 Task: Look for space in Iguatu, Brazil from 1st July, 2023 to 3rd July, 2023 for 1 adult in price range Rs.5000 to Rs.15000. Place can be private room with 1  bedroom having 1 bed and 1 bathroom. Property type can be house, flat, guest house, hotel. Amenities needed are: wifi. Booking option can be shelf check-in. Required host language is Spanish.
Action: Mouse moved to (321, 183)
Screenshot: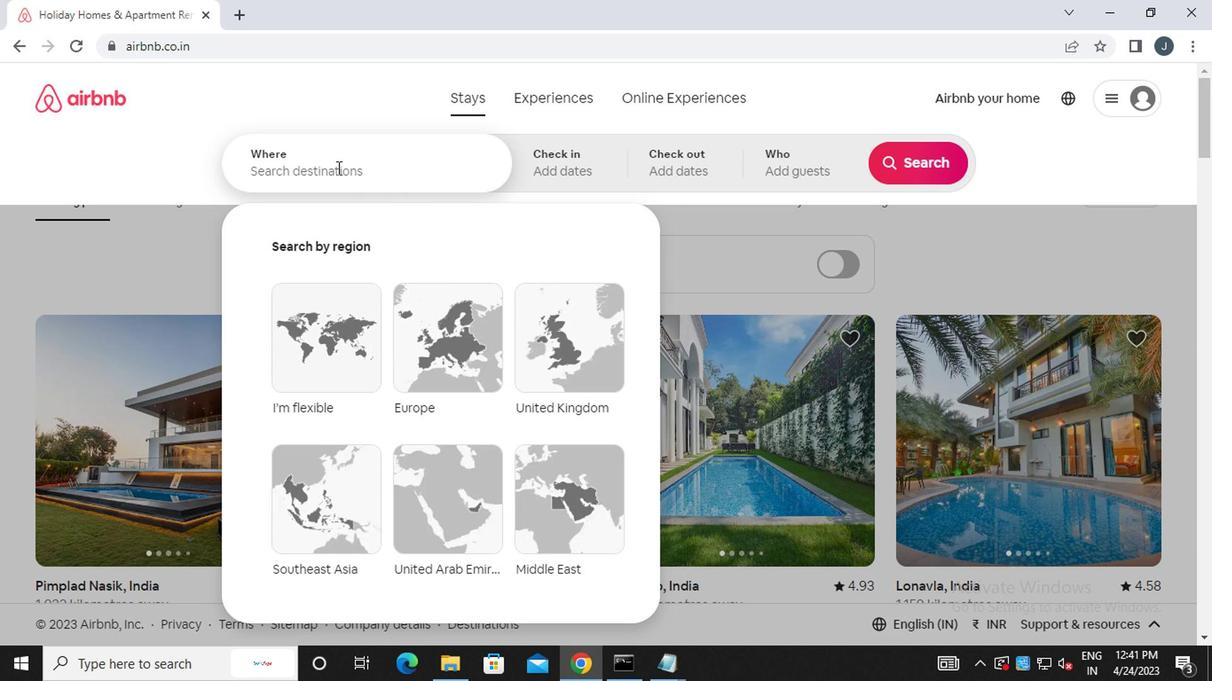 
Action: Mouse pressed left at (321, 183)
Screenshot: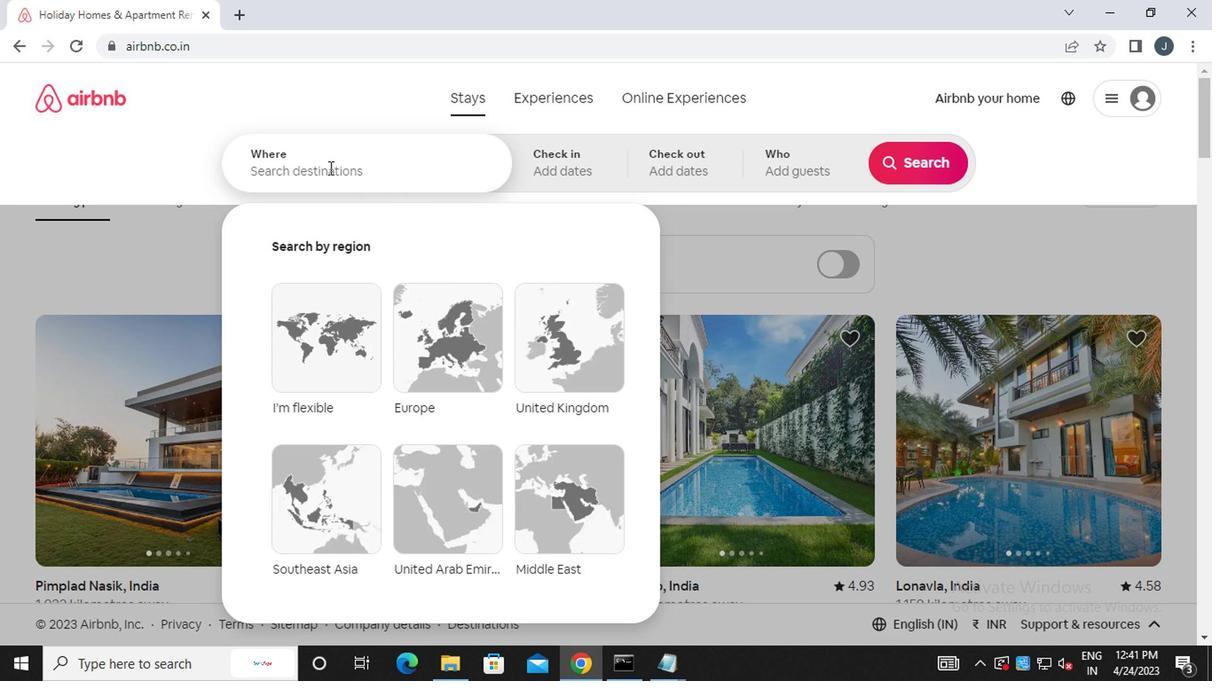 
Action: Key pressed i<Key.caps_lock>guatu,<Key.space><Key.caps_lock>b<Key.caps_lock>razil
Screenshot: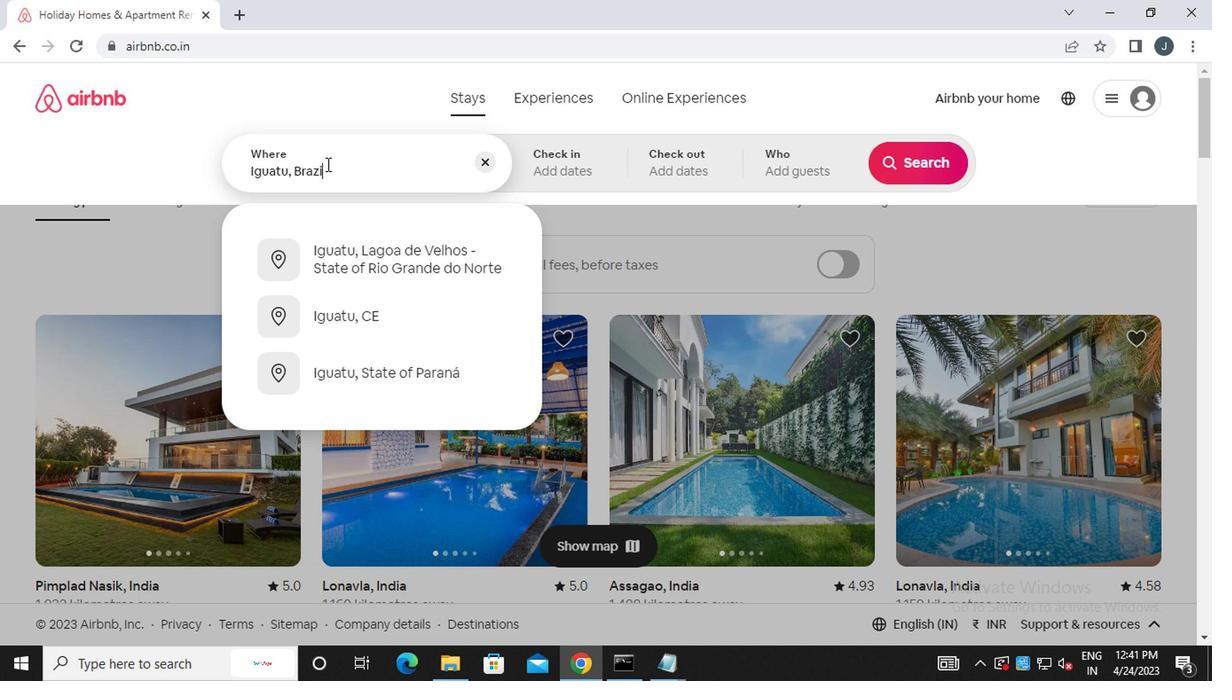 
Action: Mouse moved to (551, 184)
Screenshot: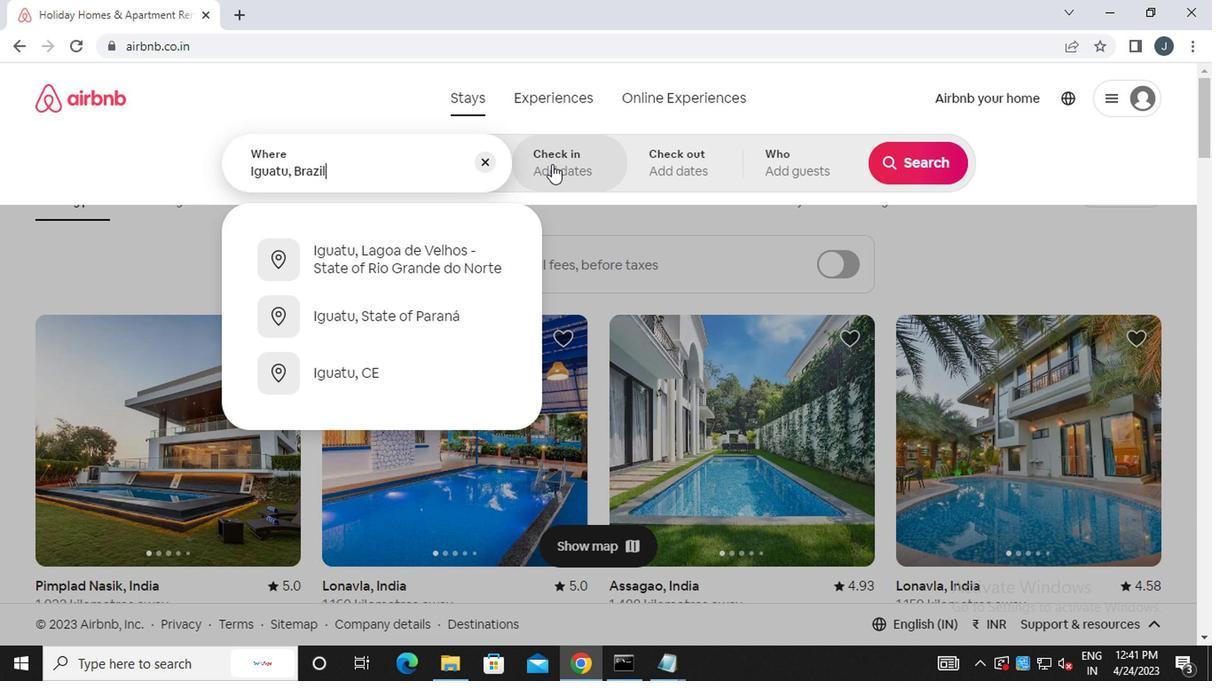 
Action: Mouse pressed left at (551, 184)
Screenshot: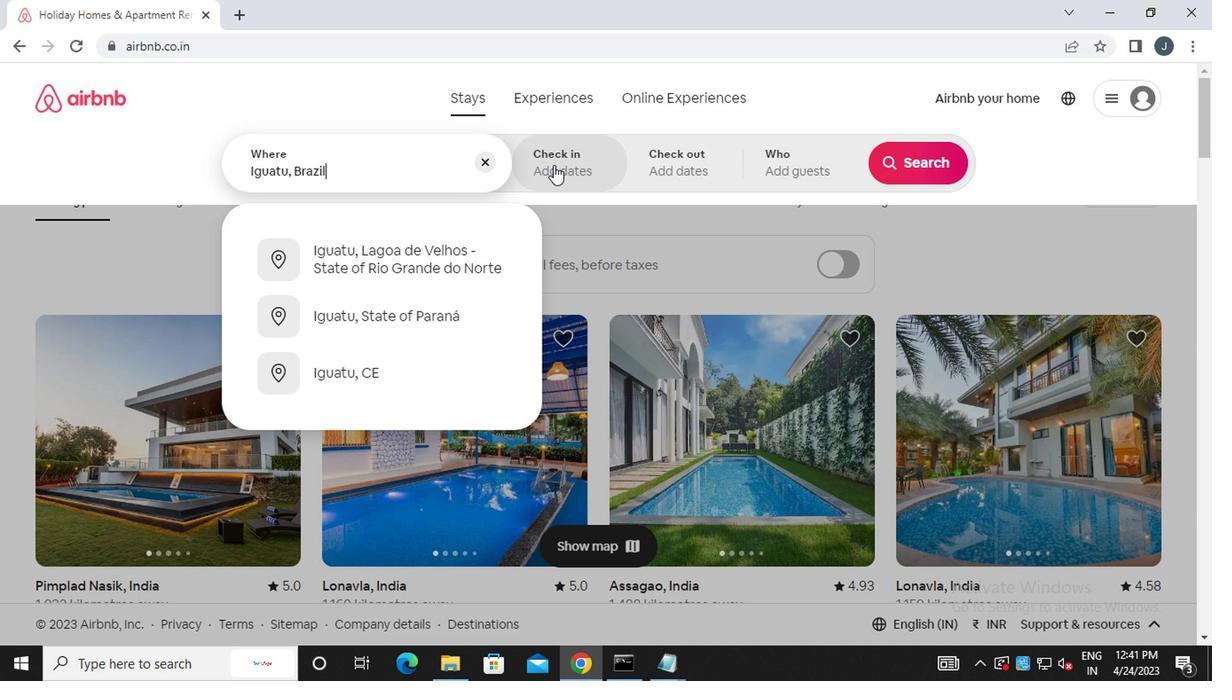 
Action: Mouse moved to (912, 307)
Screenshot: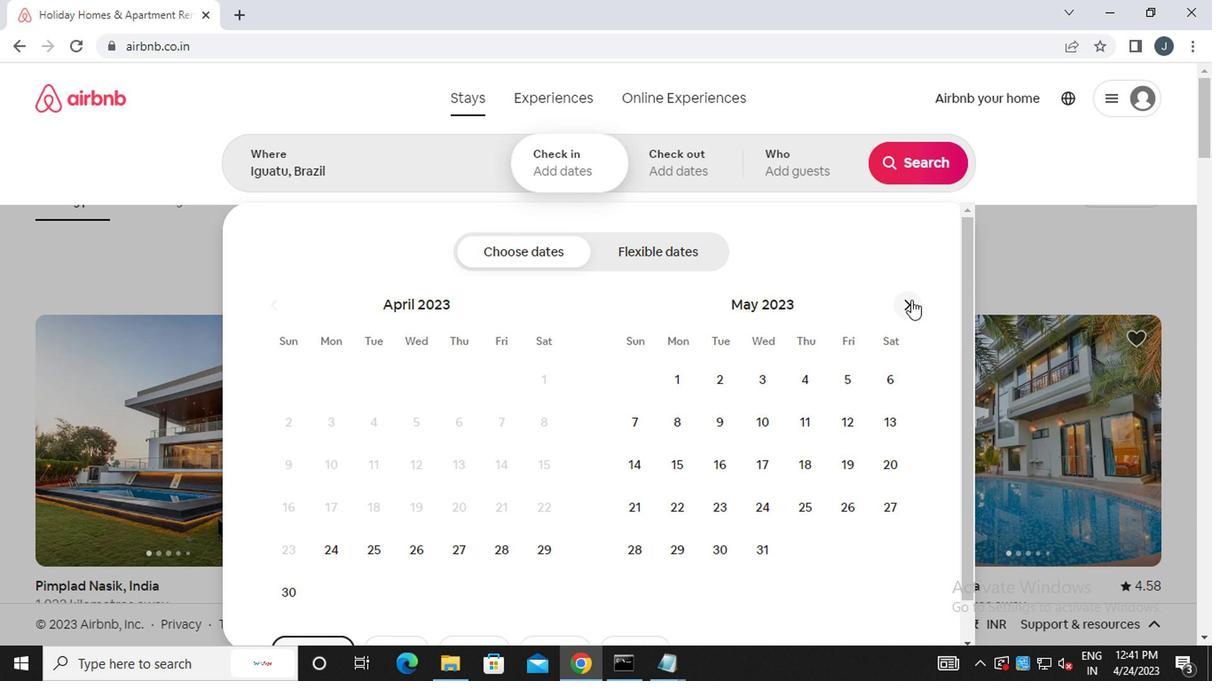 
Action: Mouse pressed left at (912, 307)
Screenshot: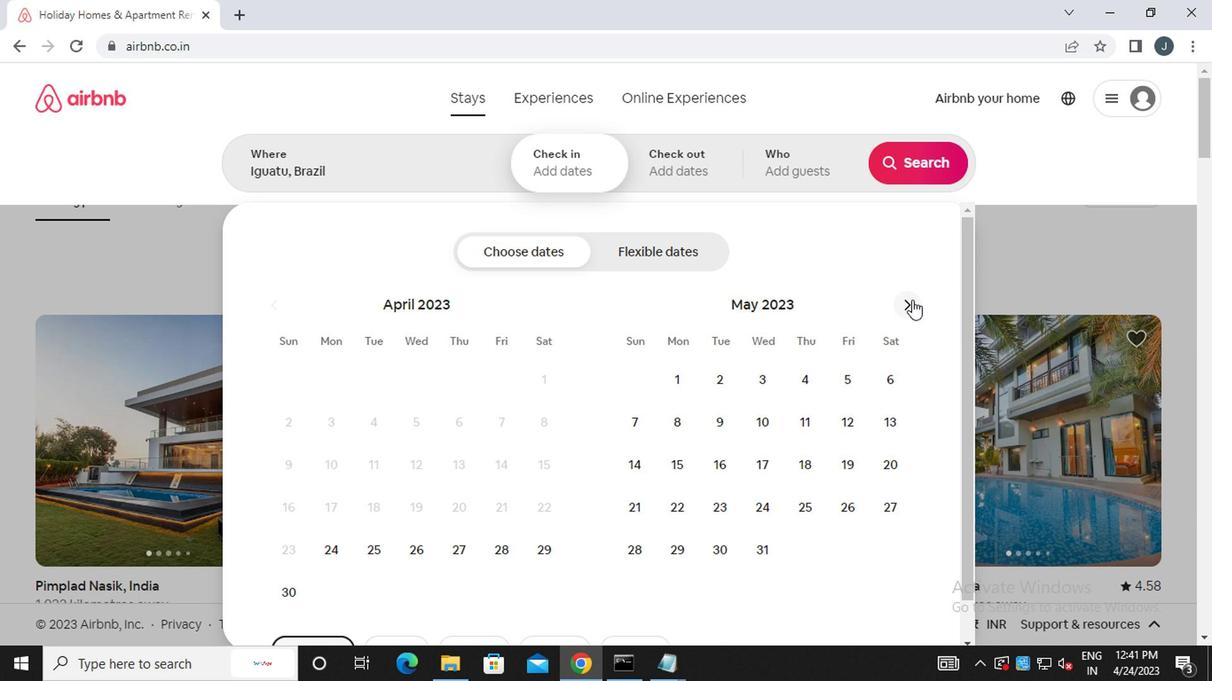 
Action: Mouse moved to (917, 311)
Screenshot: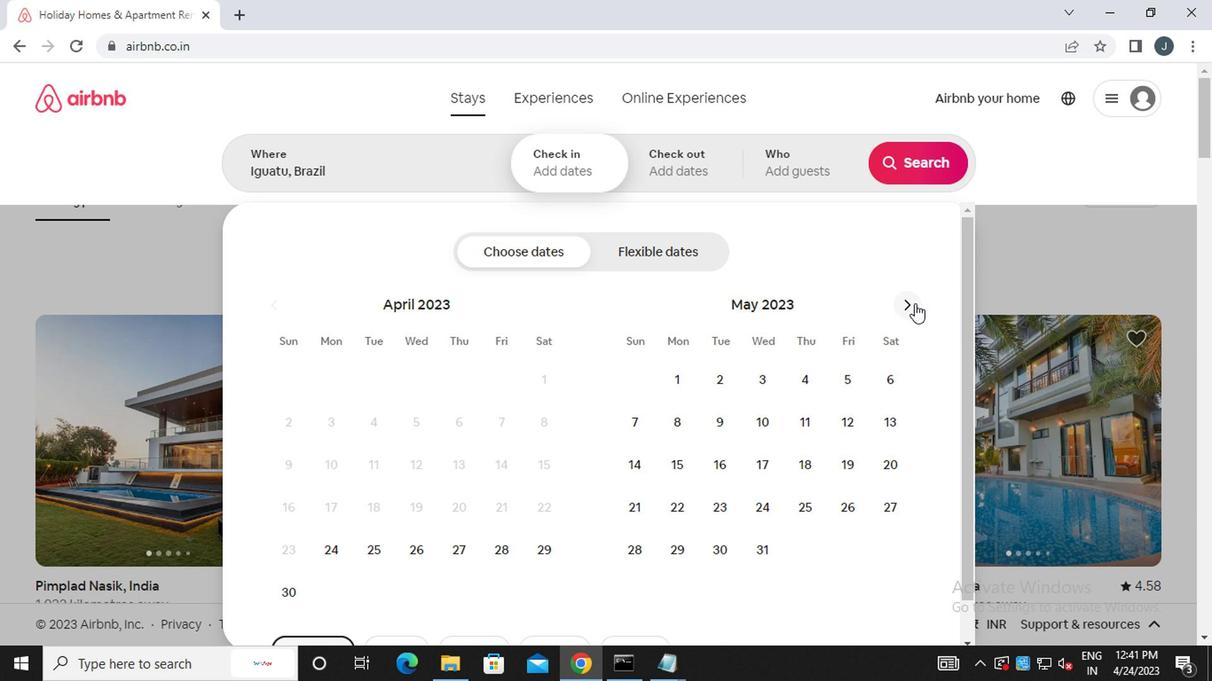 
Action: Mouse pressed left at (917, 311)
Screenshot: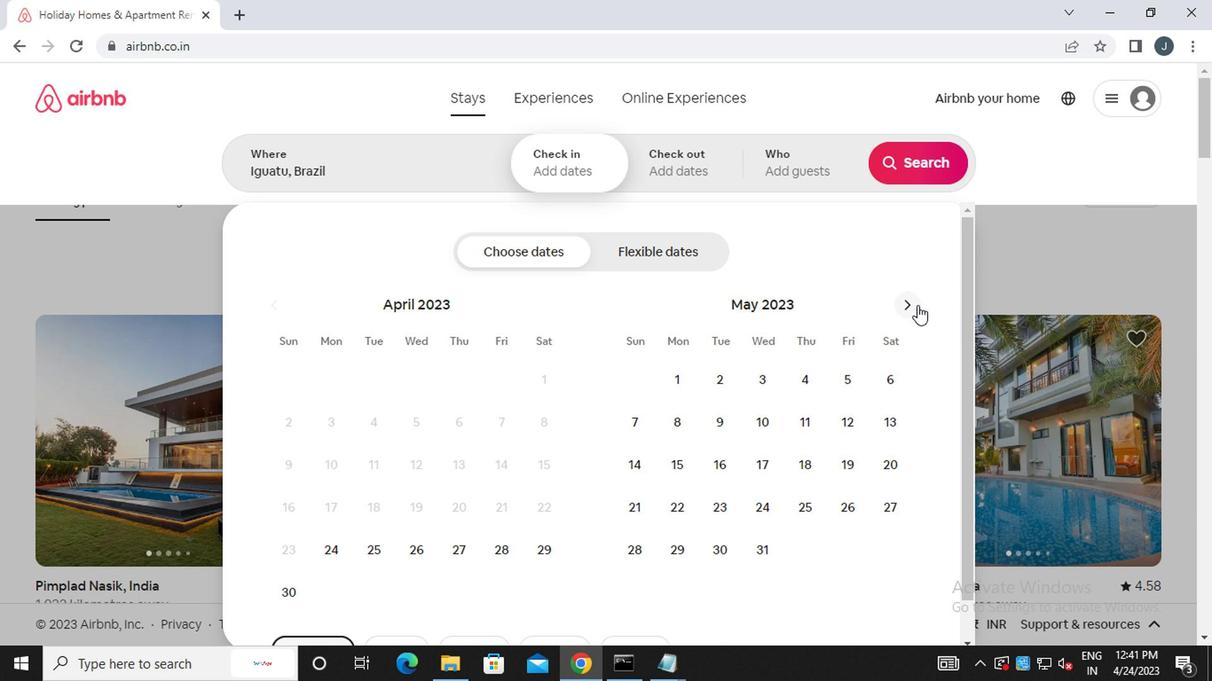 
Action: Mouse moved to (887, 377)
Screenshot: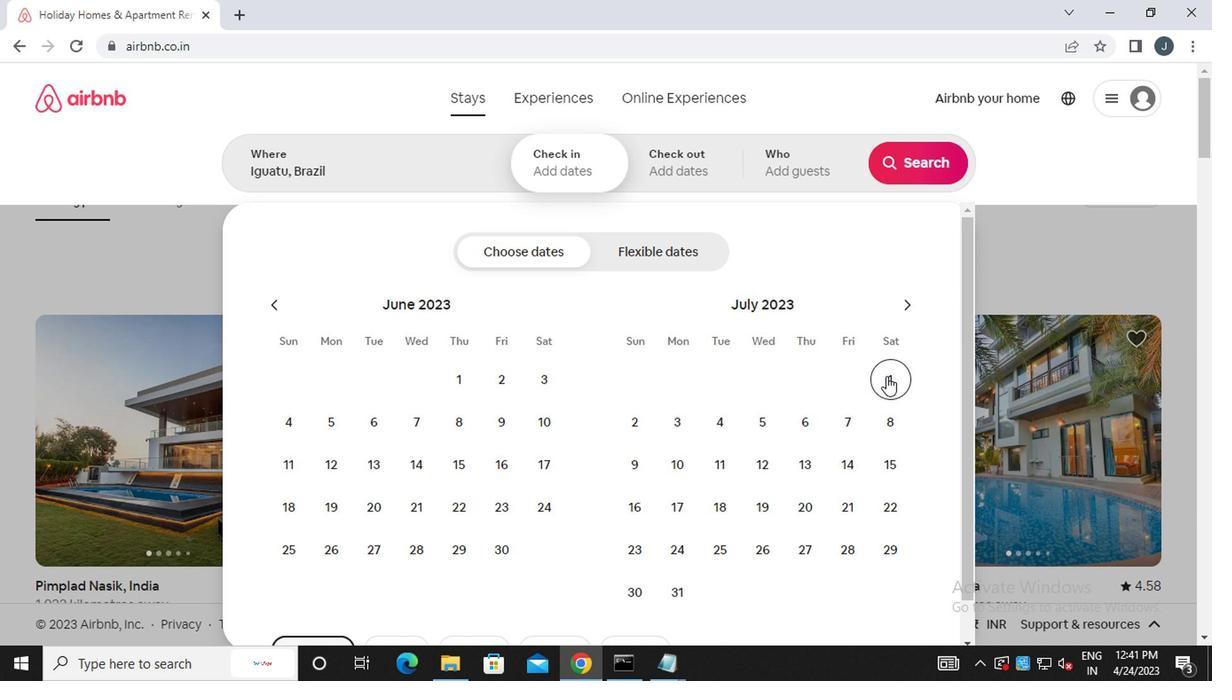 
Action: Mouse pressed left at (887, 377)
Screenshot: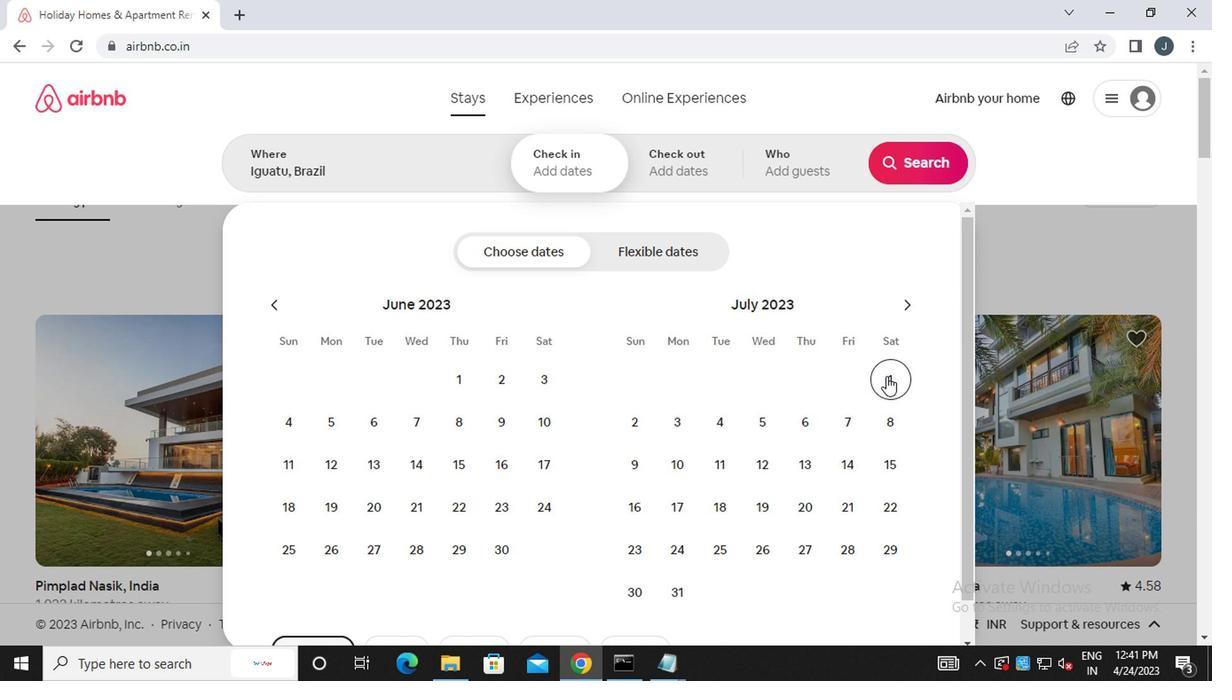 
Action: Mouse moved to (675, 422)
Screenshot: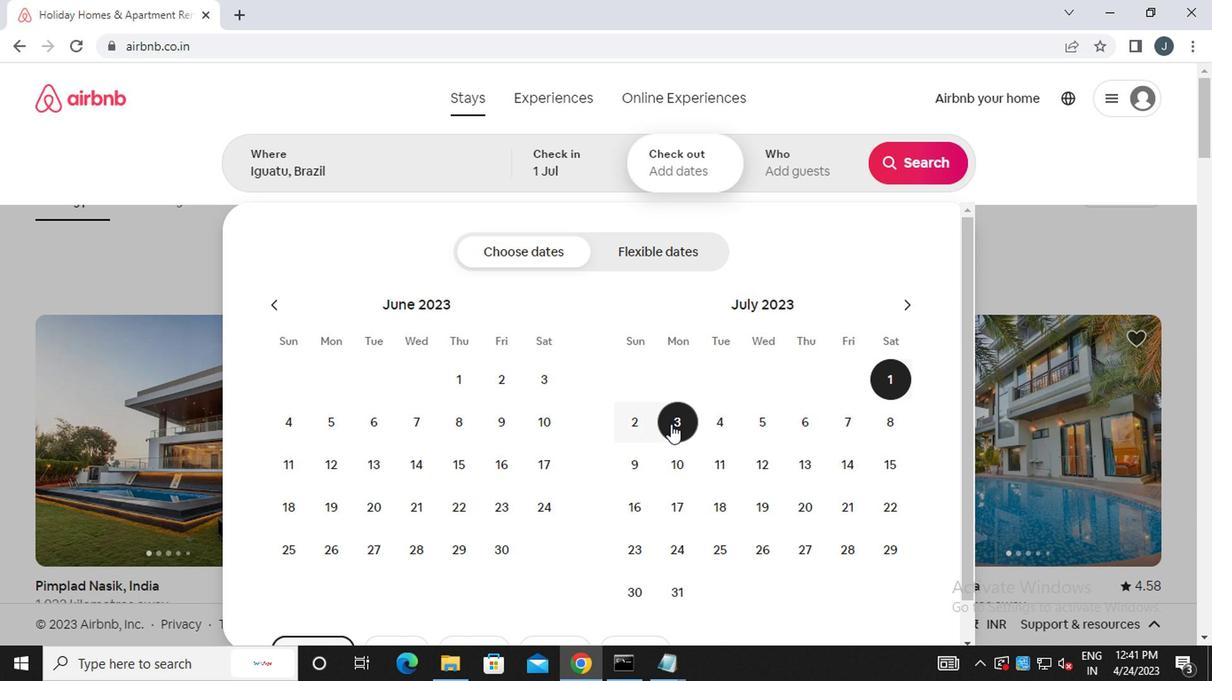 
Action: Mouse pressed left at (675, 422)
Screenshot: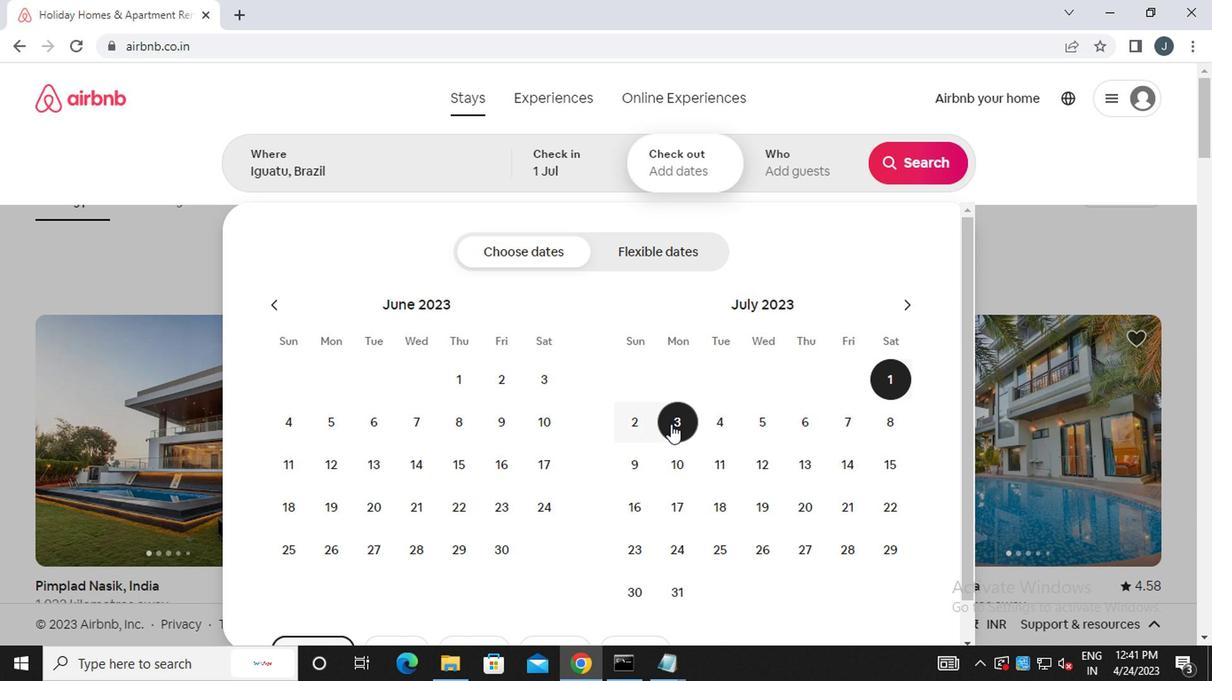 
Action: Mouse moved to (801, 183)
Screenshot: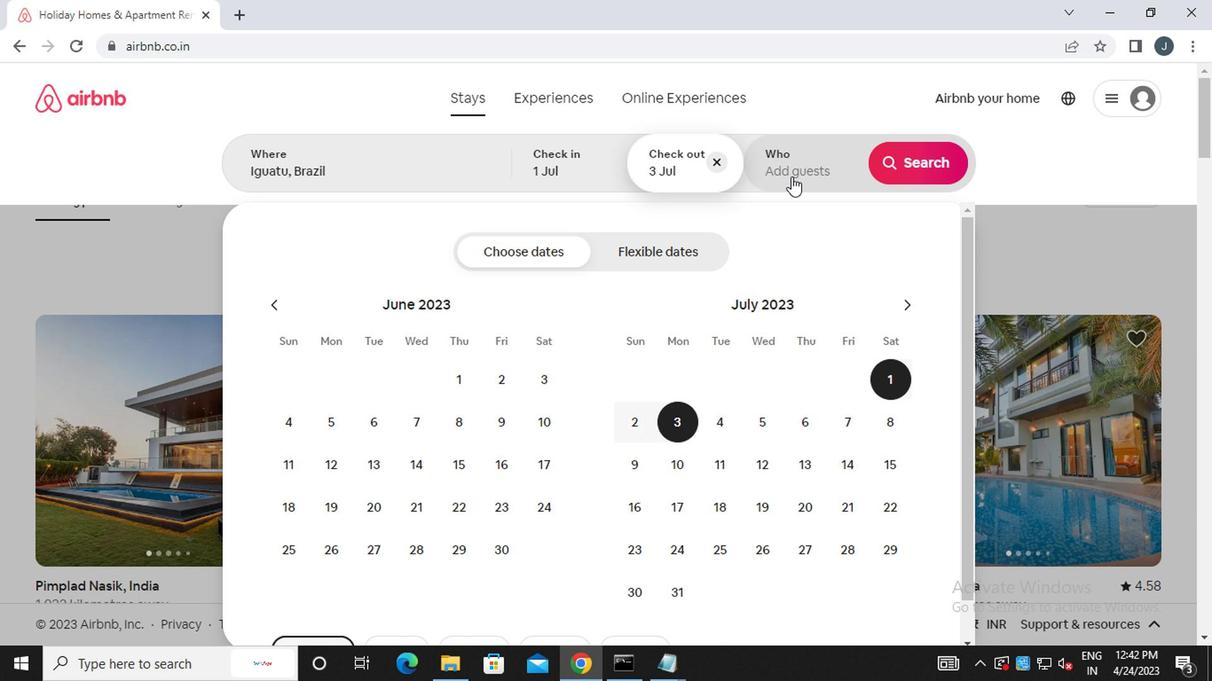 
Action: Mouse pressed left at (801, 183)
Screenshot: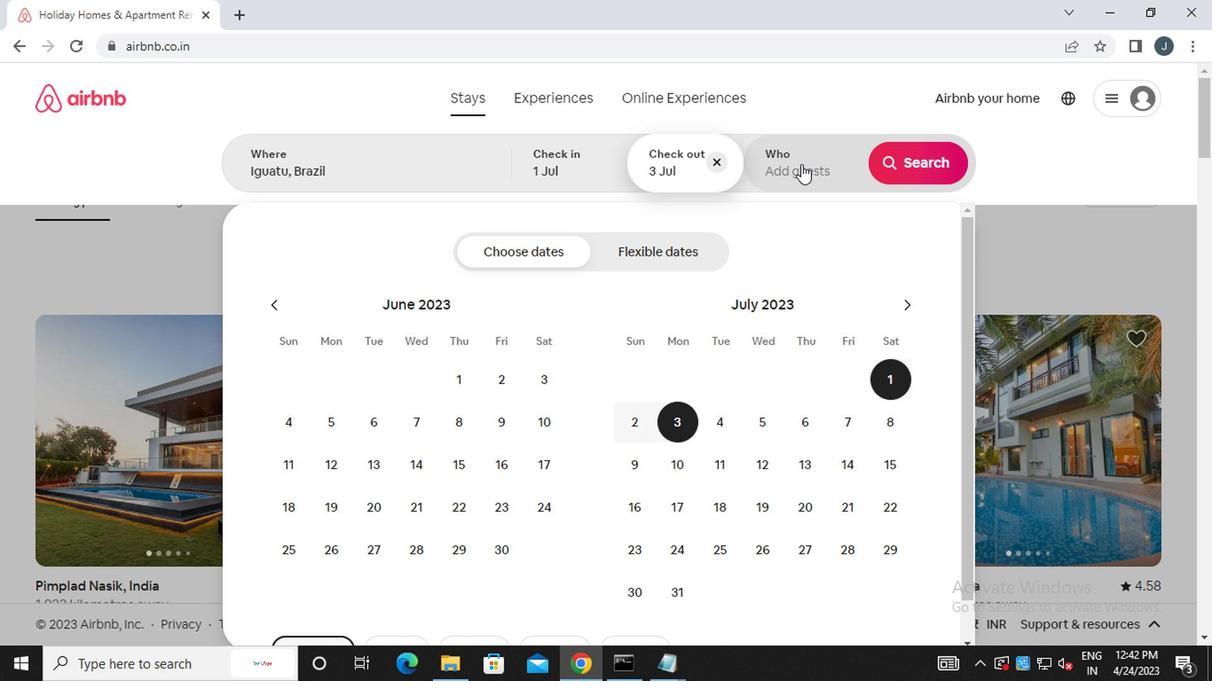 
Action: Mouse moved to (921, 266)
Screenshot: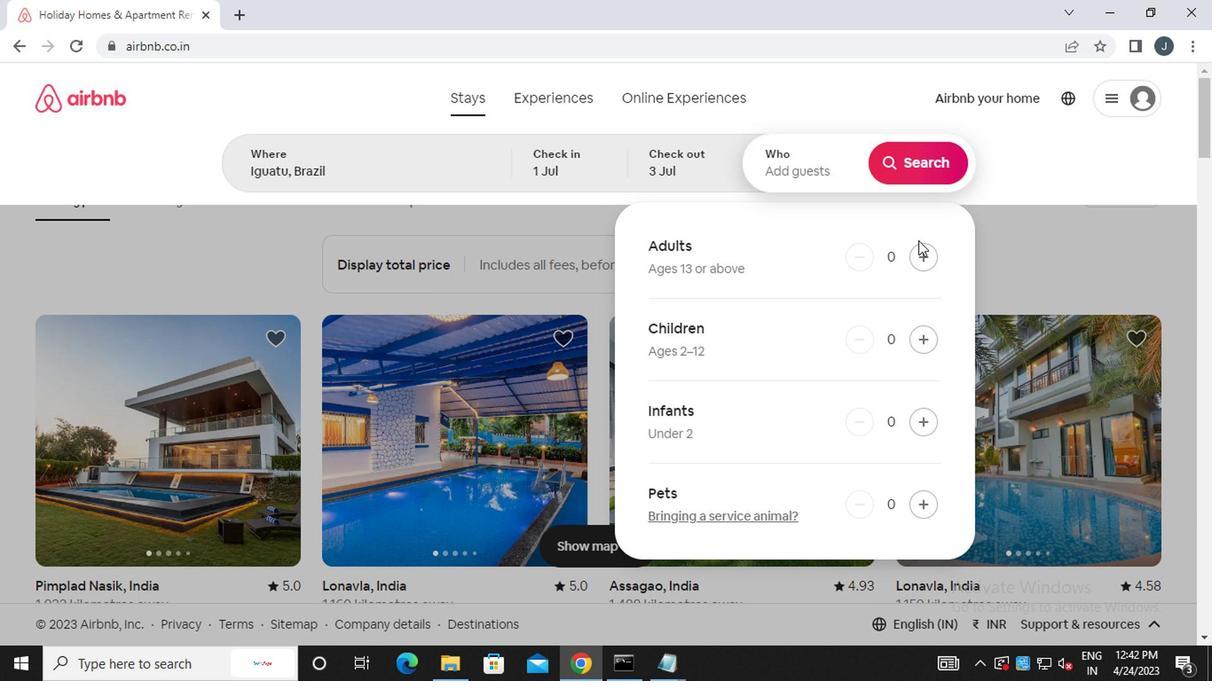 
Action: Mouse pressed left at (921, 266)
Screenshot: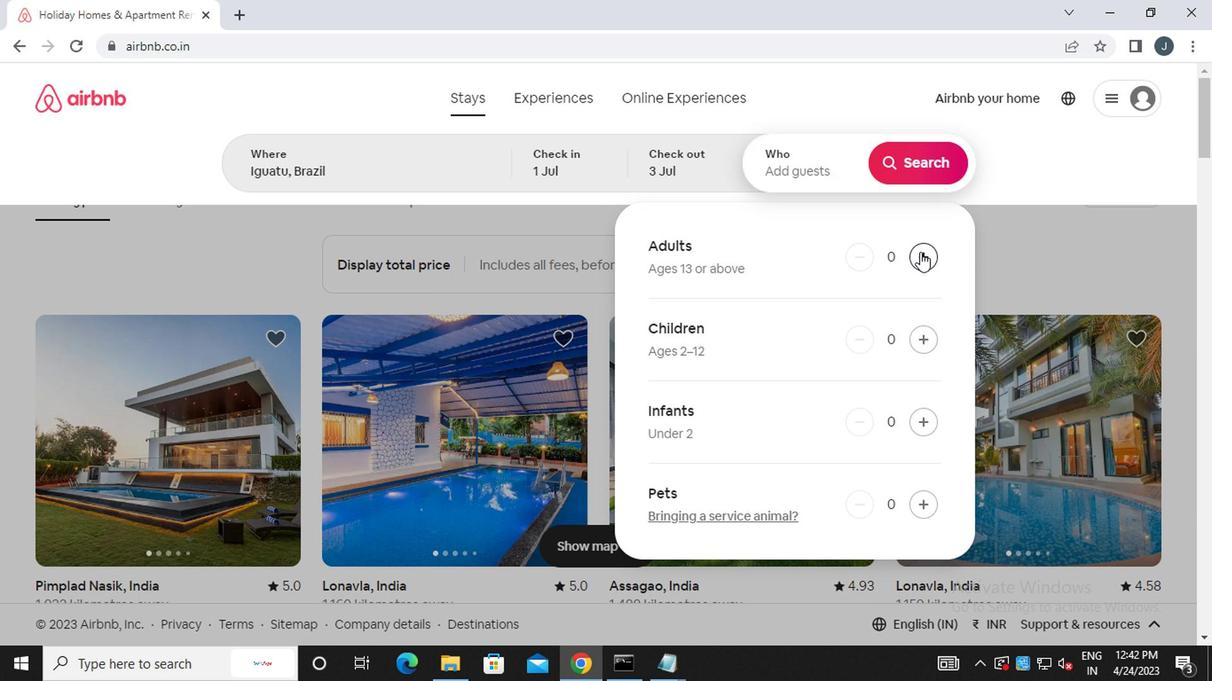 
Action: Mouse moved to (914, 183)
Screenshot: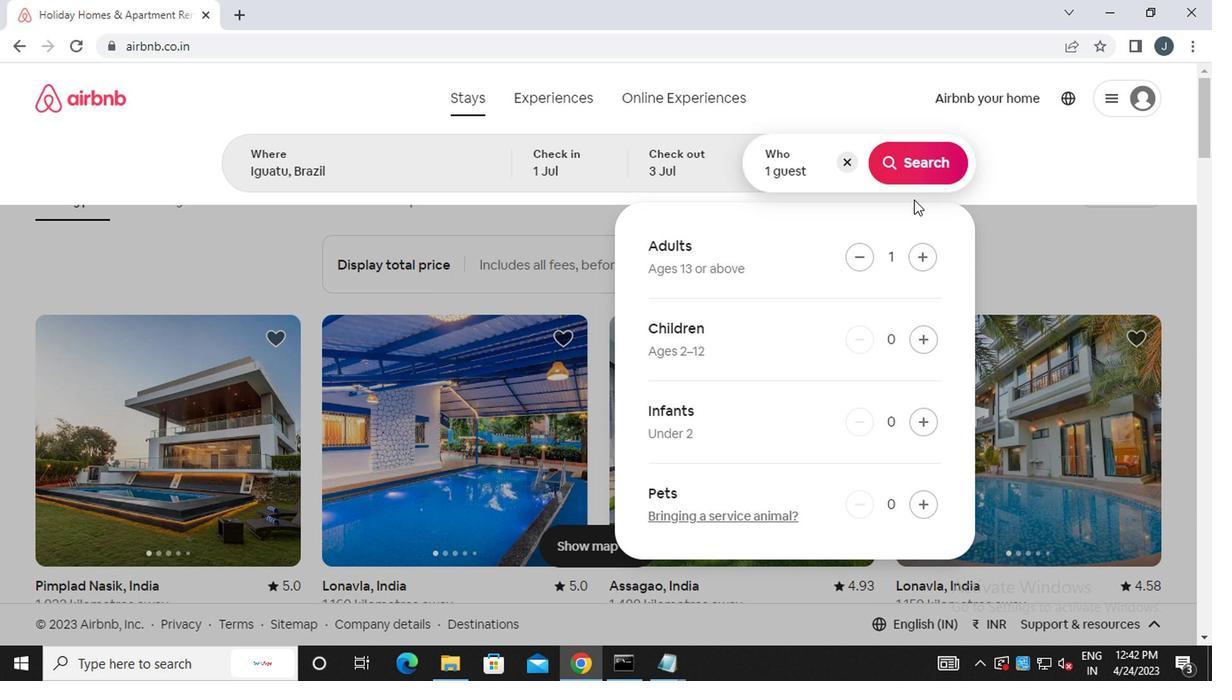
Action: Mouse pressed left at (914, 183)
Screenshot: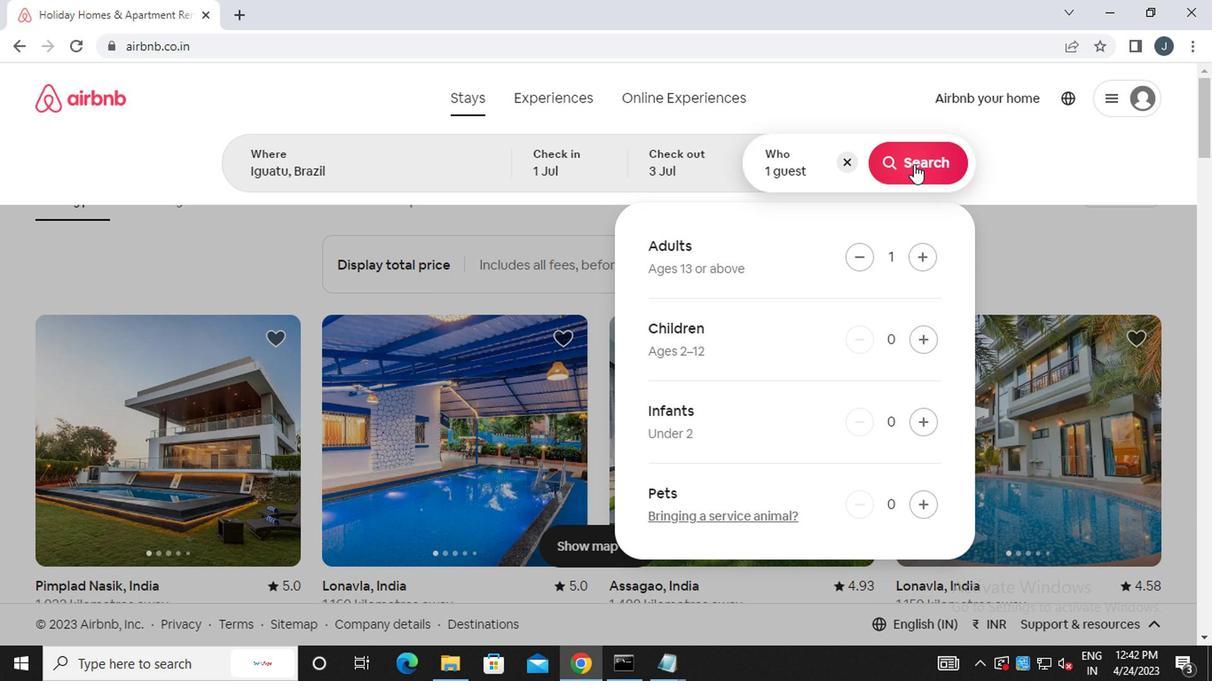 
Action: Mouse moved to (1131, 191)
Screenshot: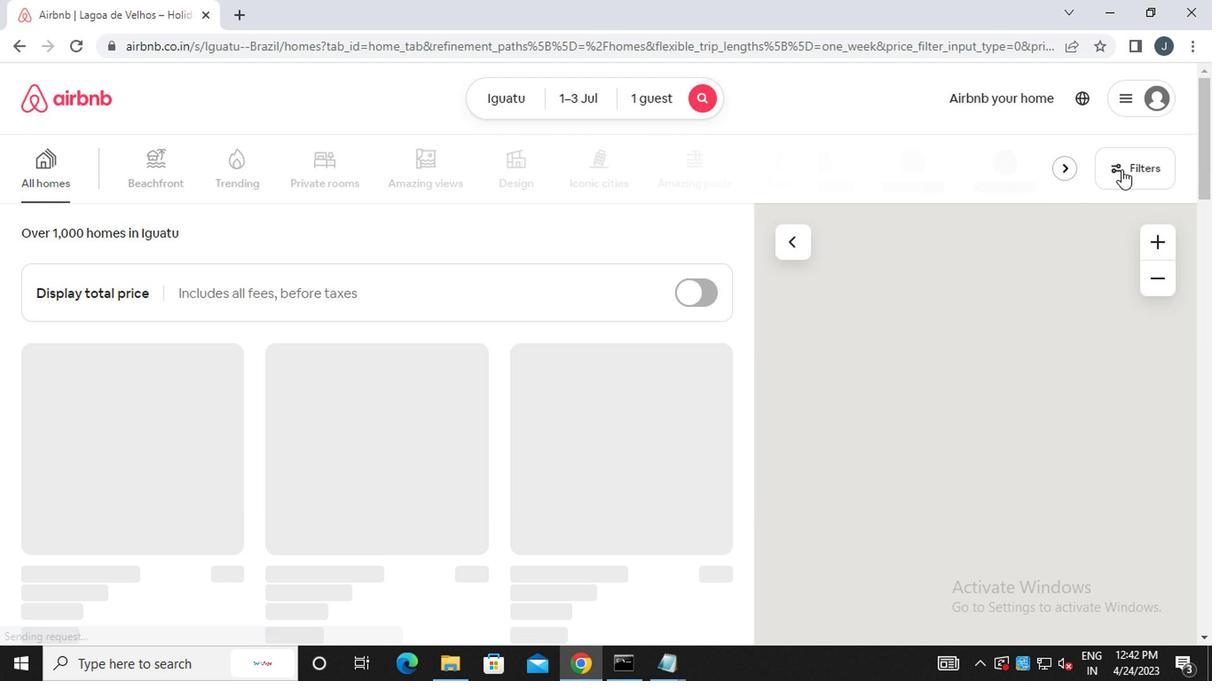 
Action: Mouse pressed left at (1131, 191)
Screenshot: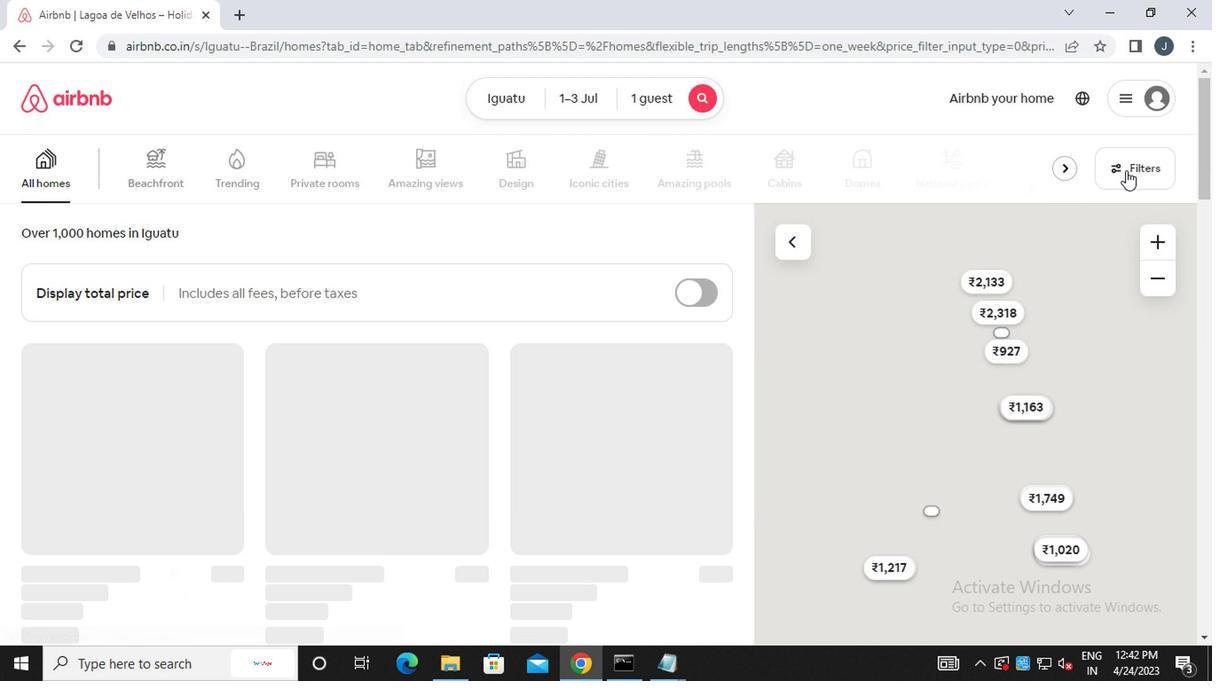 
Action: Mouse moved to (395, 393)
Screenshot: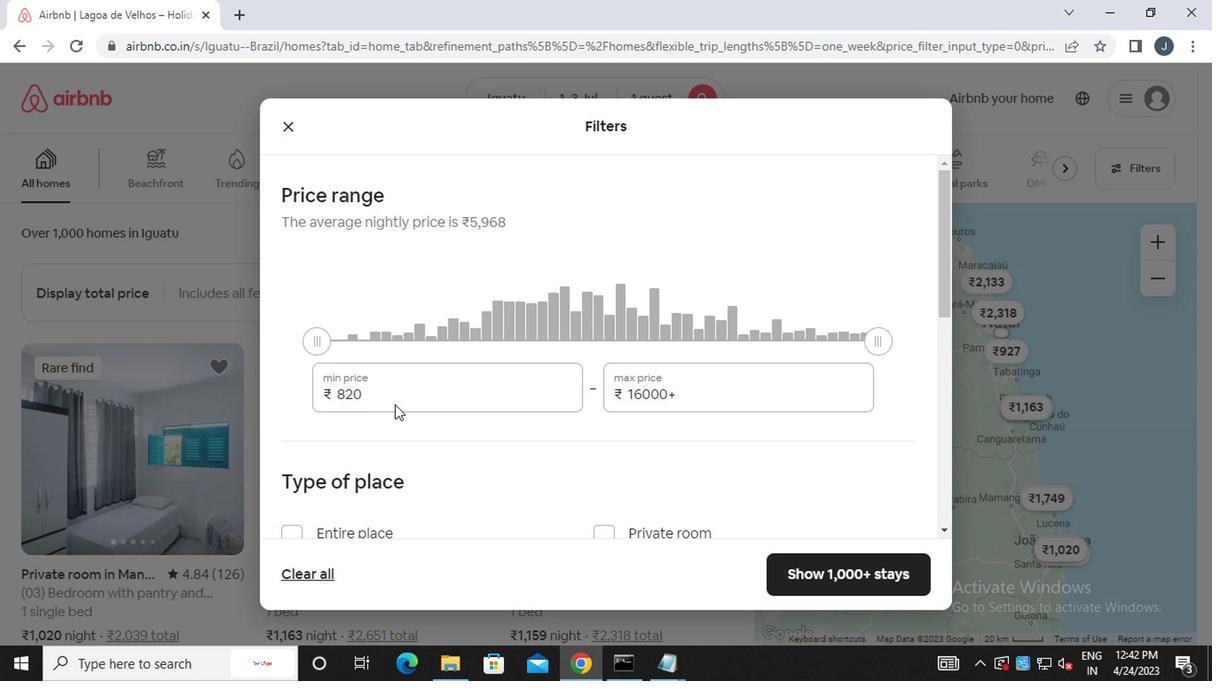 
Action: Mouse pressed left at (395, 393)
Screenshot: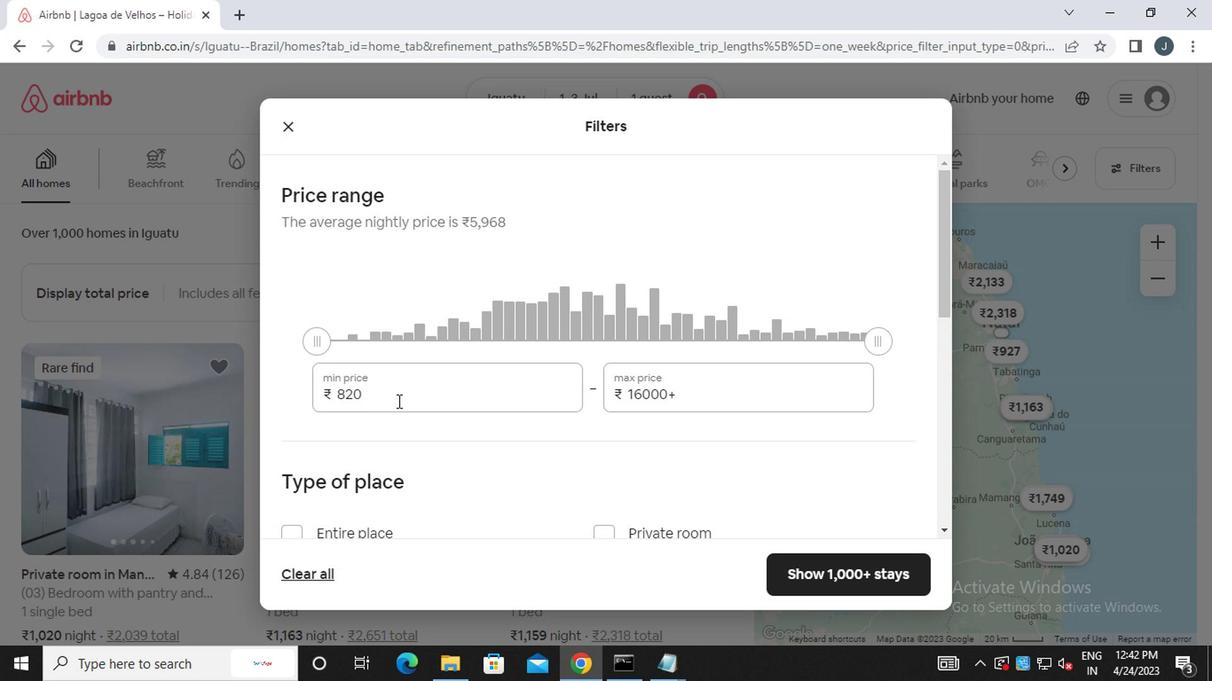 
Action: Mouse moved to (395, 388)
Screenshot: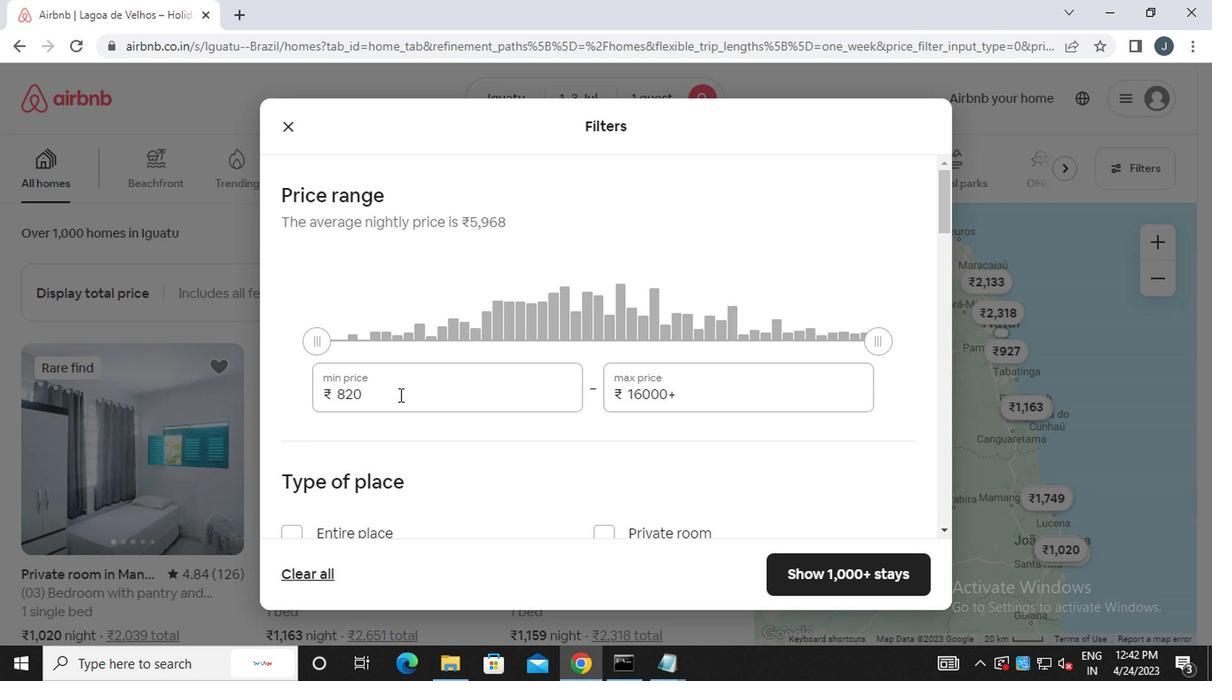 
Action: Key pressed <Key.backspace><Key.backspace><Key.backspace><<101>><<96>><<96>><<96>>
Screenshot: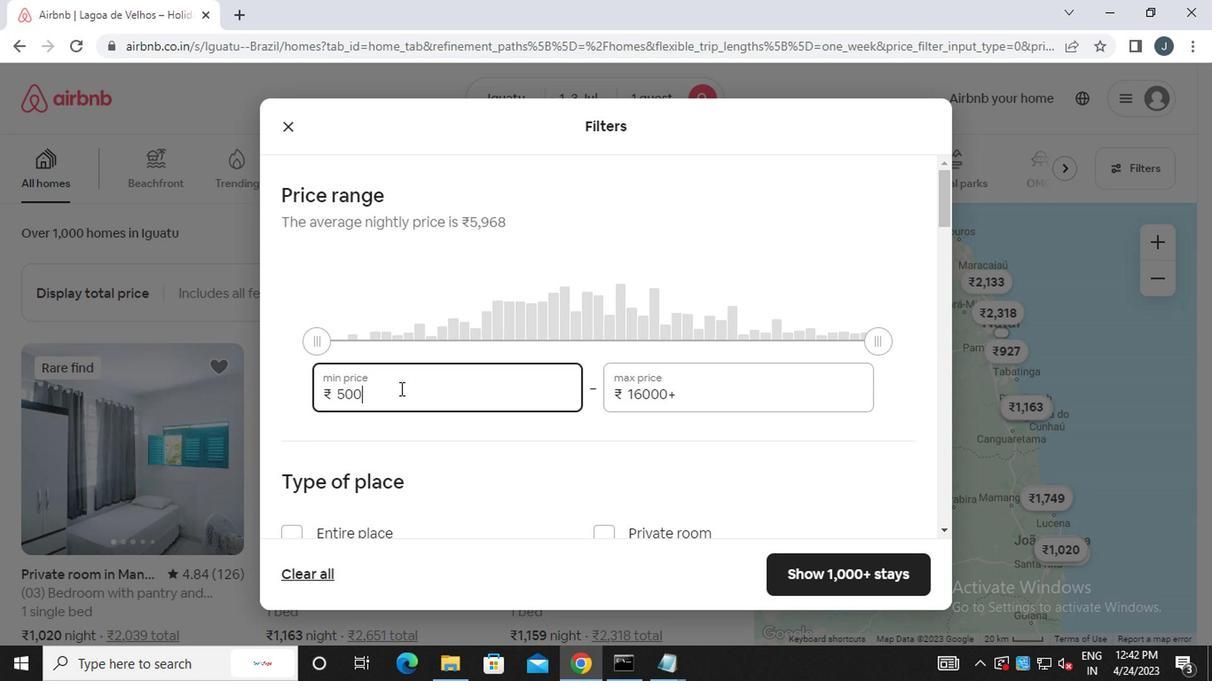 
Action: Mouse moved to (743, 383)
Screenshot: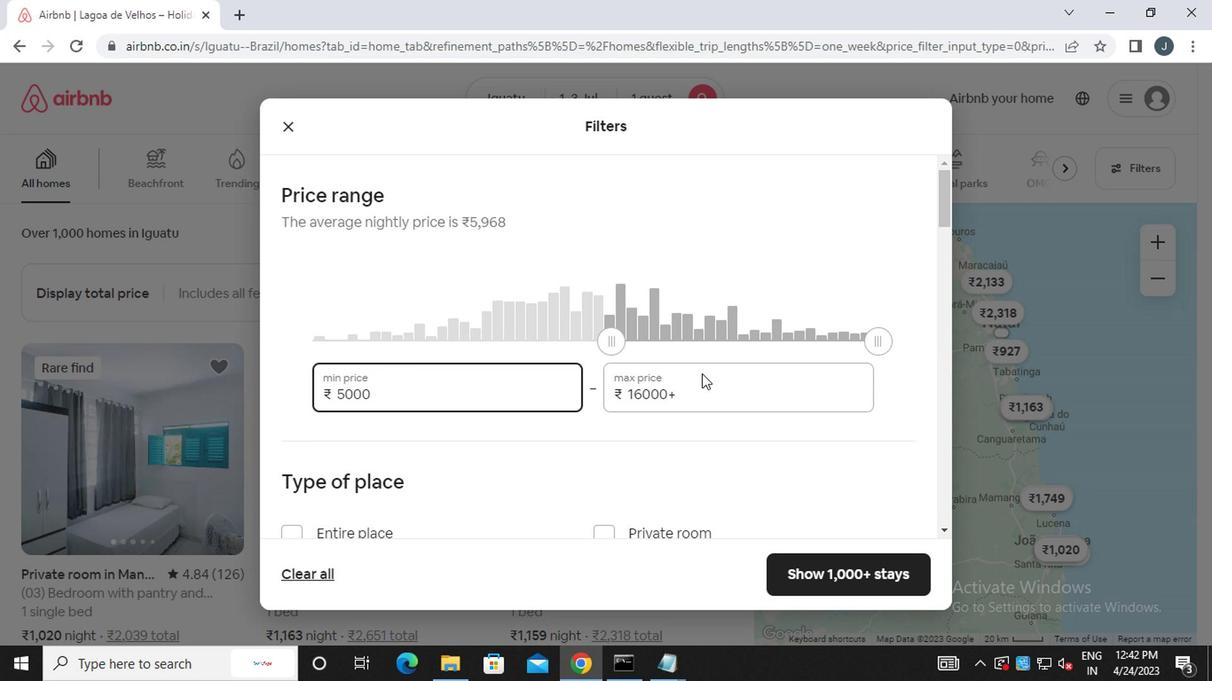 
Action: Mouse pressed left at (743, 383)
Screenshot: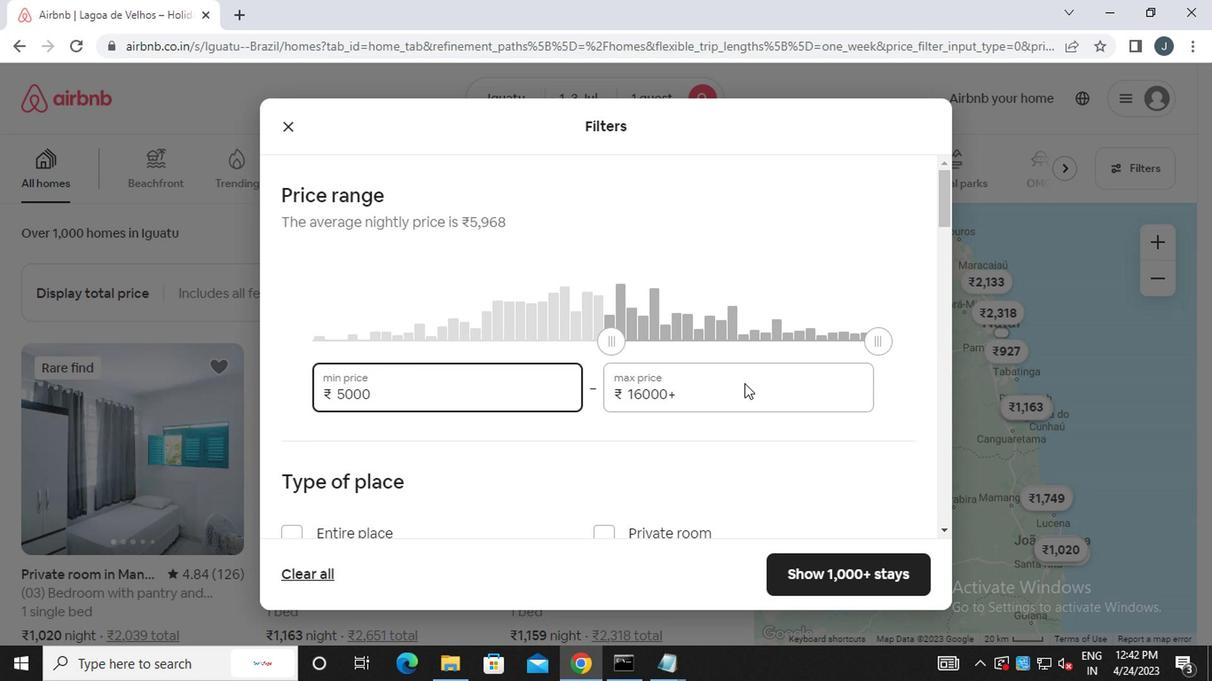 
Action: Mouse moved to (743, 383)
Screenshot: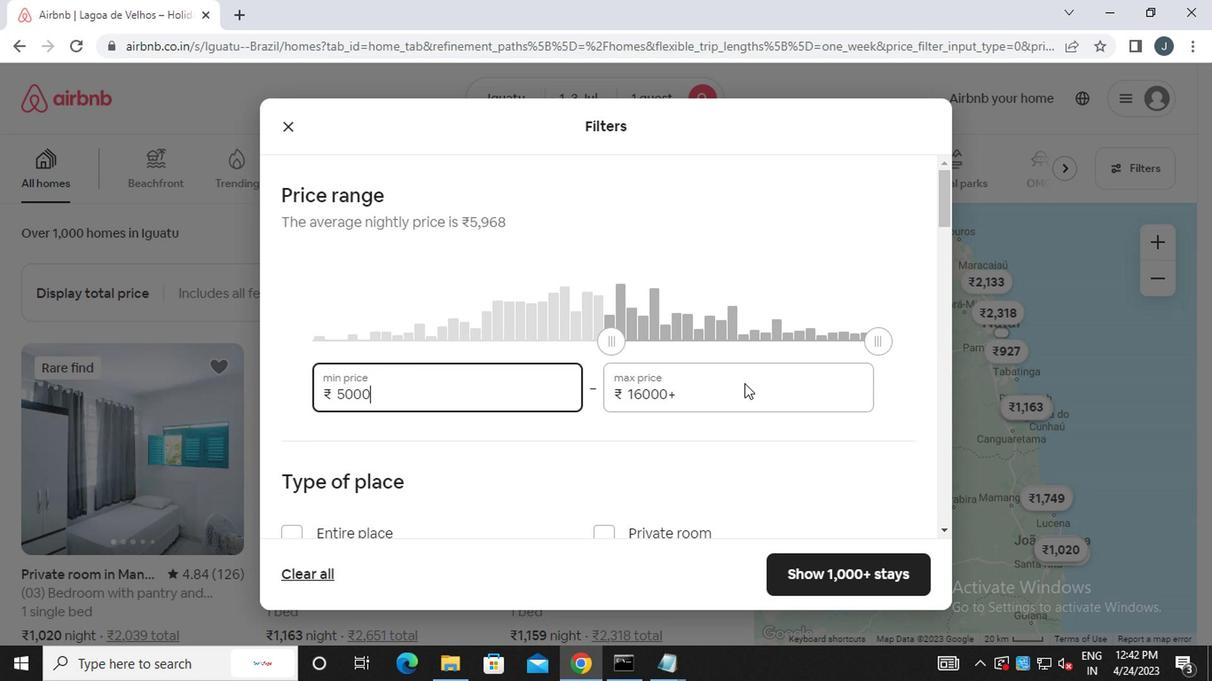 
Action: Key pressed <Key.backspace><Key.backspace><Key.backspace><Key.backspace><Key.backspace><Key.backspace><Key.backspace><Key.backspace><Key.backspace><Key.backspace><Key.backspace><<97>><<101>><<96>><<96>><<96>>
Screenshot: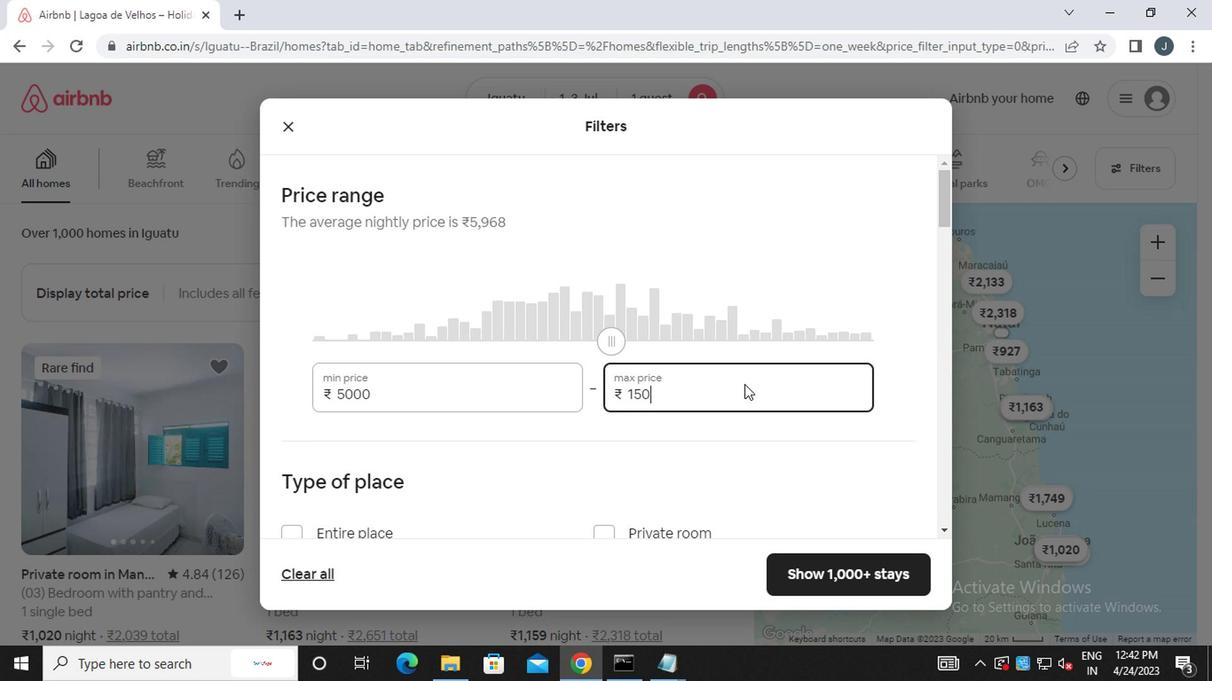 
Action: Mouse moved to (750, 373)
Screenshot: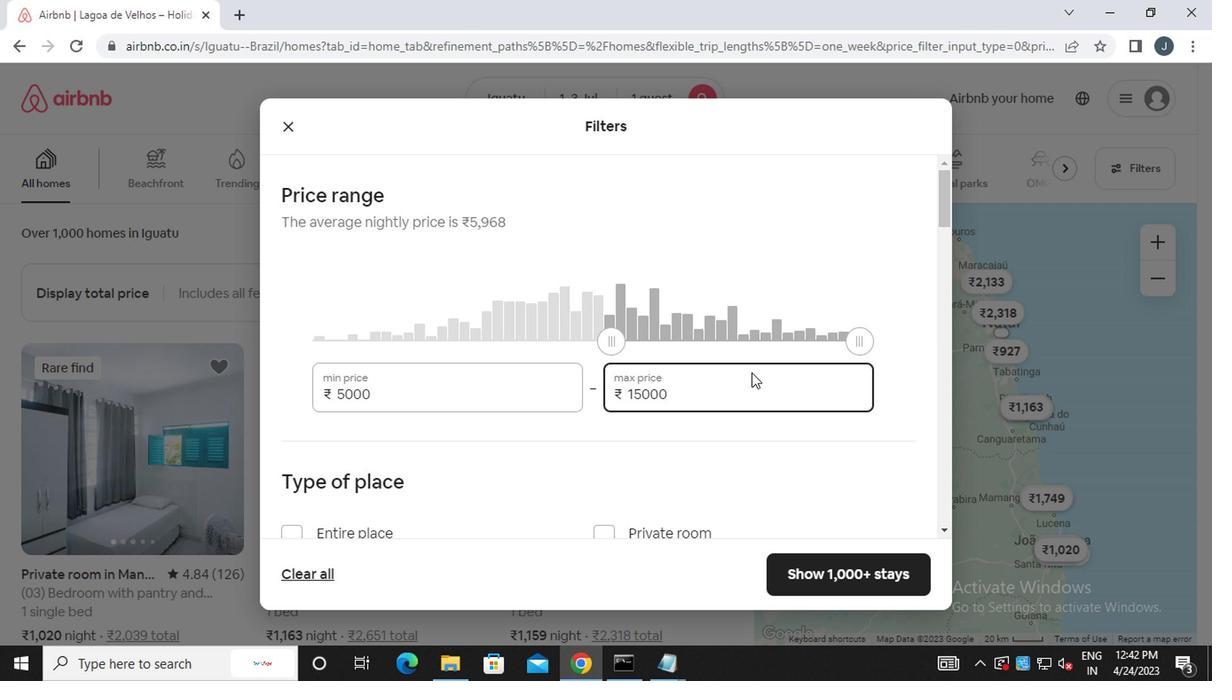 
Action: Mouse scrolled (750, 372) with delta (0, -1)
Screenshot: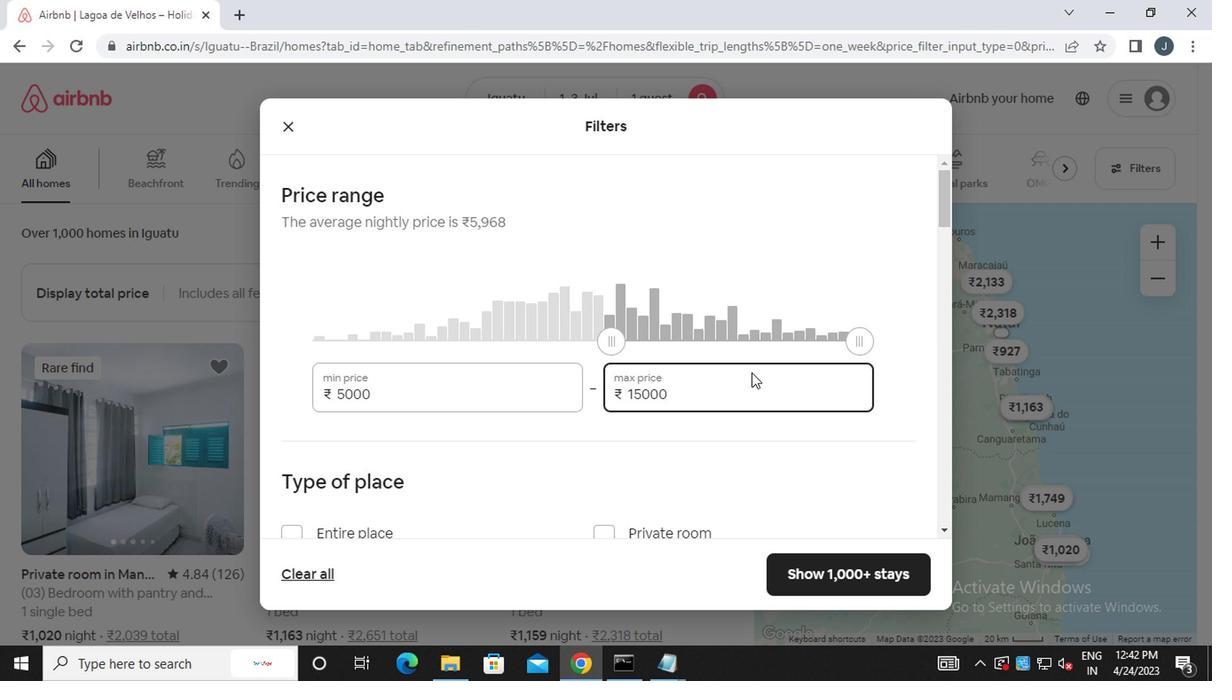 
Action: Mouse scrolled (750, 372) with delta (0, -1)
Screenshot: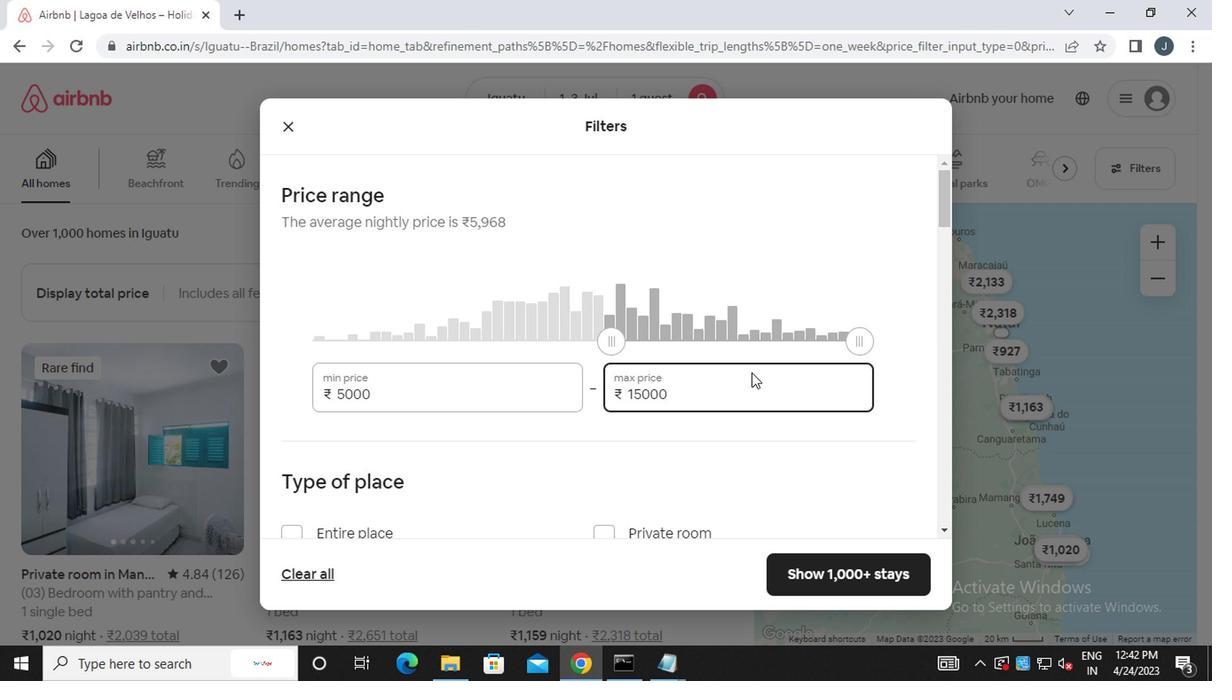 
Action: Mouse moved to (698, 382)
Screenshot: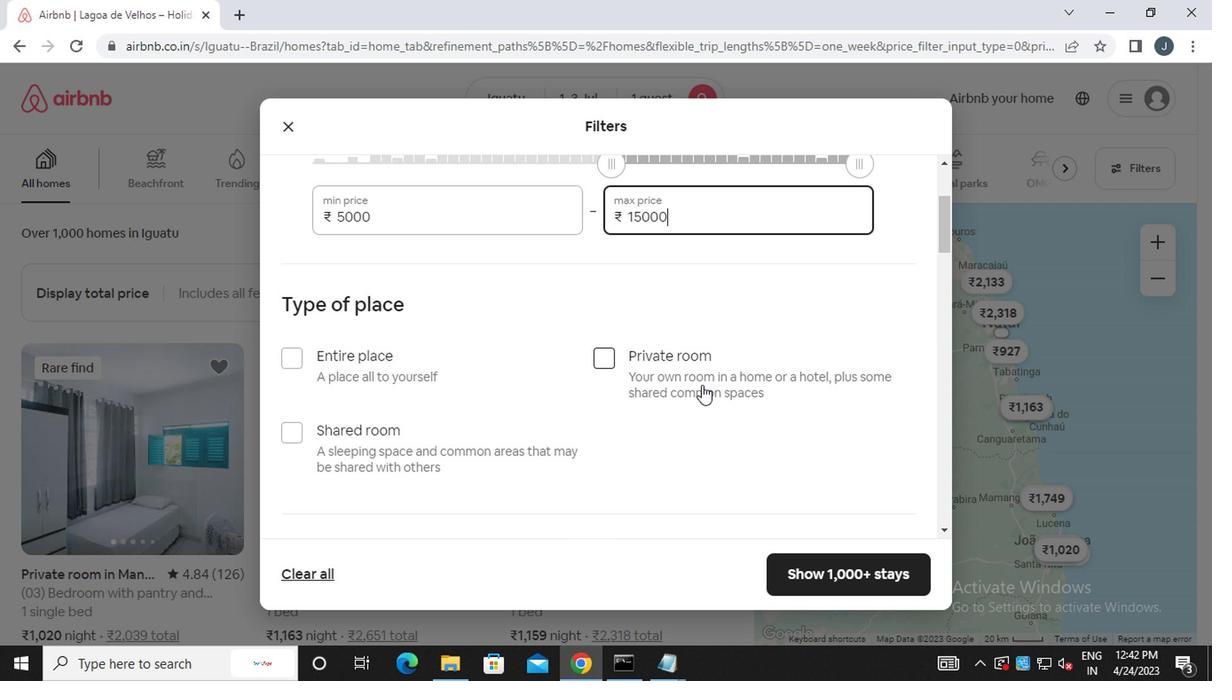 
Action: Mouse pressed left at (698, 382)
Screenshot: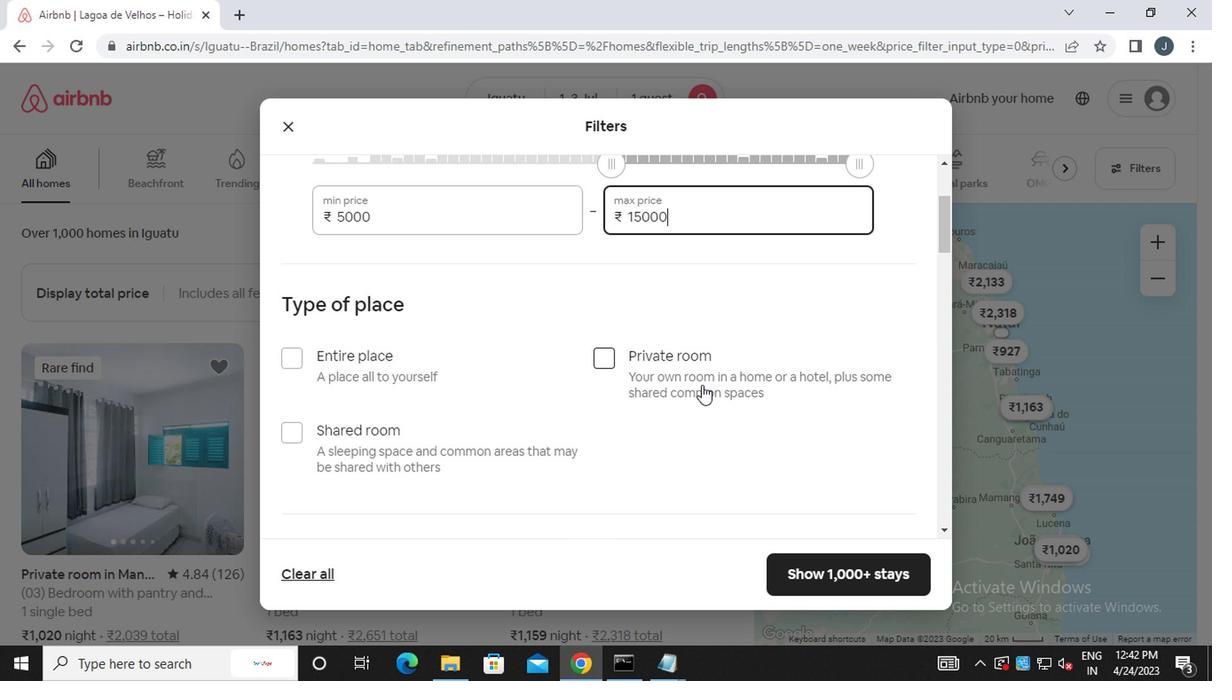 
Action: Mouse moved to (695, 385)
Screenshot: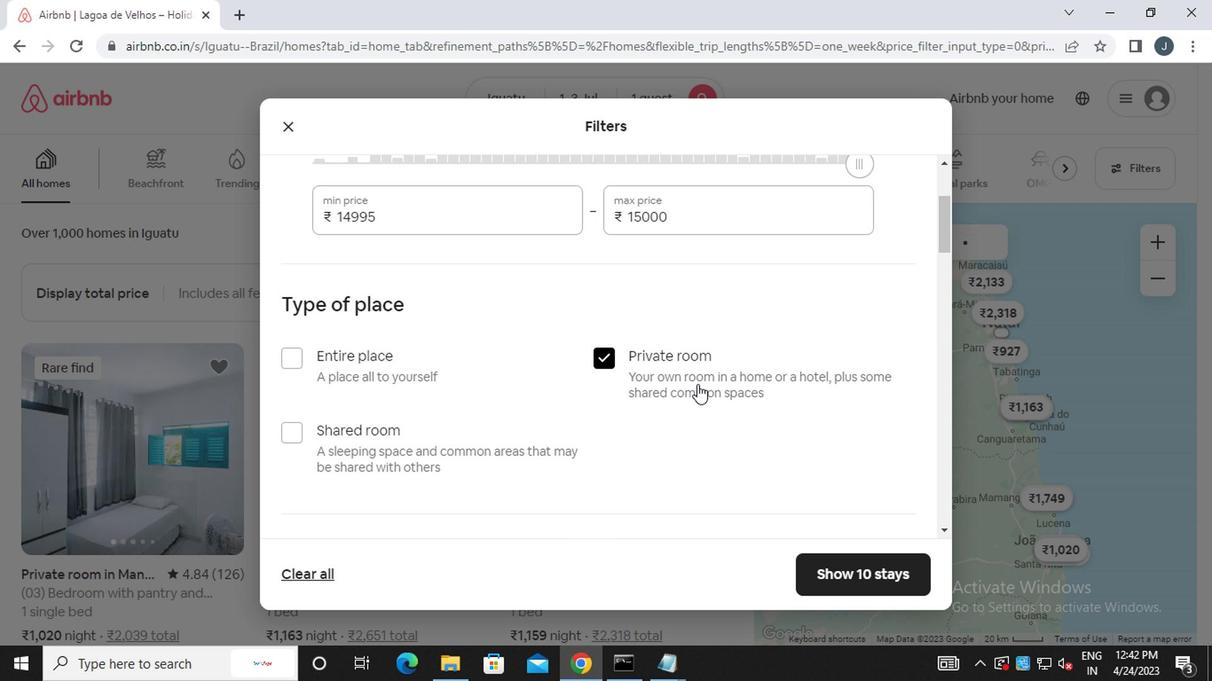 
Action: Mouse scrolled (695, 385) with delta (0, 0)
Screenshot: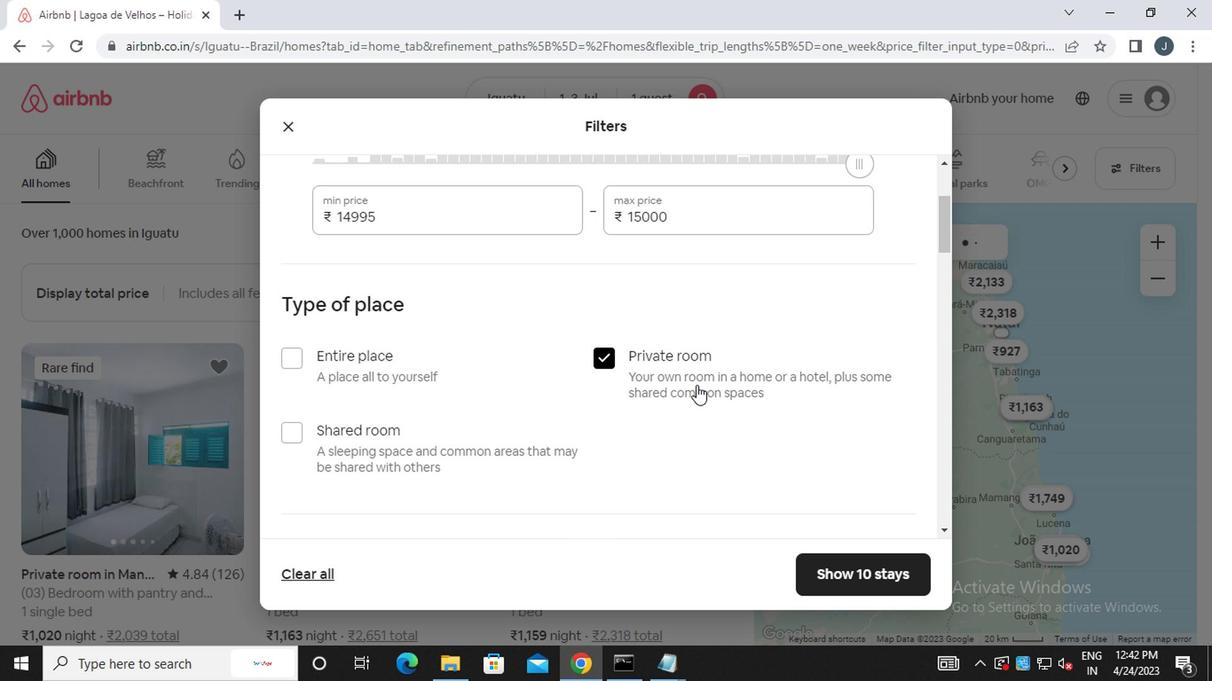 
Action: Mouse moved to (693, 388)
Screenshot: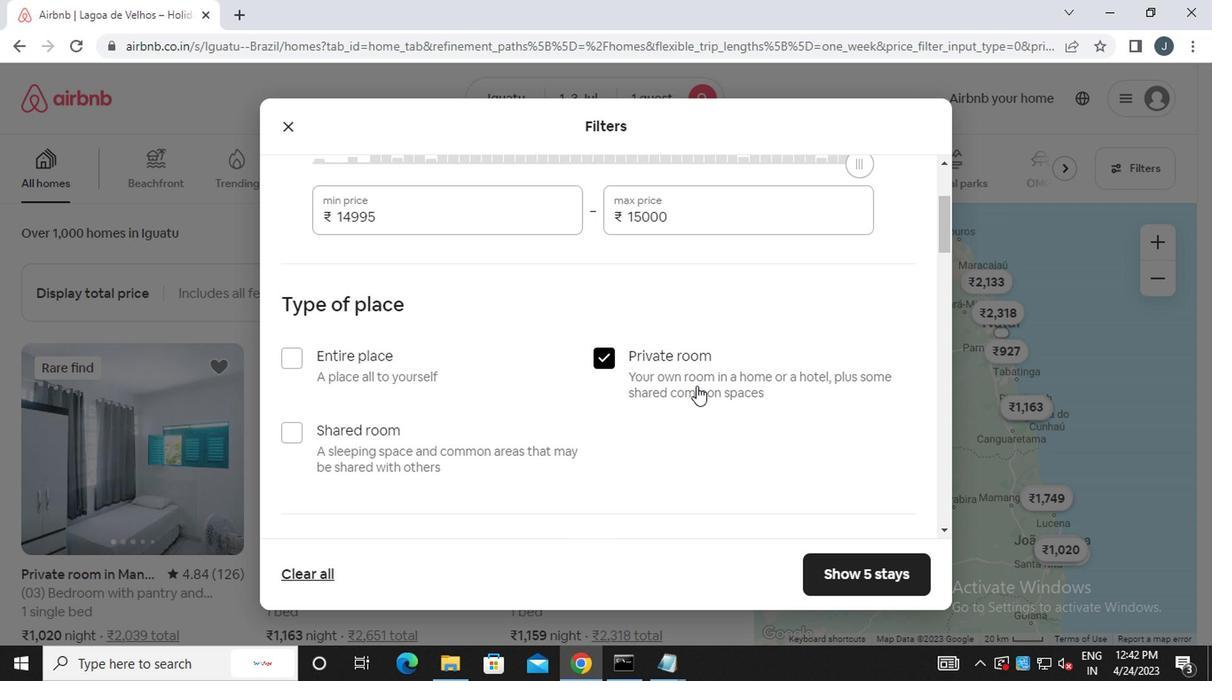 
Action: Mouse scrolled (693, 388) with delta (0, 0)
Screenshot: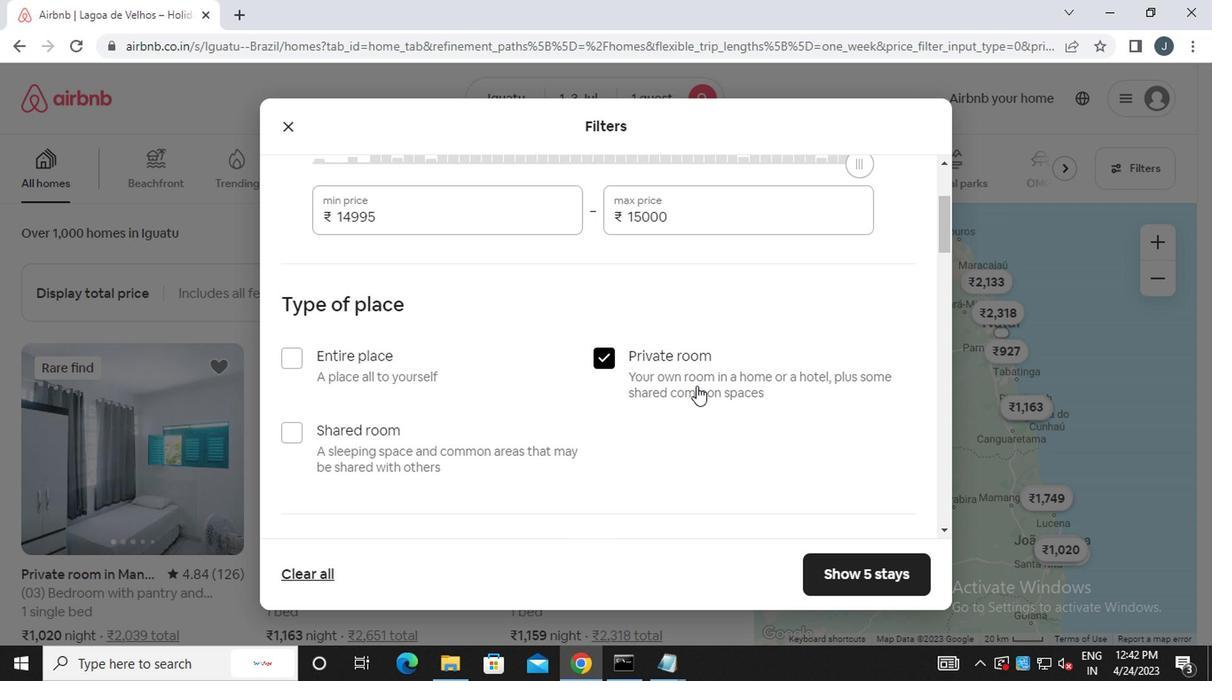 
Action: Mouse moved to (691, 390)
Screenshot: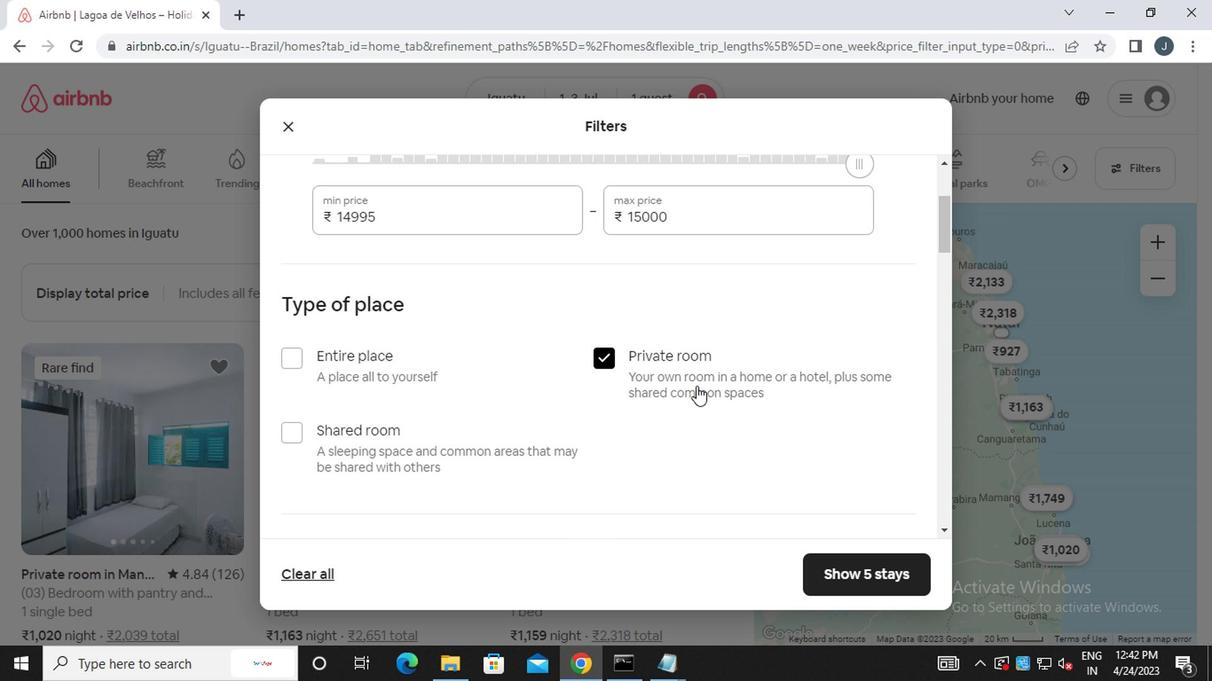 
Action: Mouse scrolled (691, 389) with delta (0, -1)
Screenshot: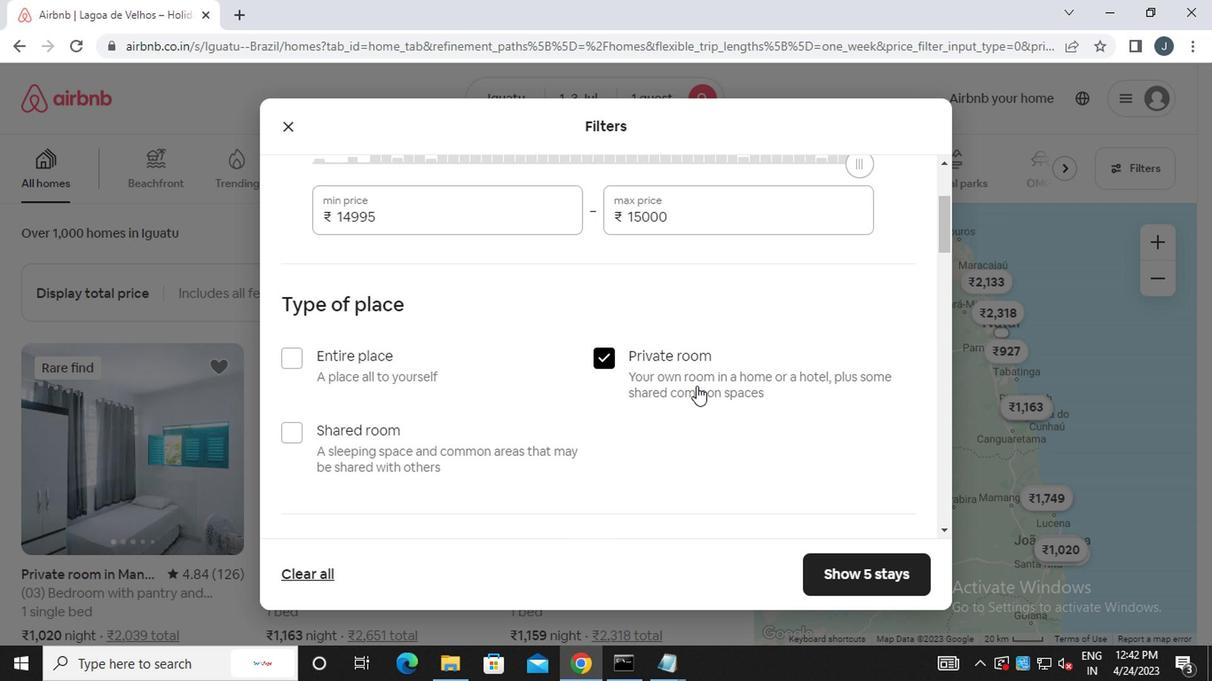
Action: Mouse moved to (383, 374)
Screenshot: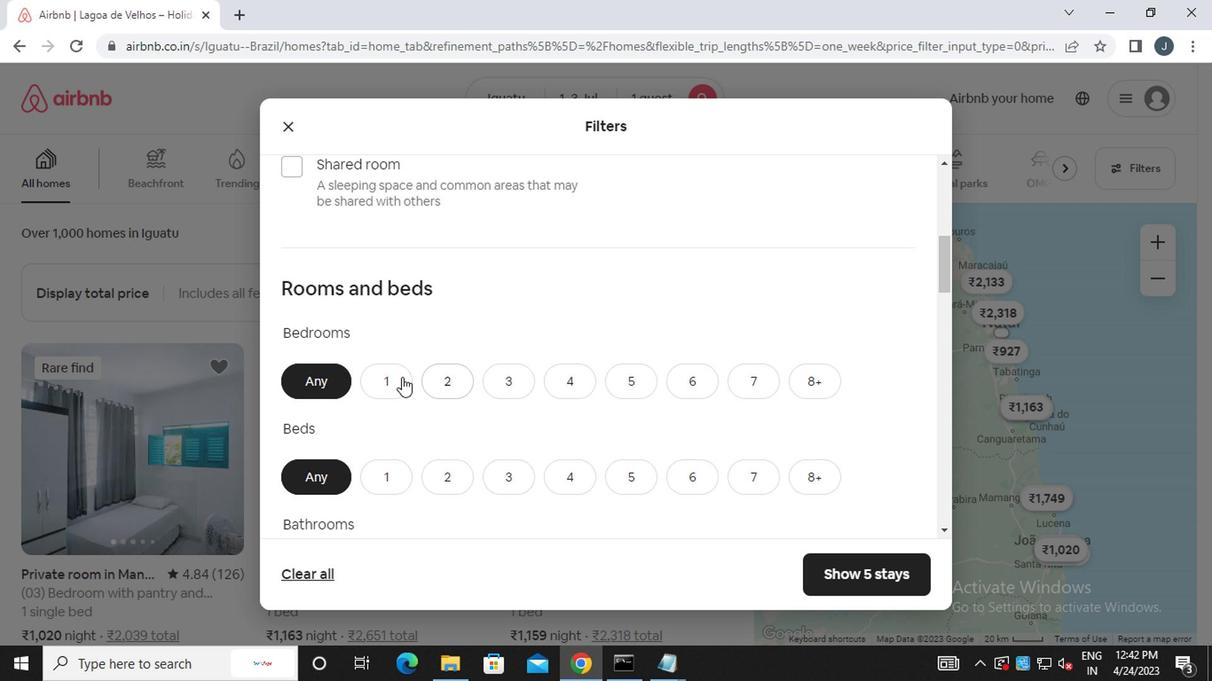 
Action: Mouse pressed left at (383, 374)
Screenshot: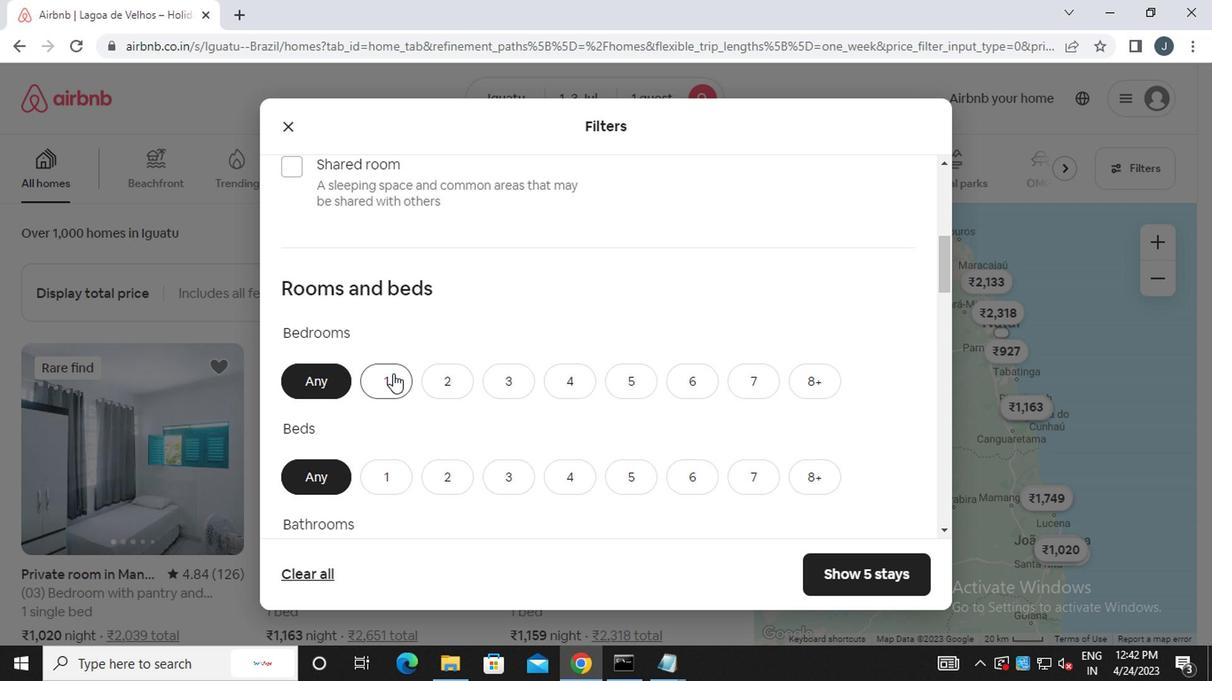 
Action: Mouse moved to (383, 460)
Screenshot: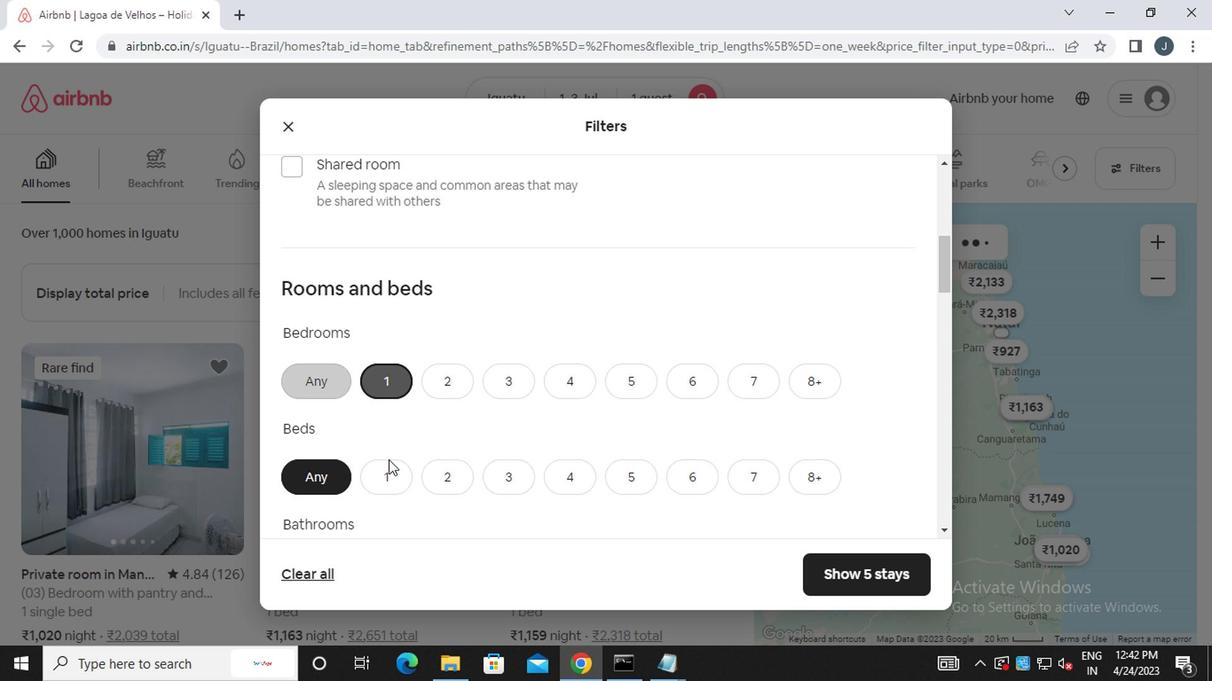 
Action: Mouse pressed left at (383, 460)
Screenshot: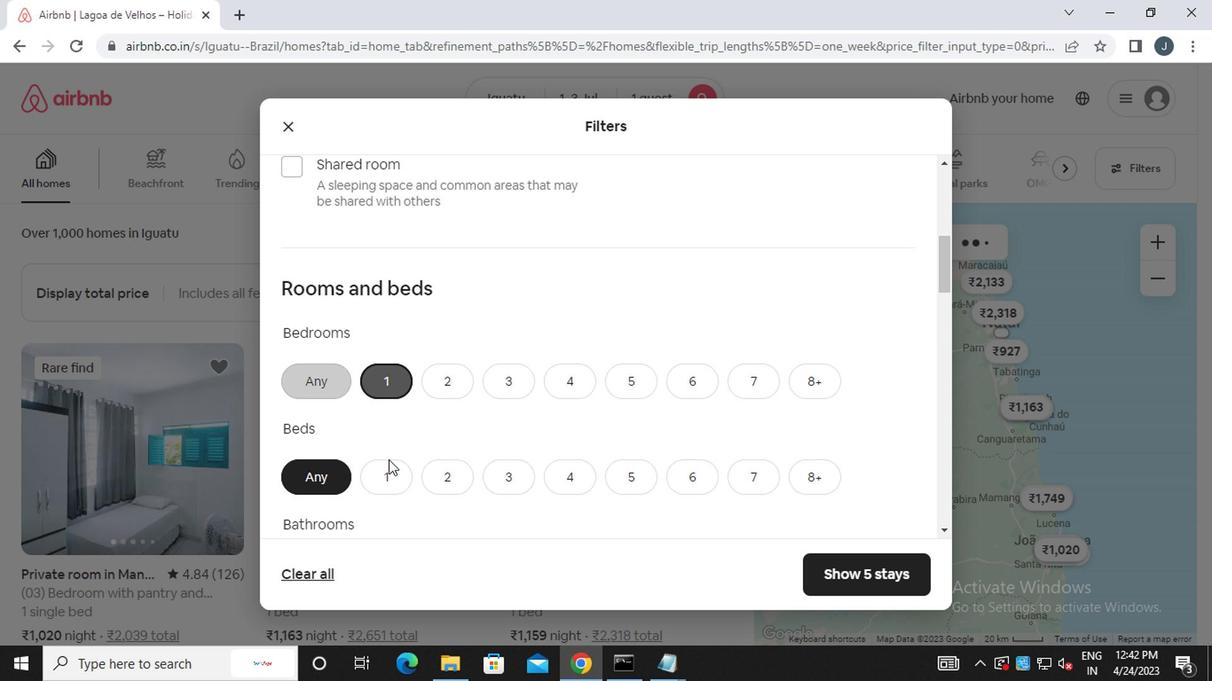 
Action: Mouse moved to (390, 472)
Screenshot: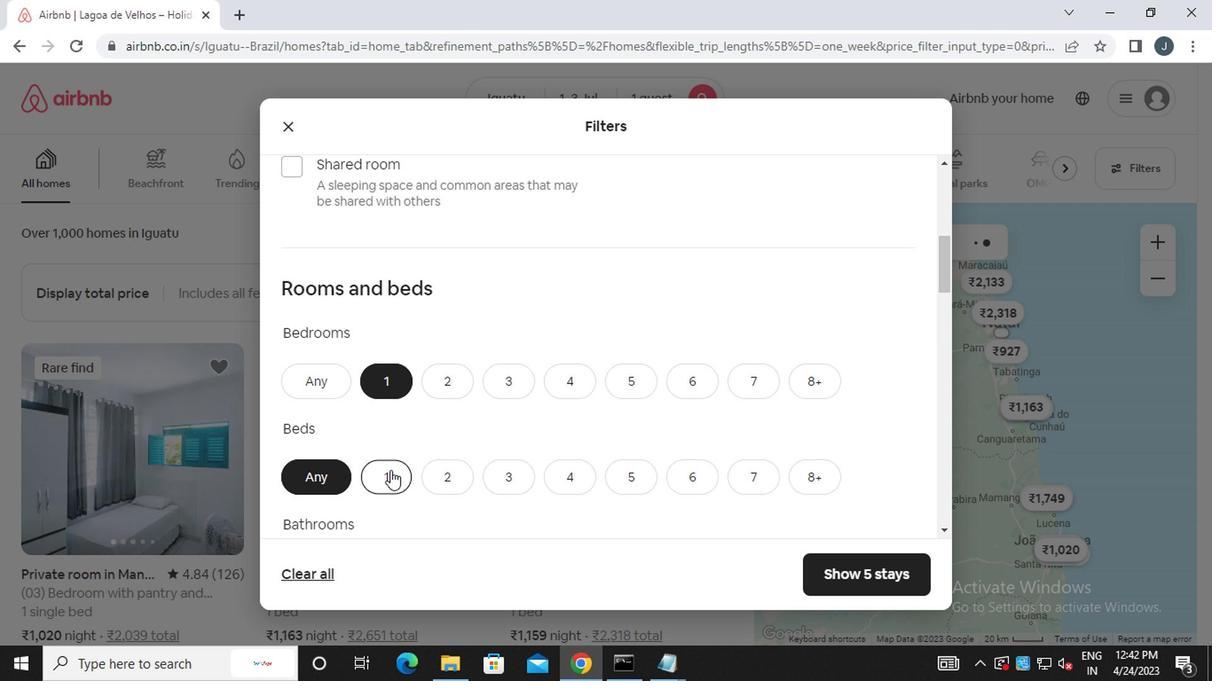 
Action: Mouse scrolled (390, 471) with delta (0, 0)
Screenshot: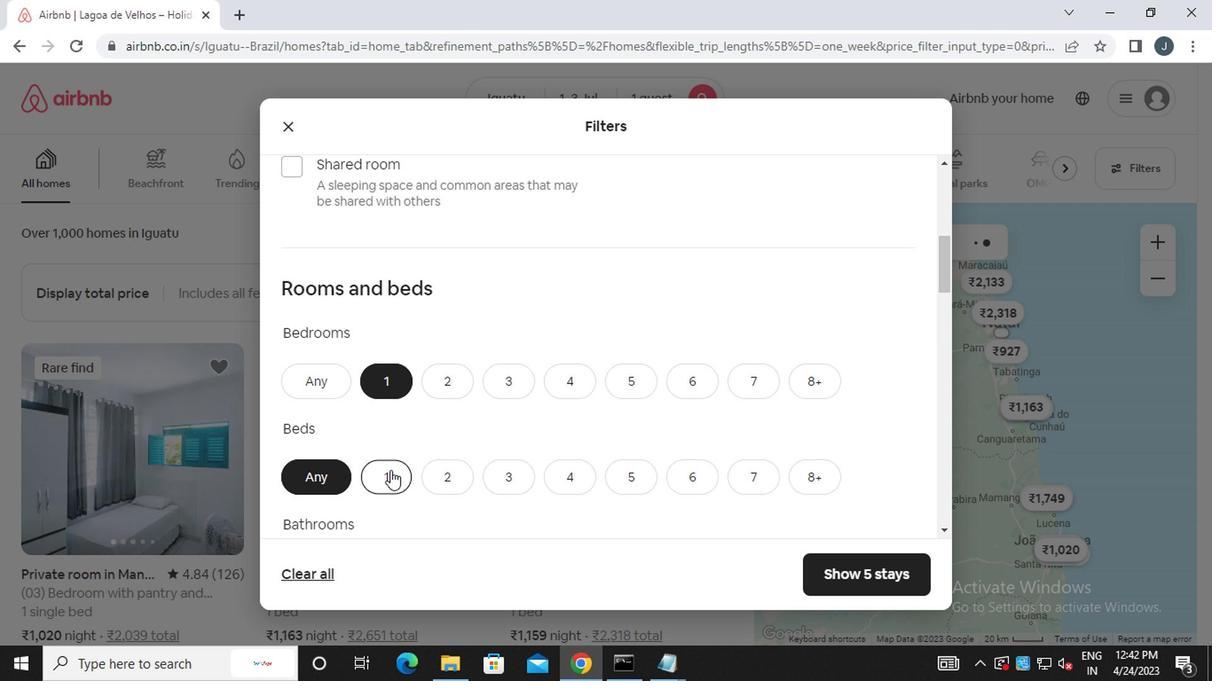 
Action: Mouse moved to (390, 472)
Screenshot: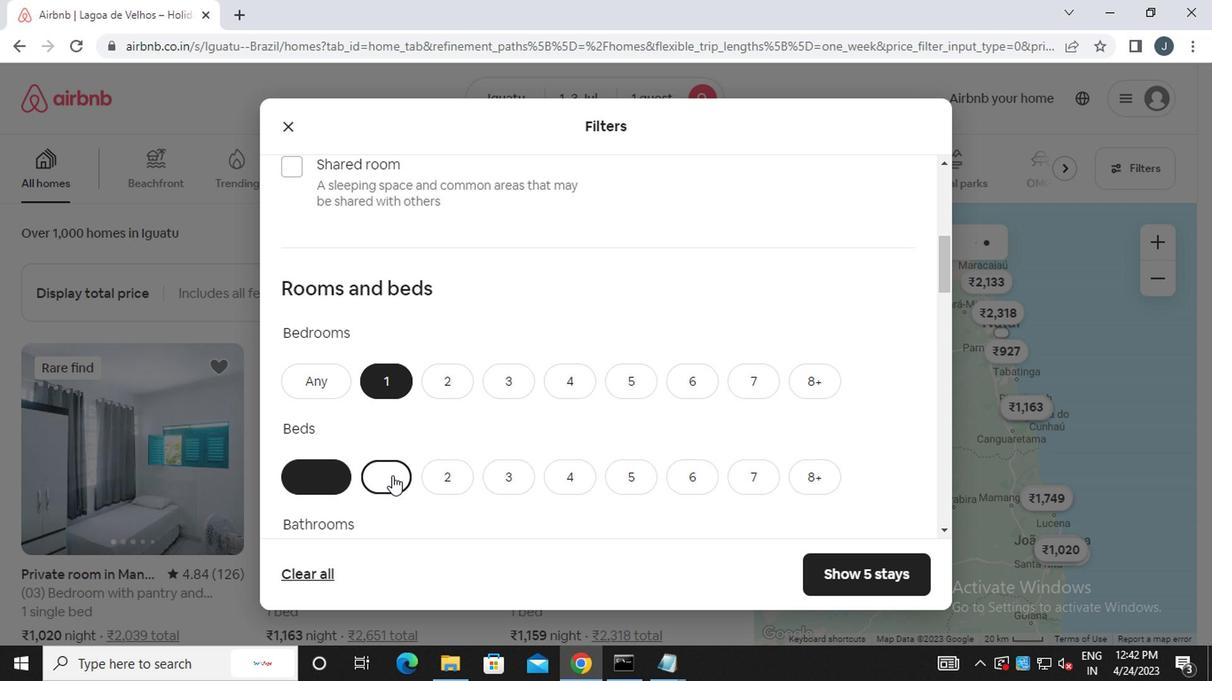 
Action: Mouse scrolled (390, 471) with delta (0, 0)
Screenshot: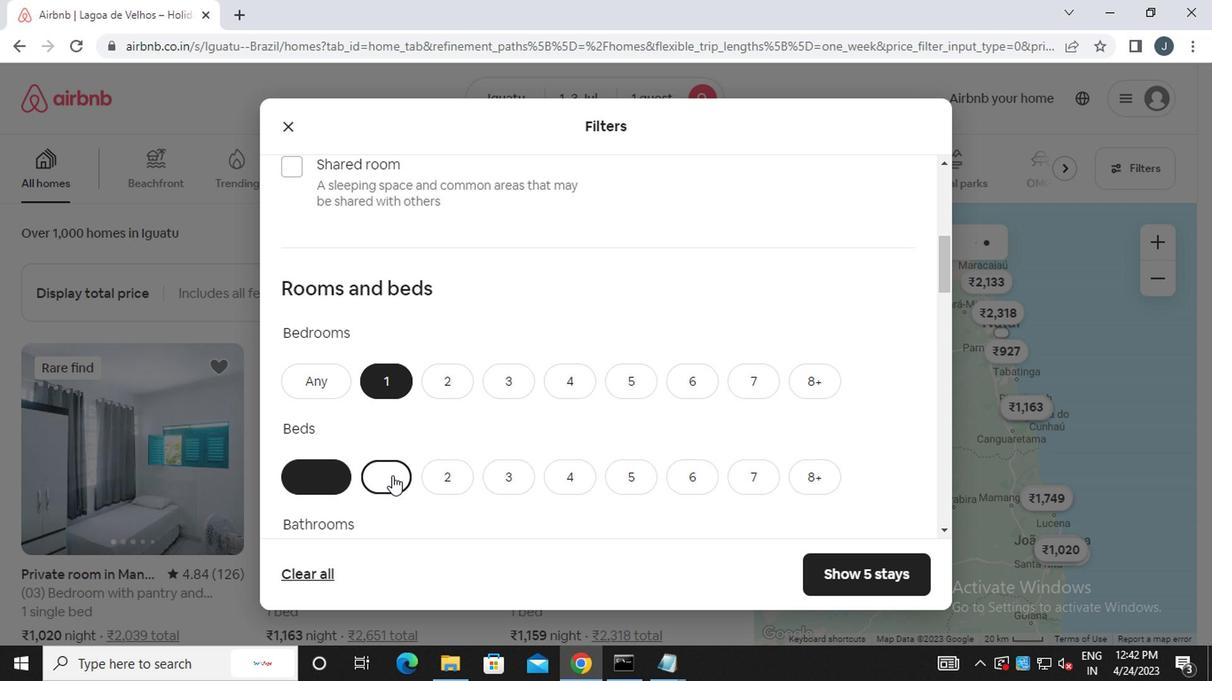 
Action: Mouse moved to (383, 397)
Screenshot: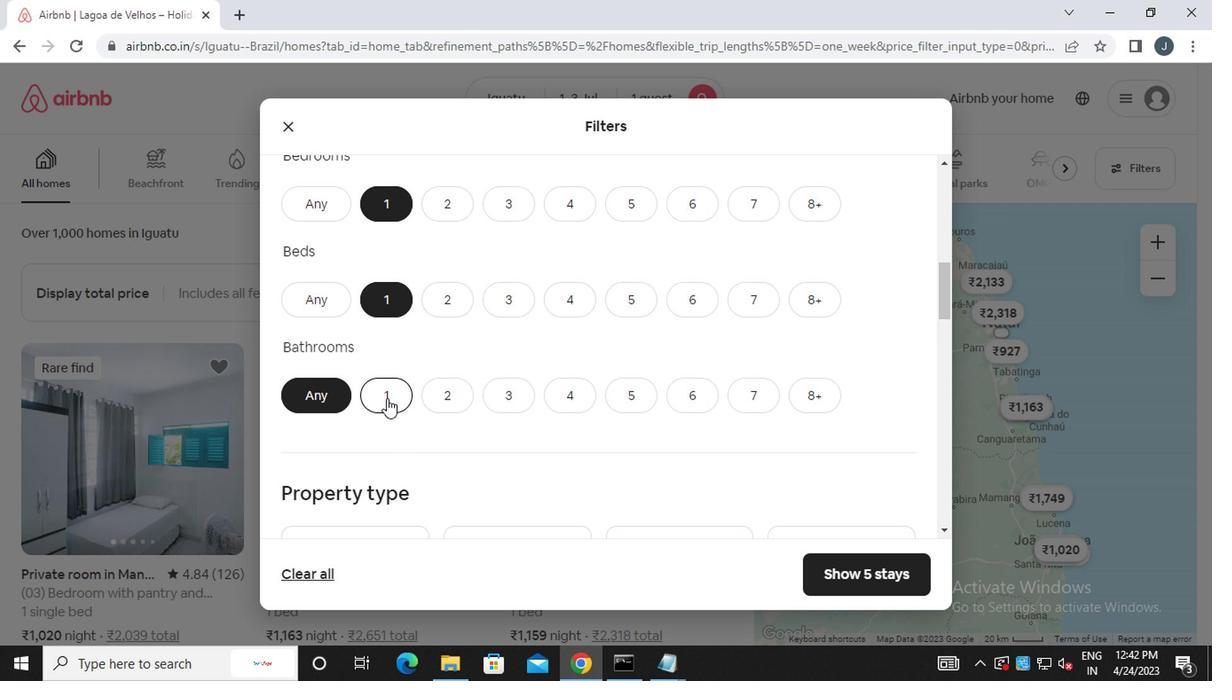 
Action: Mouse pressed left at (383, 397)
Screenshot: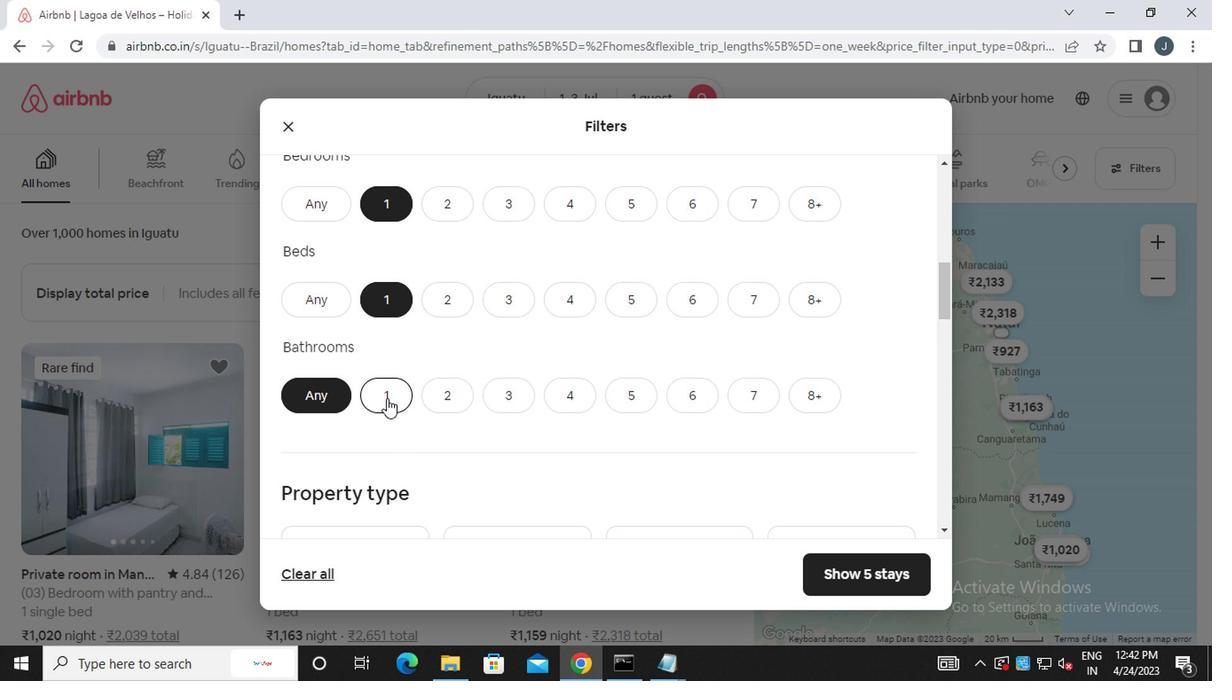 
Action: Mouse moved to (388, 398)
Screenshot: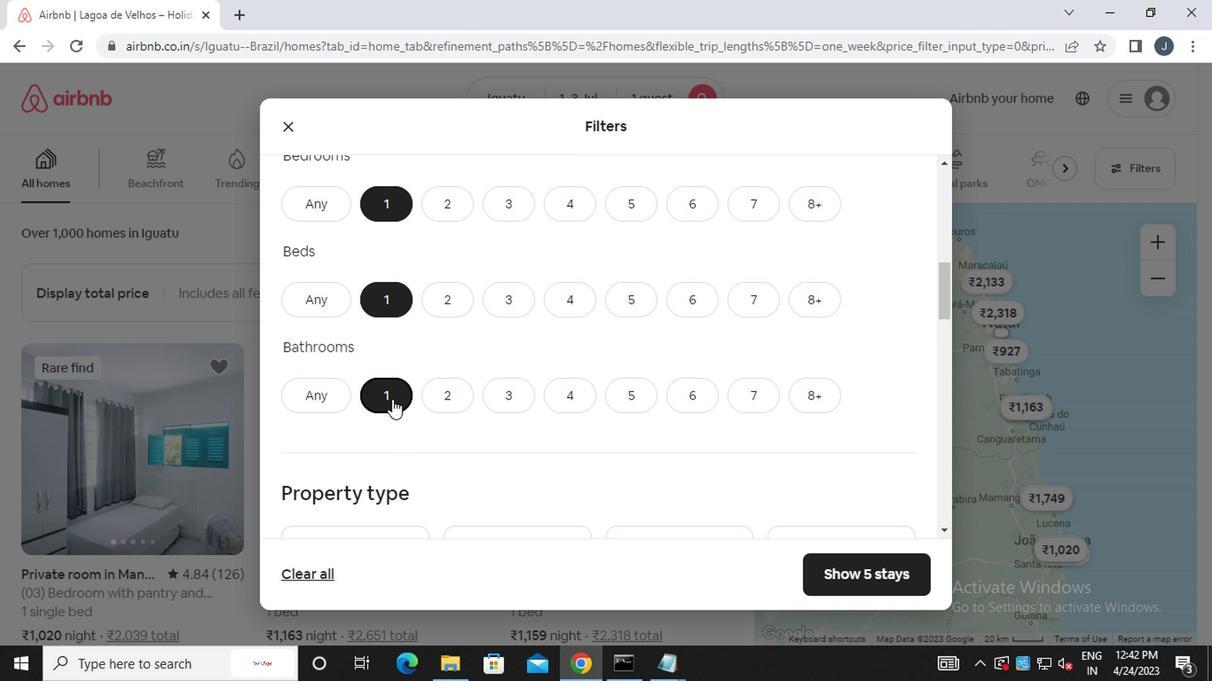 
Action: Mouse scrolled (388, 397) with delta (0, 0)
Screenshot: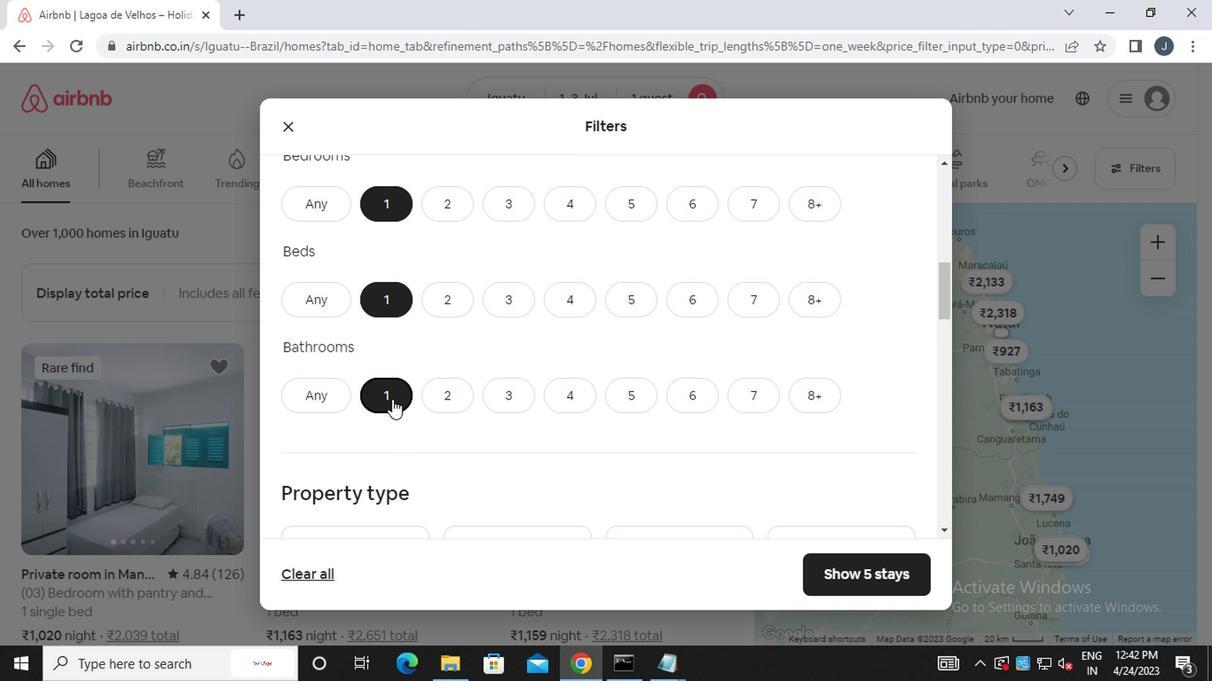 
Action: Mouse moved to (388, 402)
Screenshot: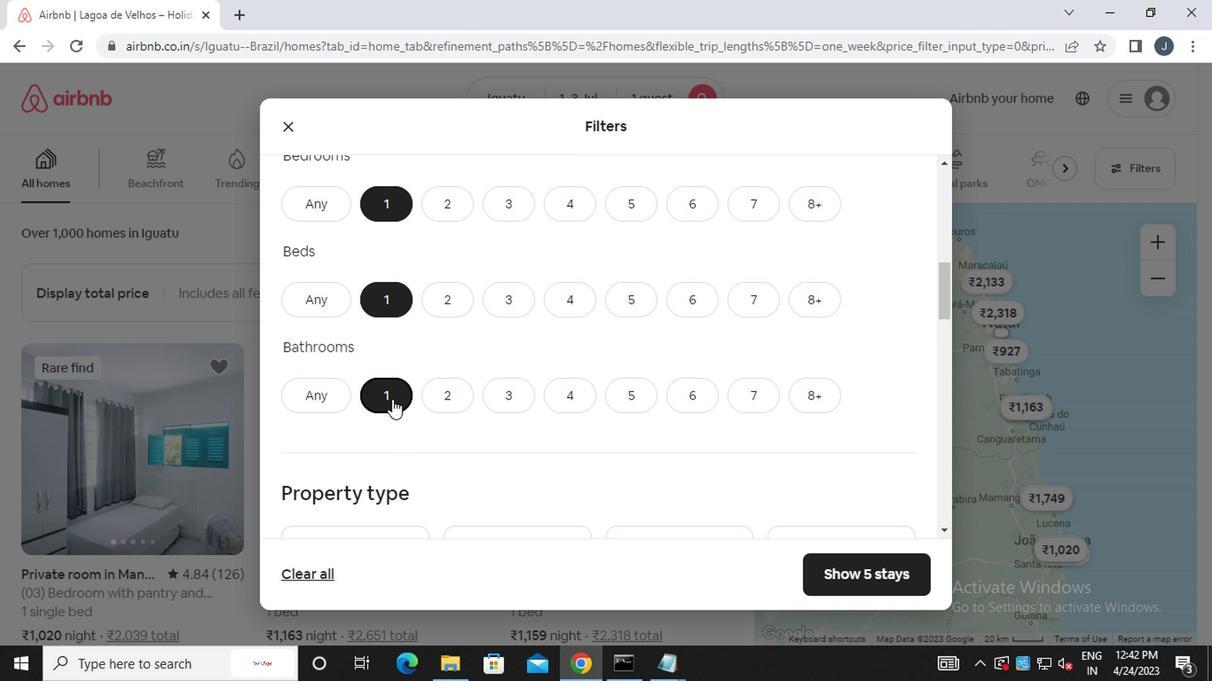 
Action: Mouse scrolled (388, 400) with delta (0, -1)
Screenshot: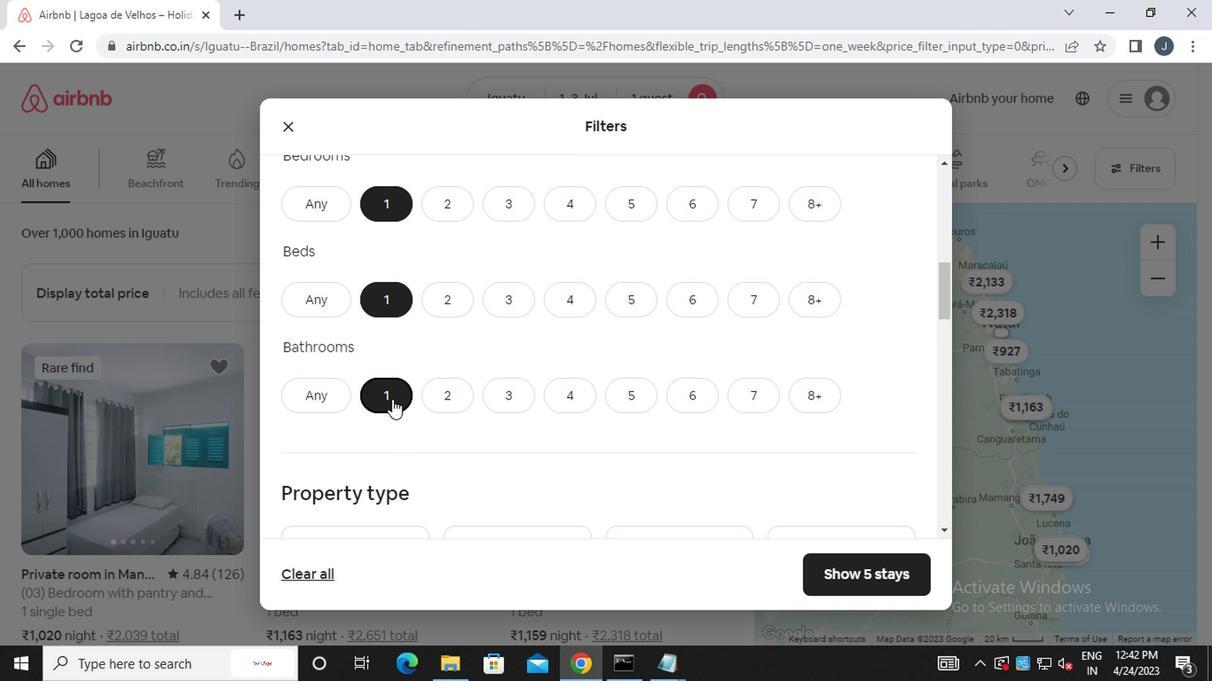 
Action: Mouse moved to (386, 404)
Screenshot: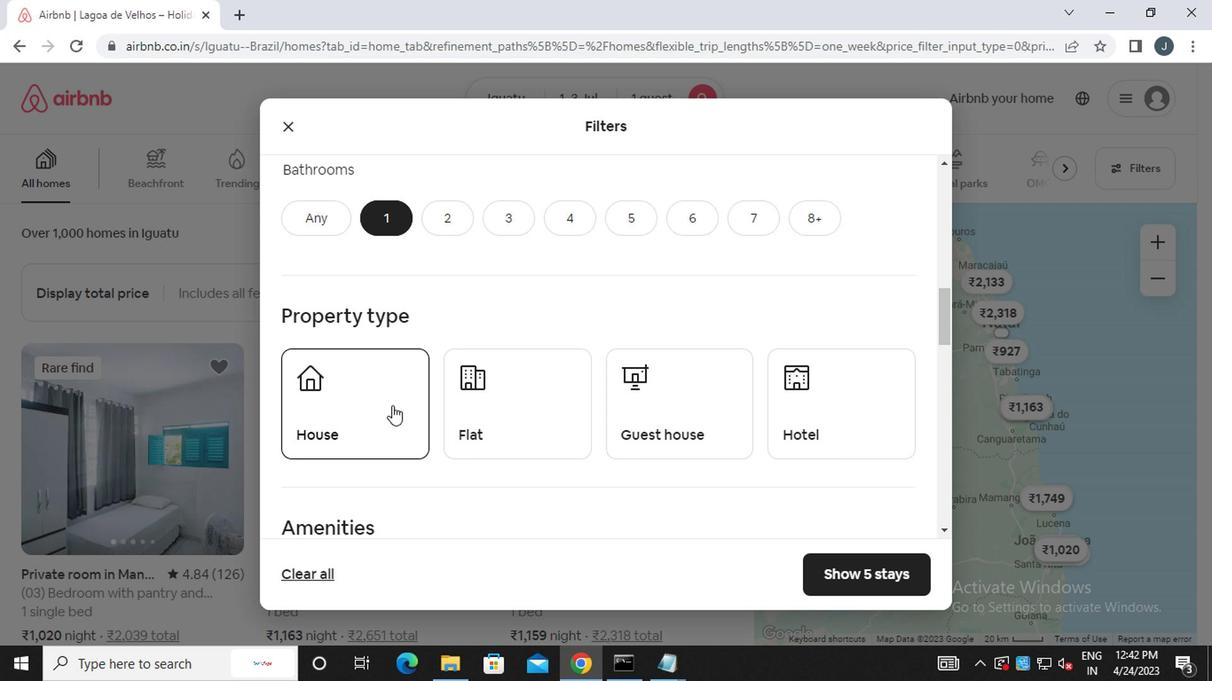 
Action: Mouse scrolled (386, 403) with delta (0, 0)
Screenshot: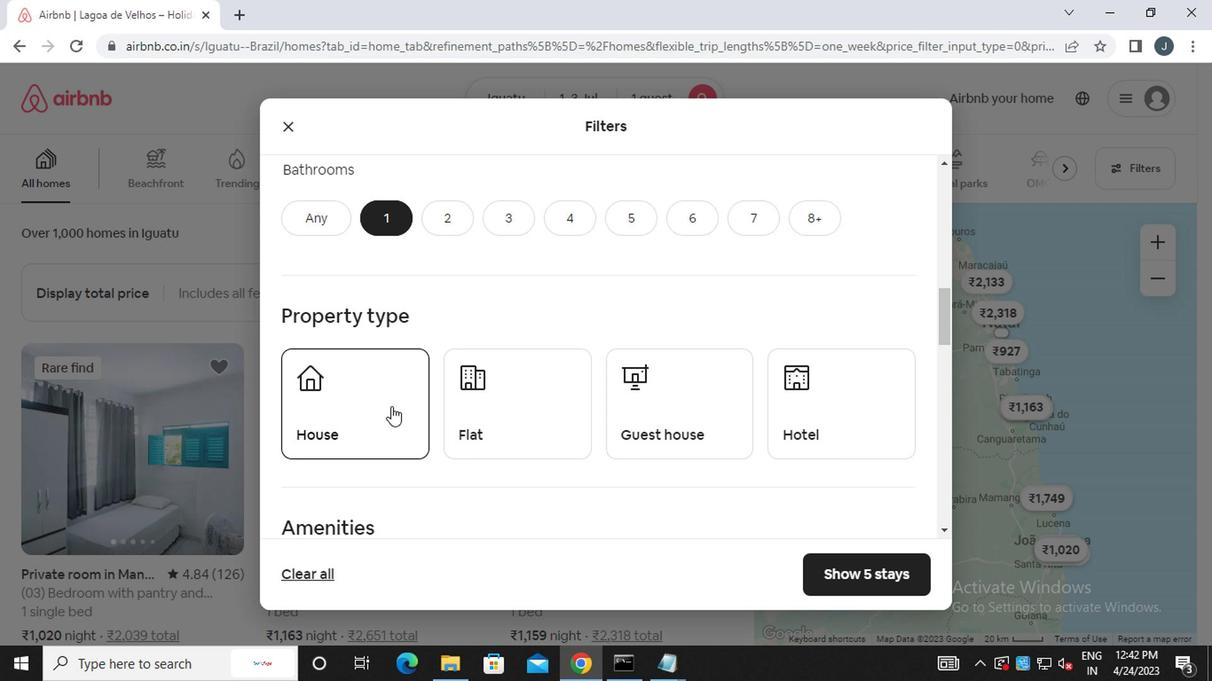 
Action: Mouse moved to (390, 345)
Screenshot: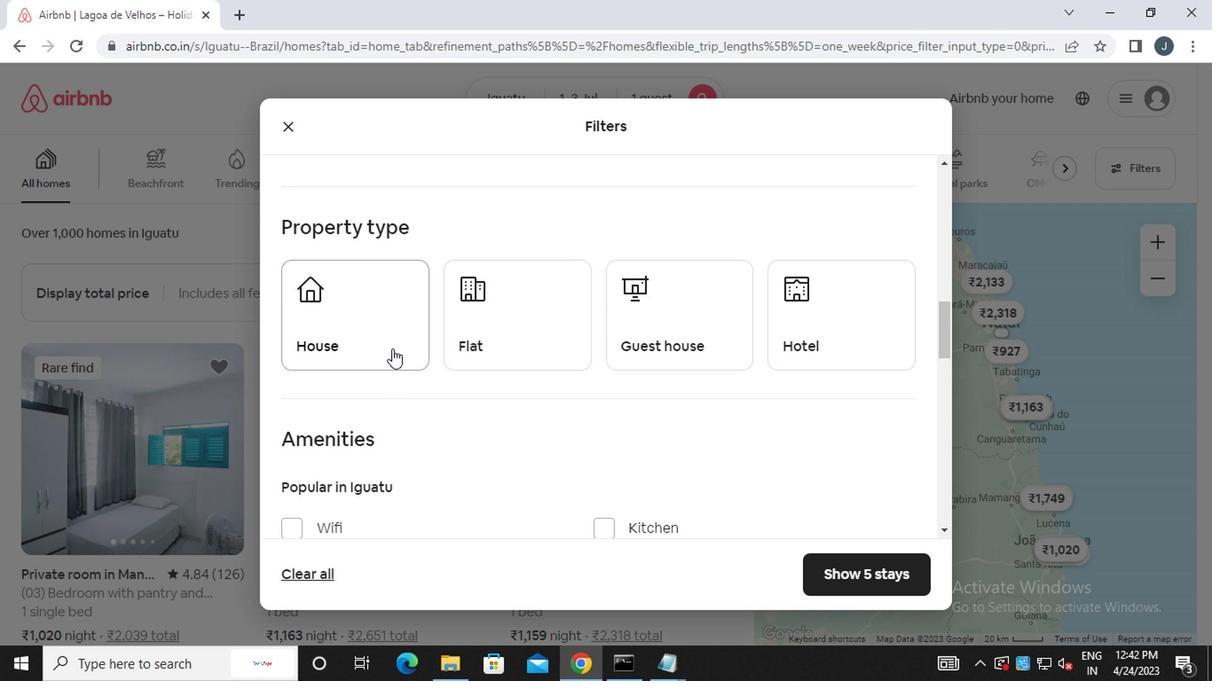 
Action: Mouse pressed left at (390, 345)
Screenshot: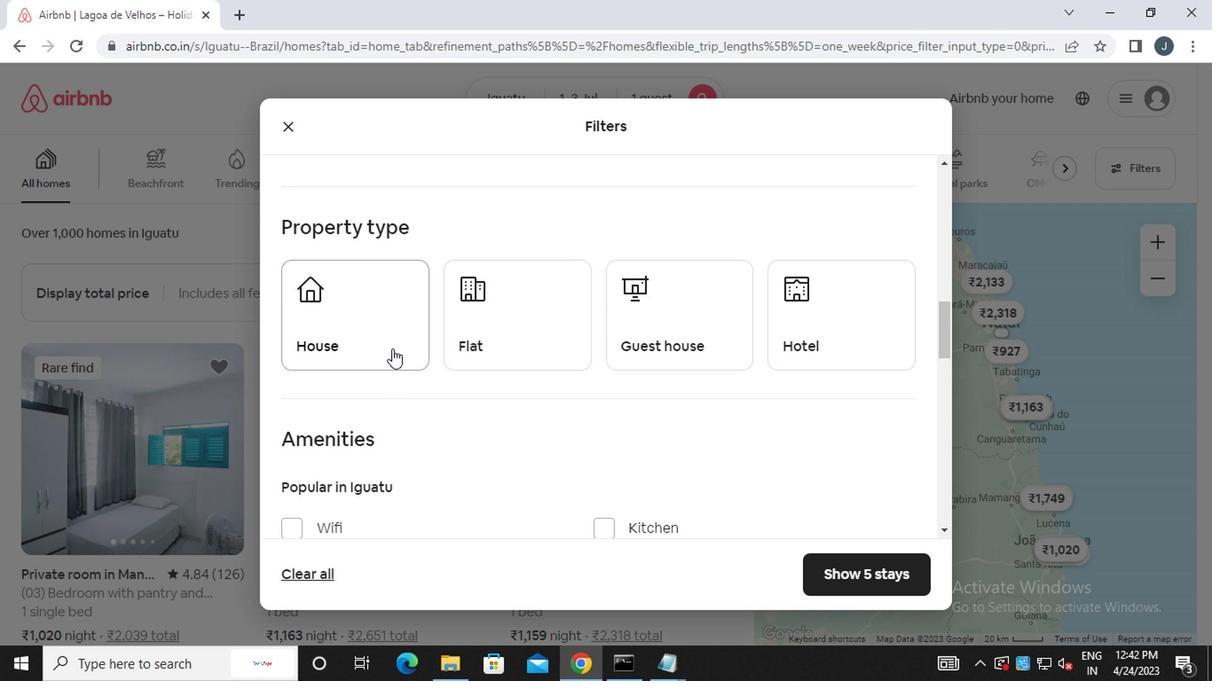 
Action: Mouse moved to (450, 354)
Screenshot: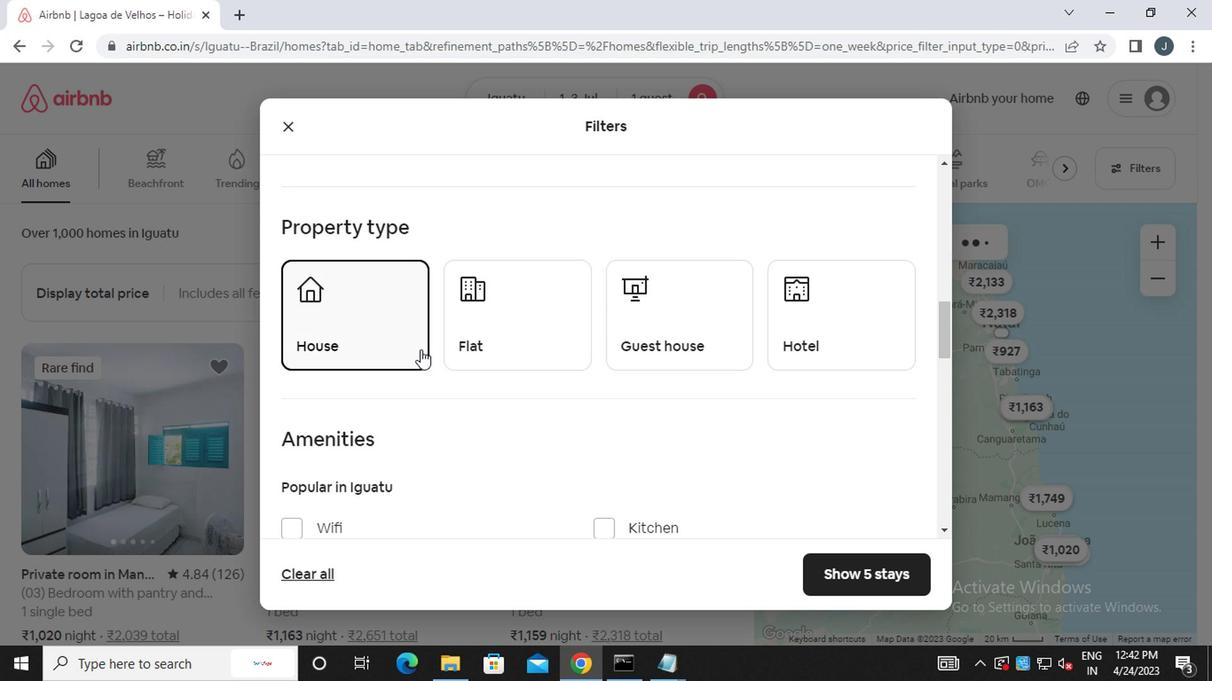 
Action: Mouse pressed left at (450, 354)
Screenshot: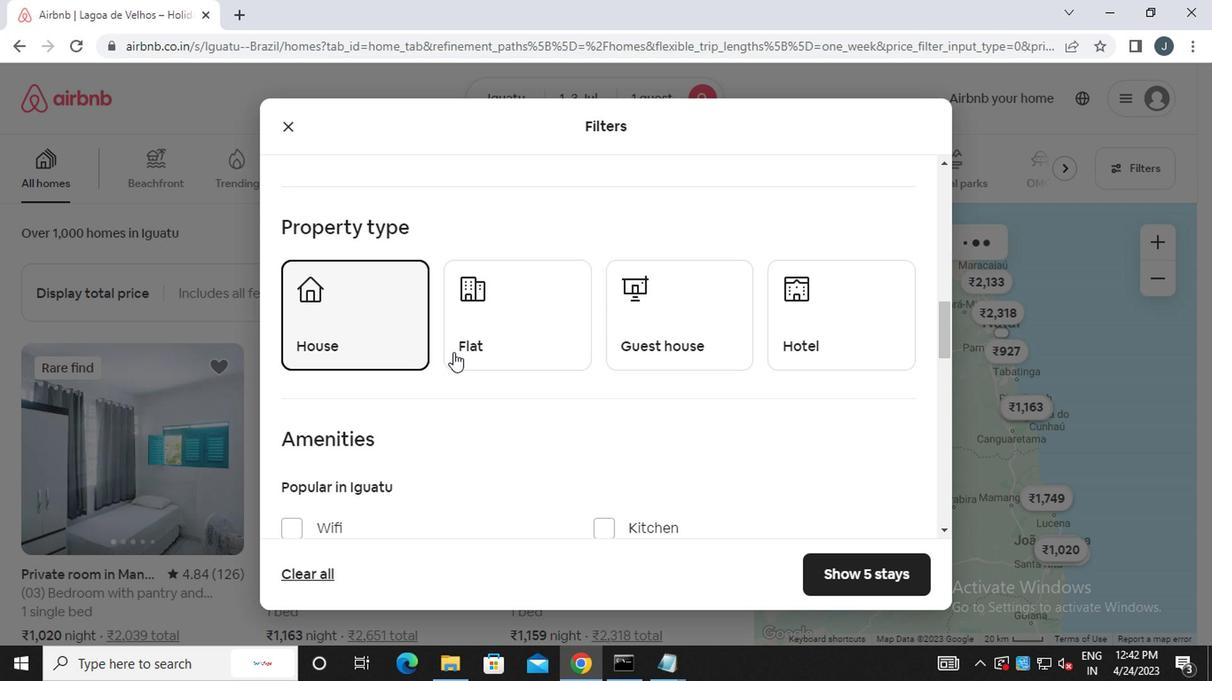 
Action: Mouse moved to (636, 351)
Screenshot: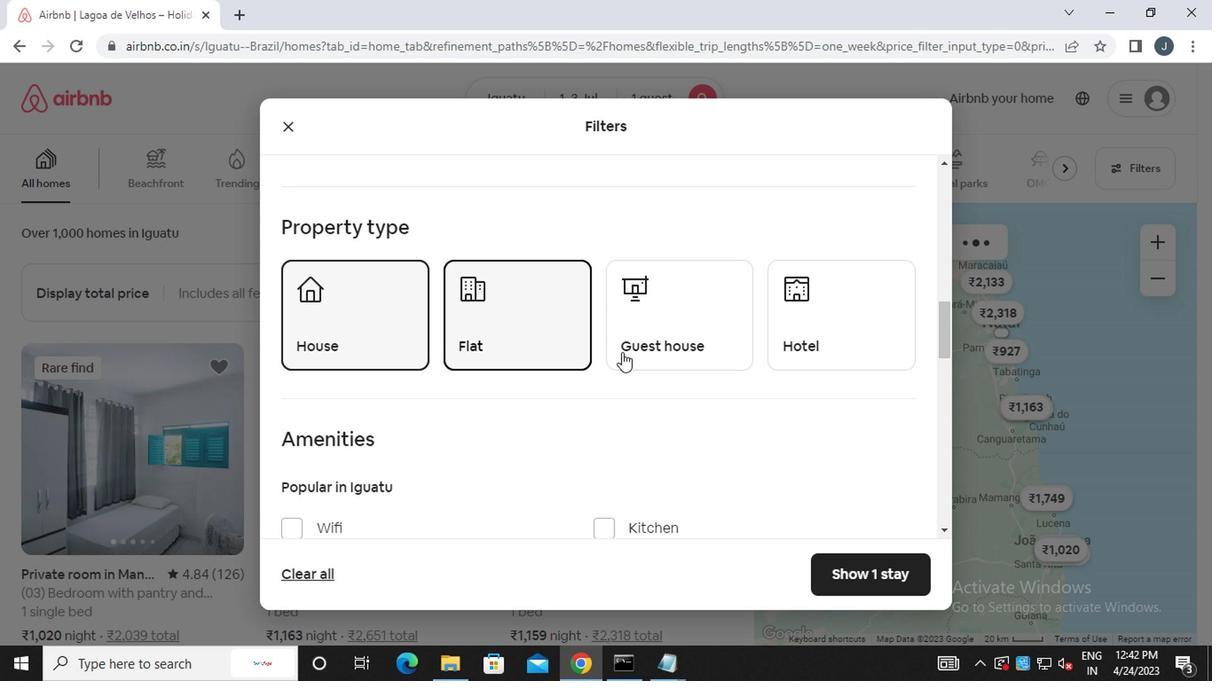 
Action: Mouse pressed left at (636, 351)
Screenshot: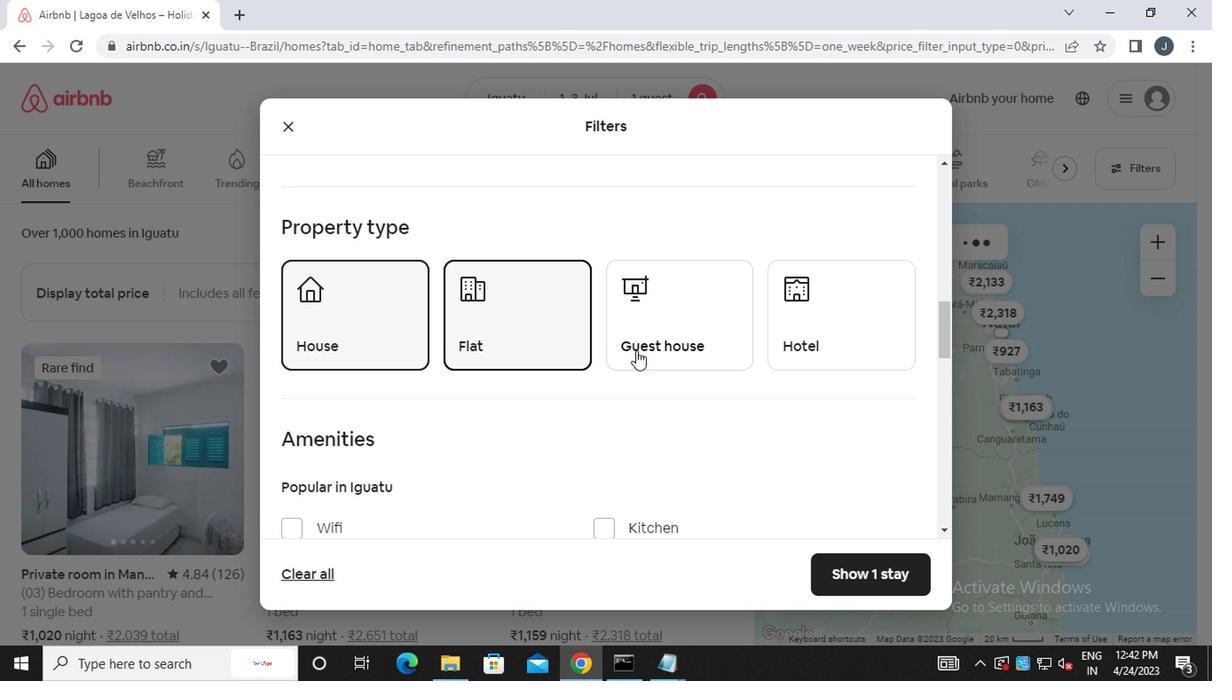 
Action: Mouse moved to (793, 340)
Screenshot: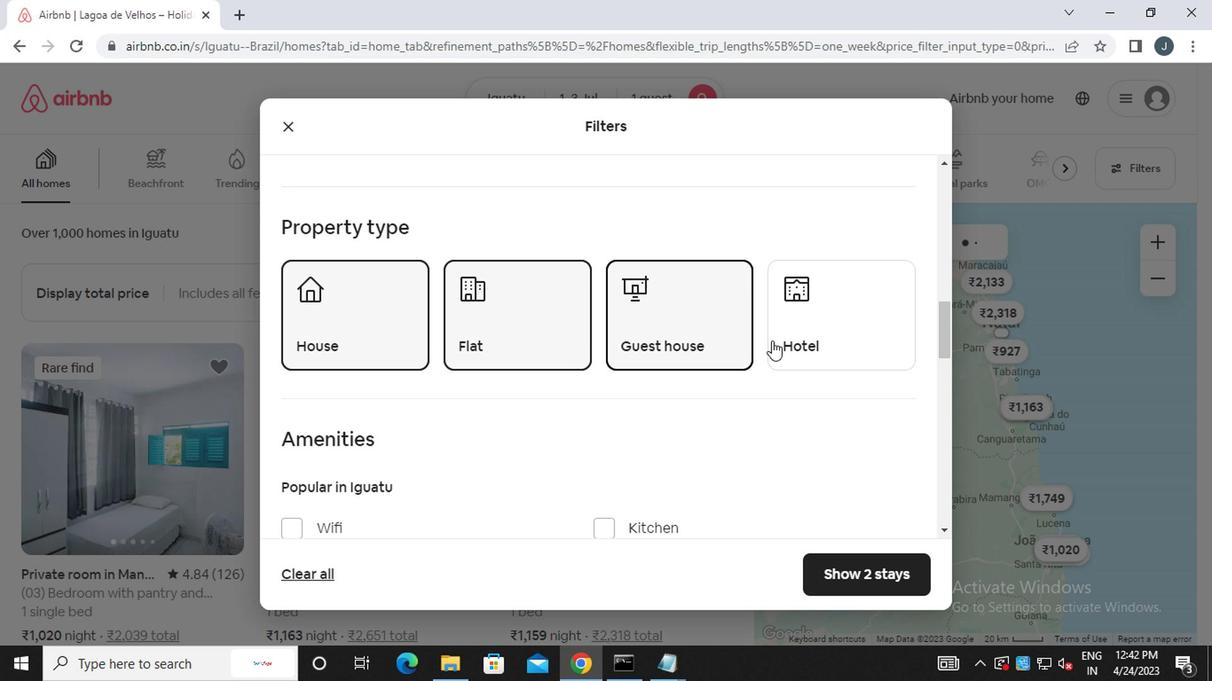 
Action: Mouse pressed left at (793, 340)
Screenshot: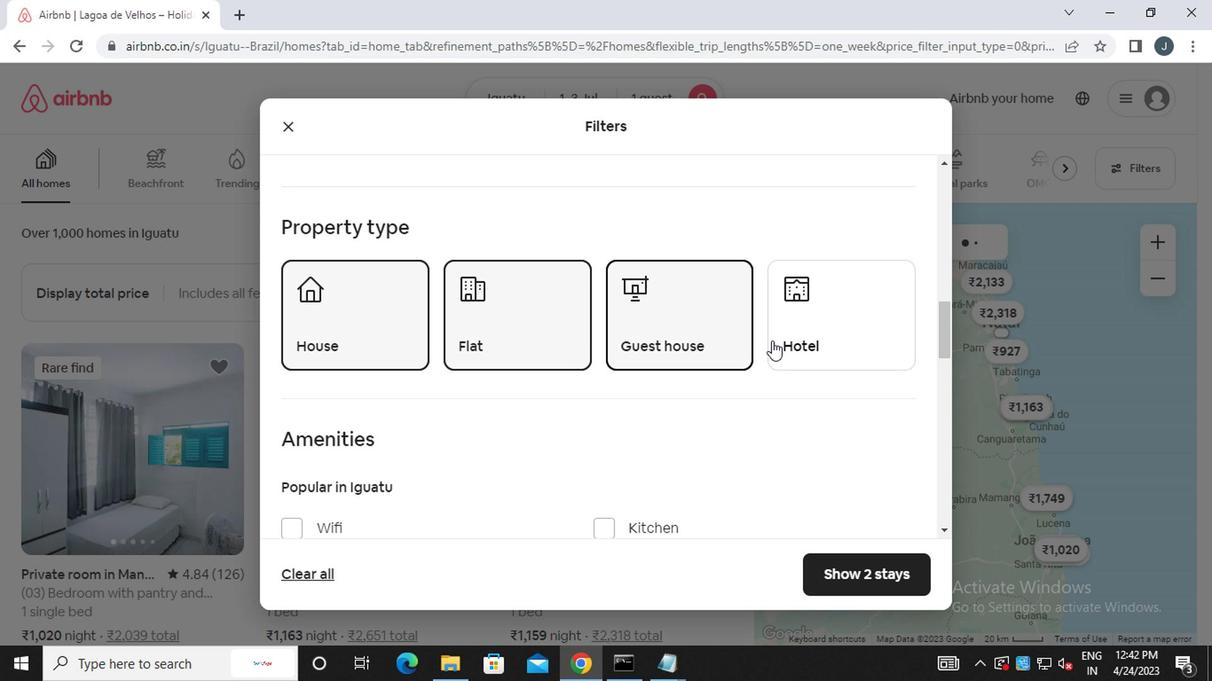 
Action: Mouse moved to (518, 410)
Screenshot: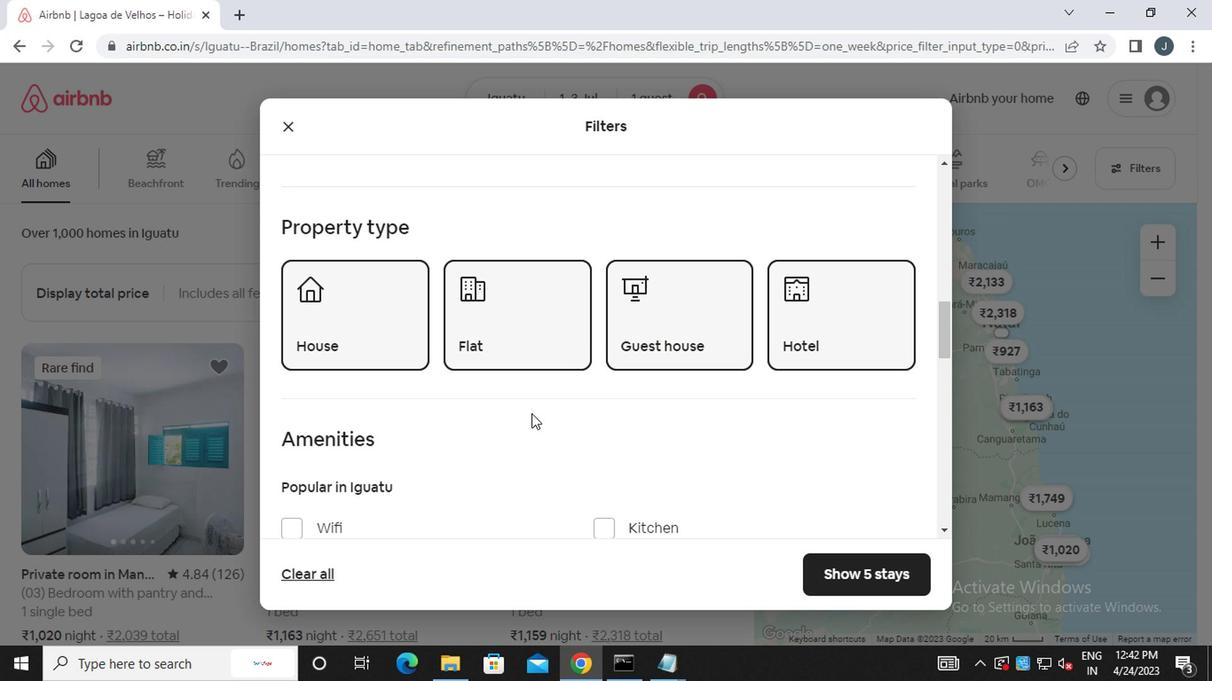 
Action: Mouse scrolled (518, 409) with delta (0, -1)
Screenshot: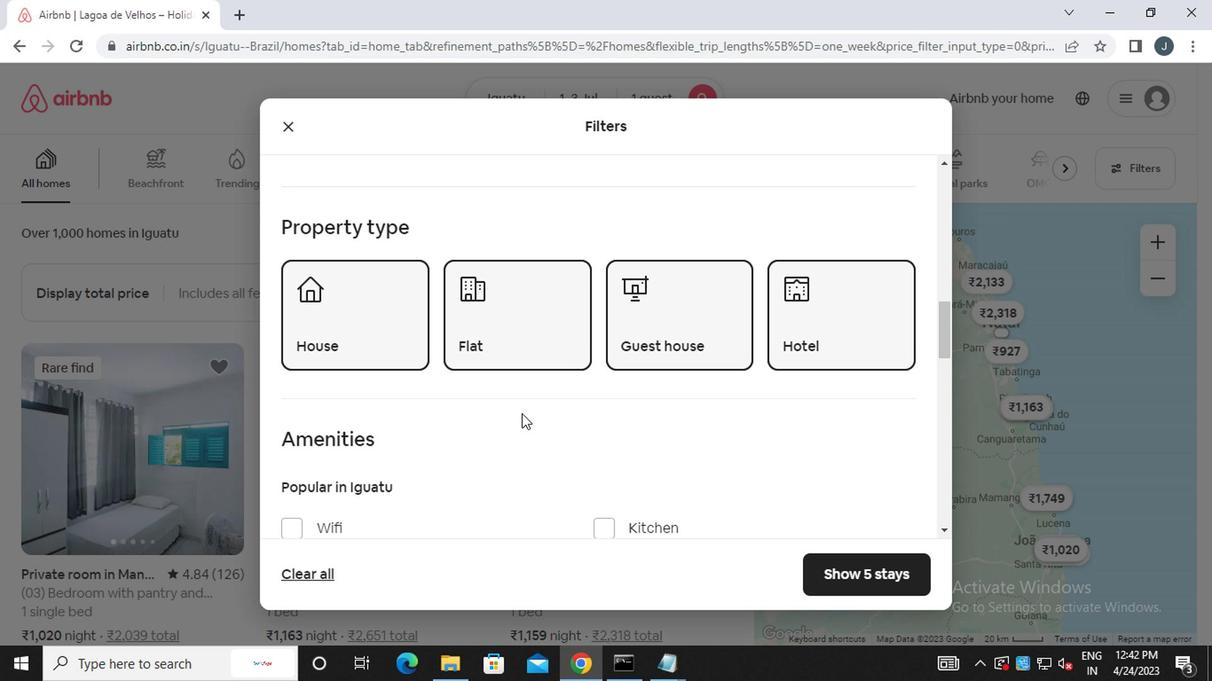 
Action: Mouse scrolled (518, 409) with delta (0, -1)
Screenshot: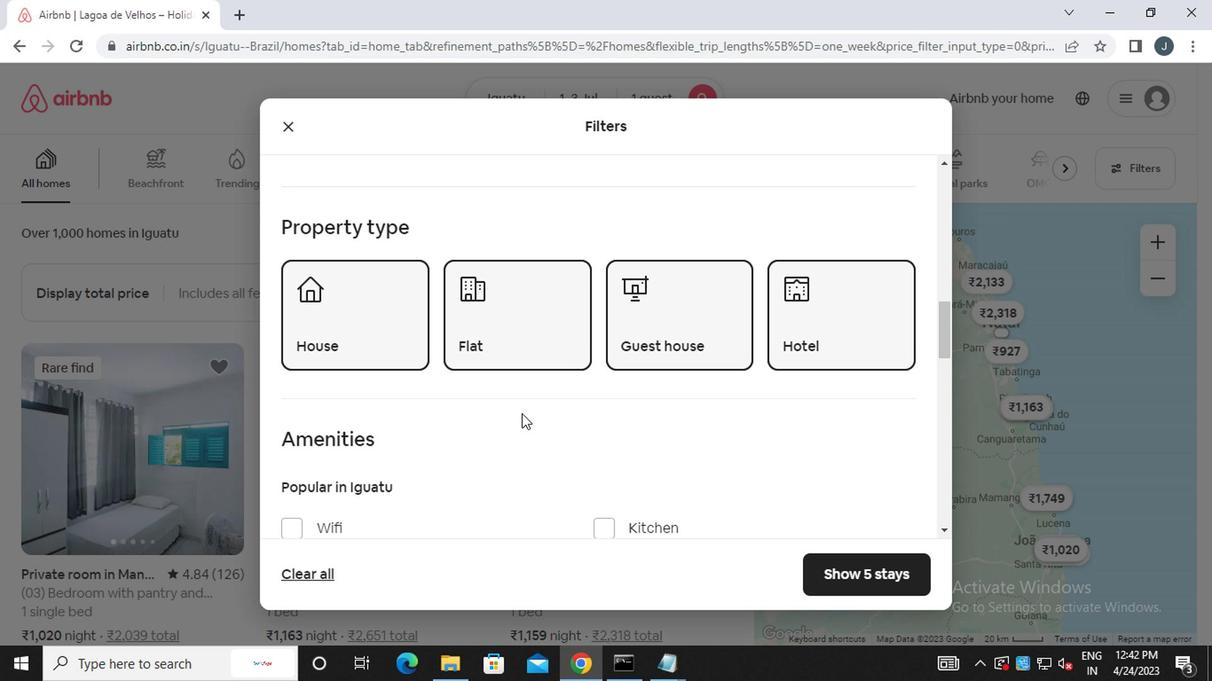 
Action: Mouse scrolled (518, 409) with delta (0, -1)
Screenshot: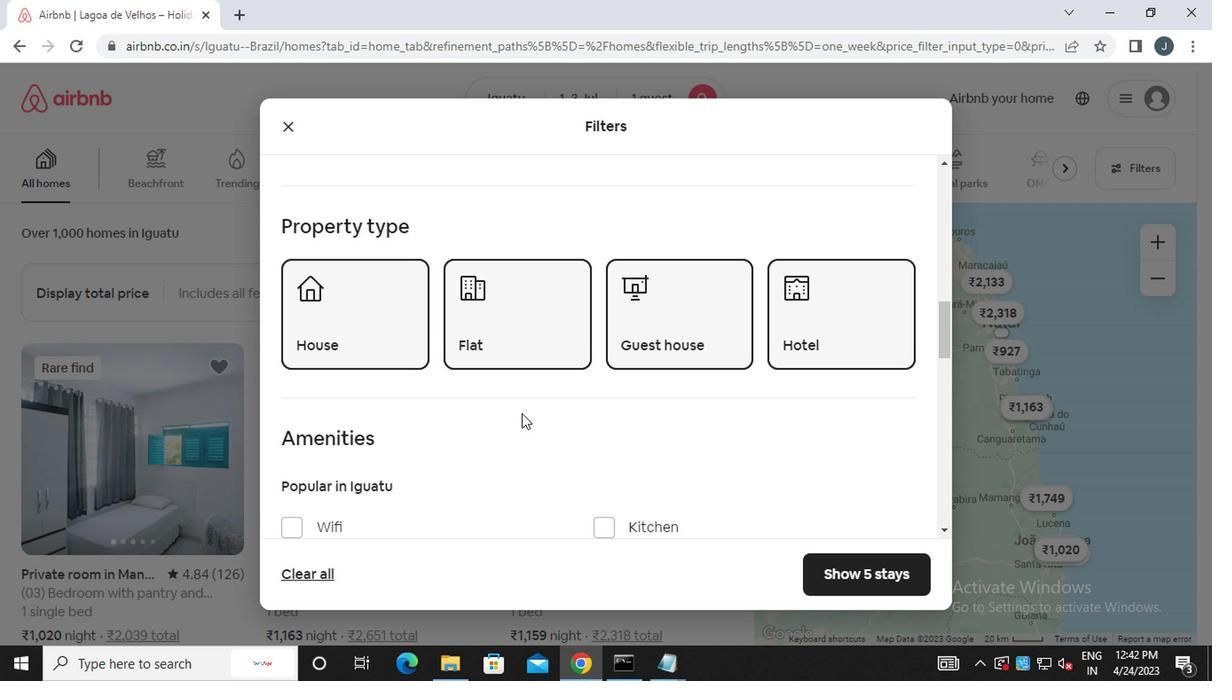 
Action: Mouse moved to (373, 267)
Screenshot: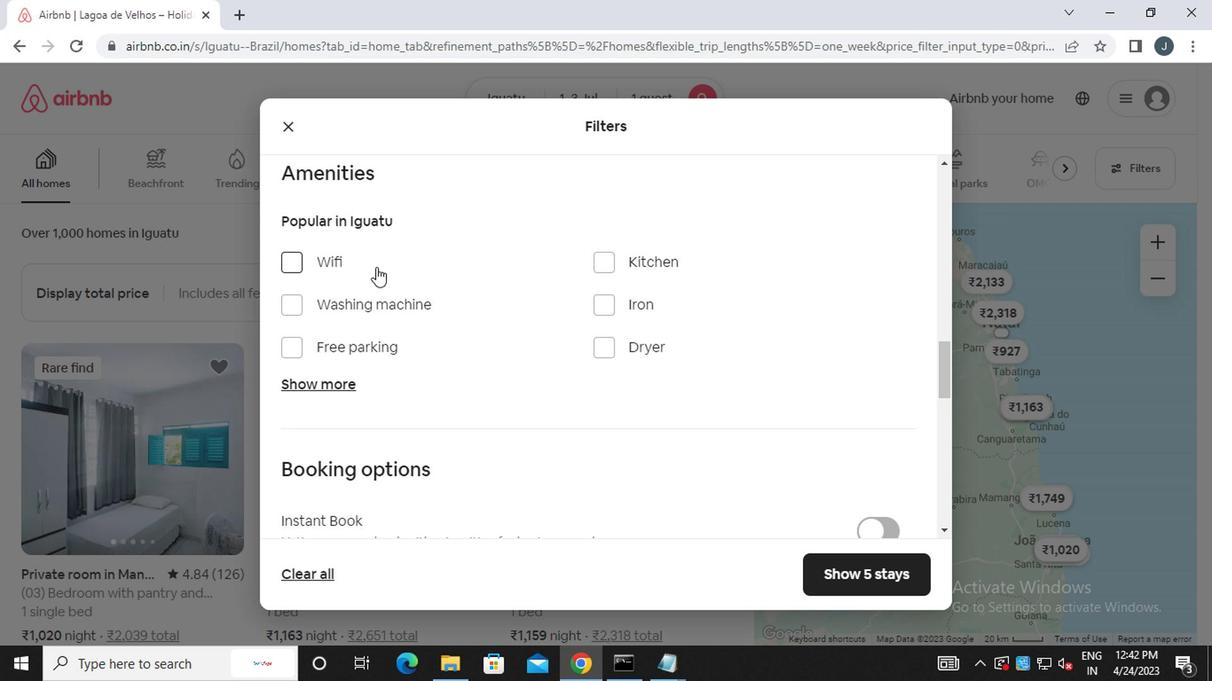 
Action: Mouse pressed left at (373, 267)
Screenshot: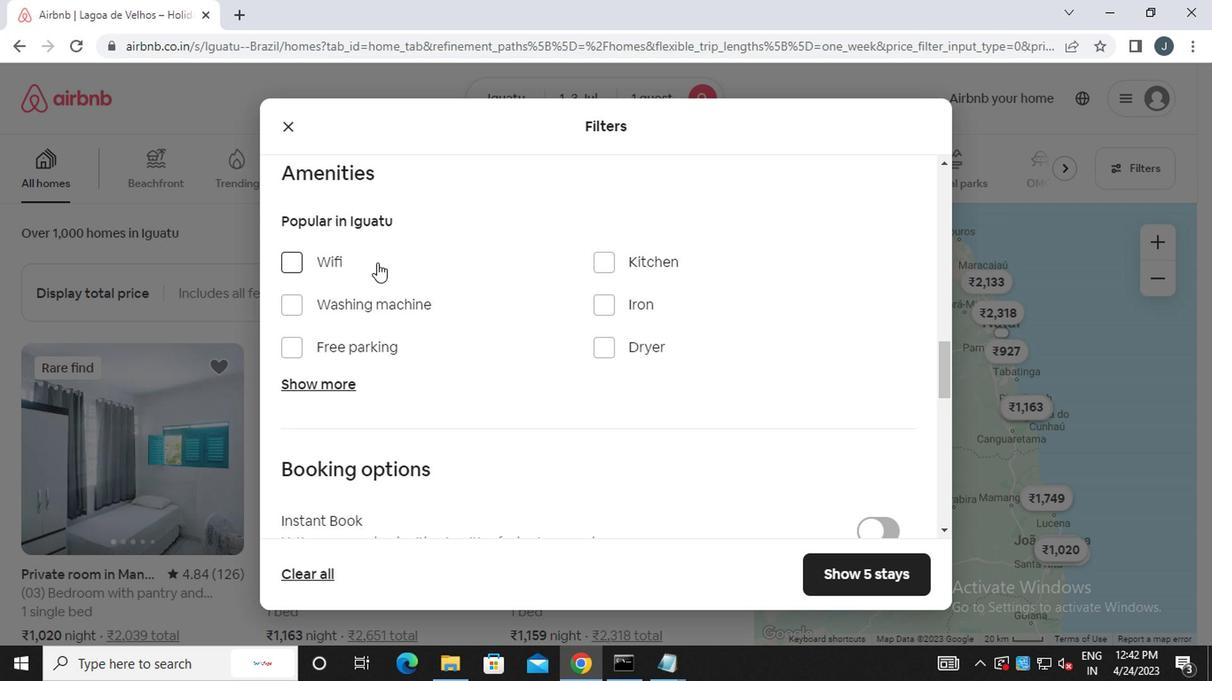 
Action: Mouse moved to (386, 284)
Screenshot: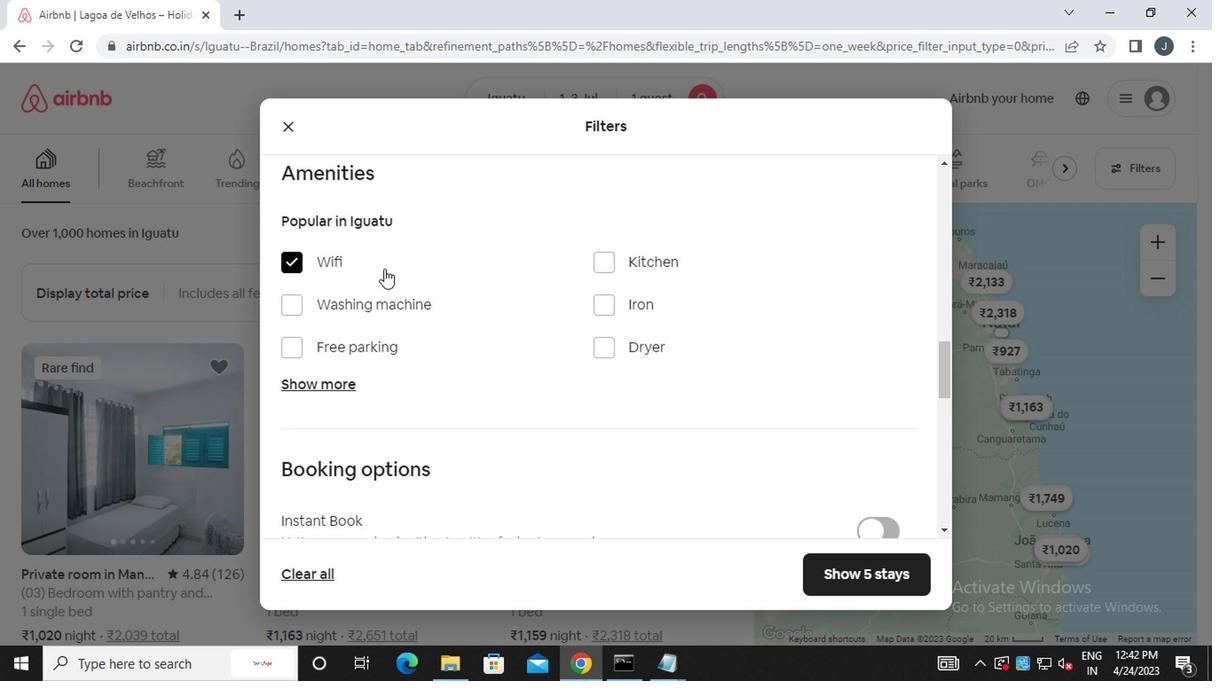 
Action: Mouse scrolled (386, 282) with delta (0, -1)
Screenshot: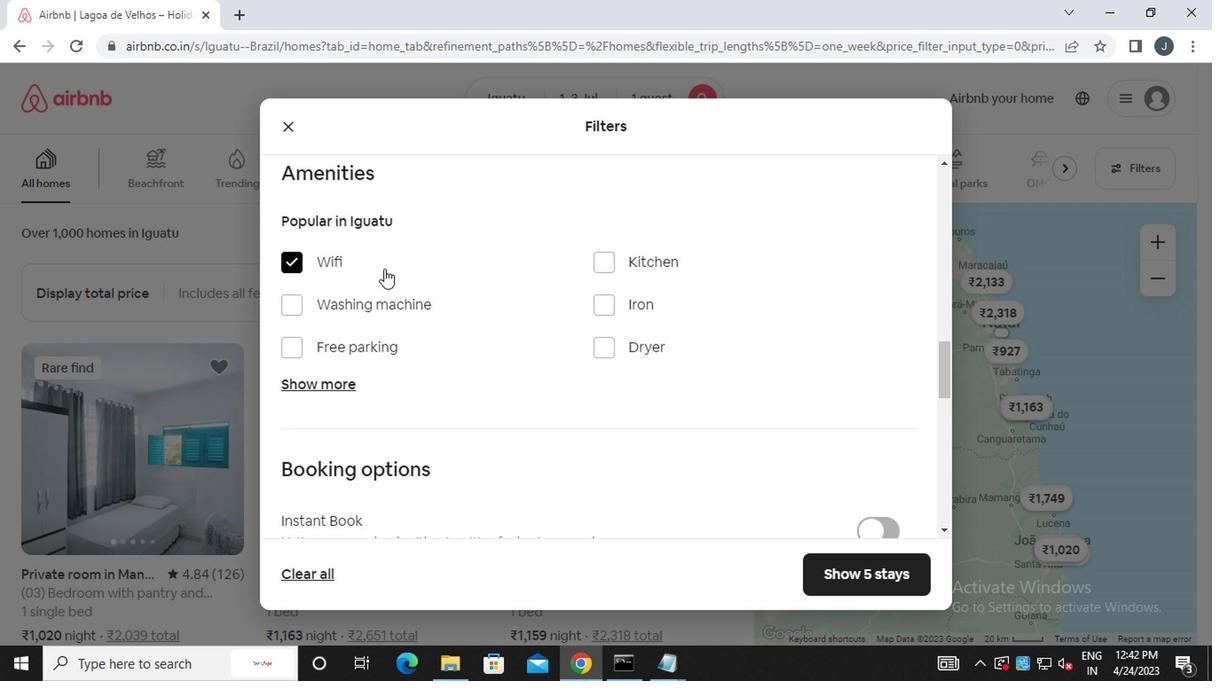 
Action: Mouse moved to (388, 287)
Screenshot: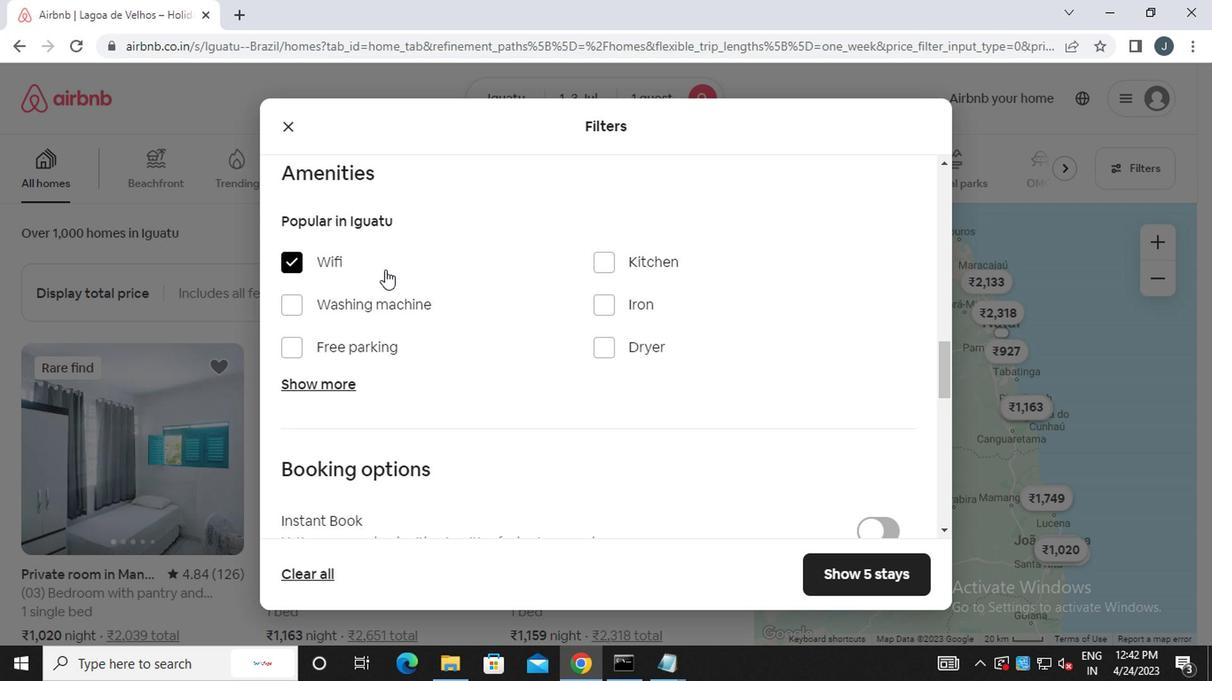 
Action: Mouse scrolled (388, 286) with delta (0, 0)
Screenshot: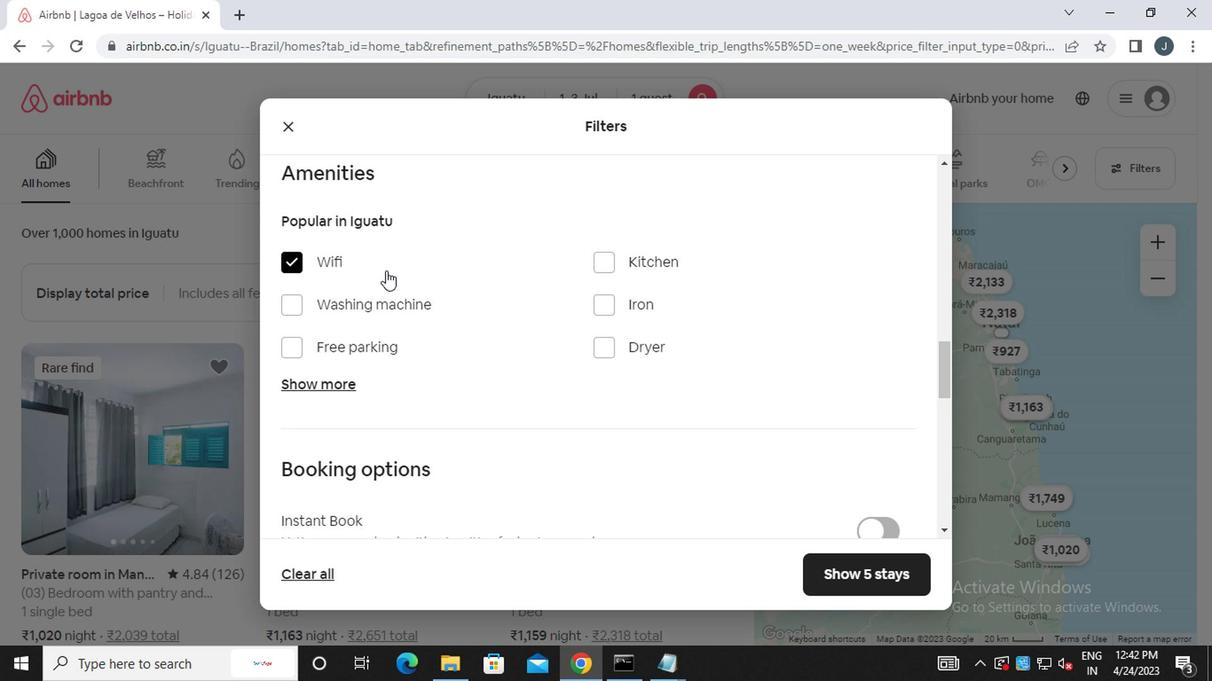 
Action: Mouse moved to (390, 287)
Screenshot: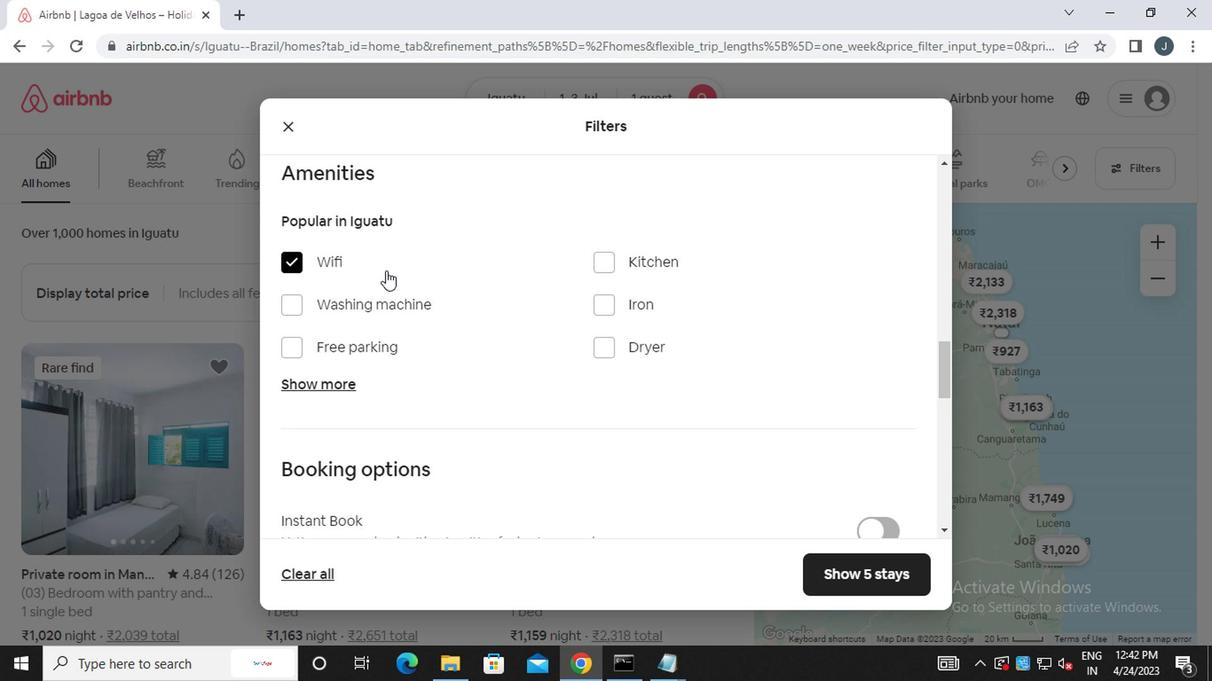
Action: Mouse scrolled (390, 287) with delta (0, 0)
Screenshot: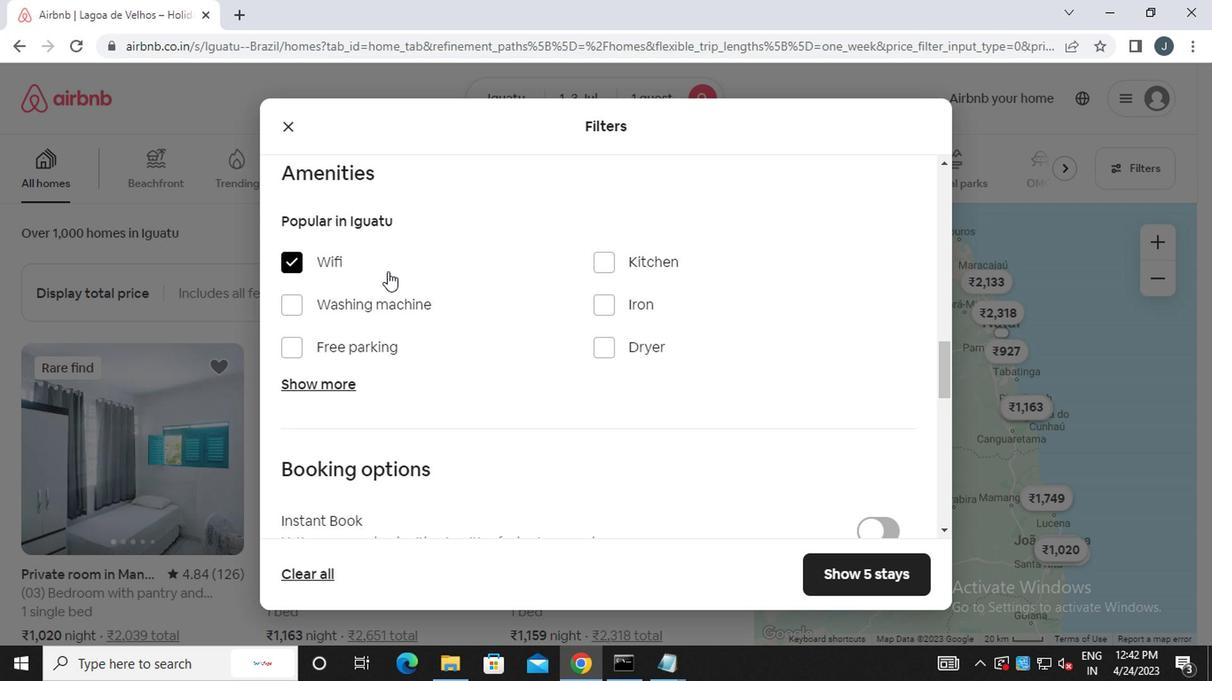 
Action: Mouse moved to (390, 296)
Screenshot: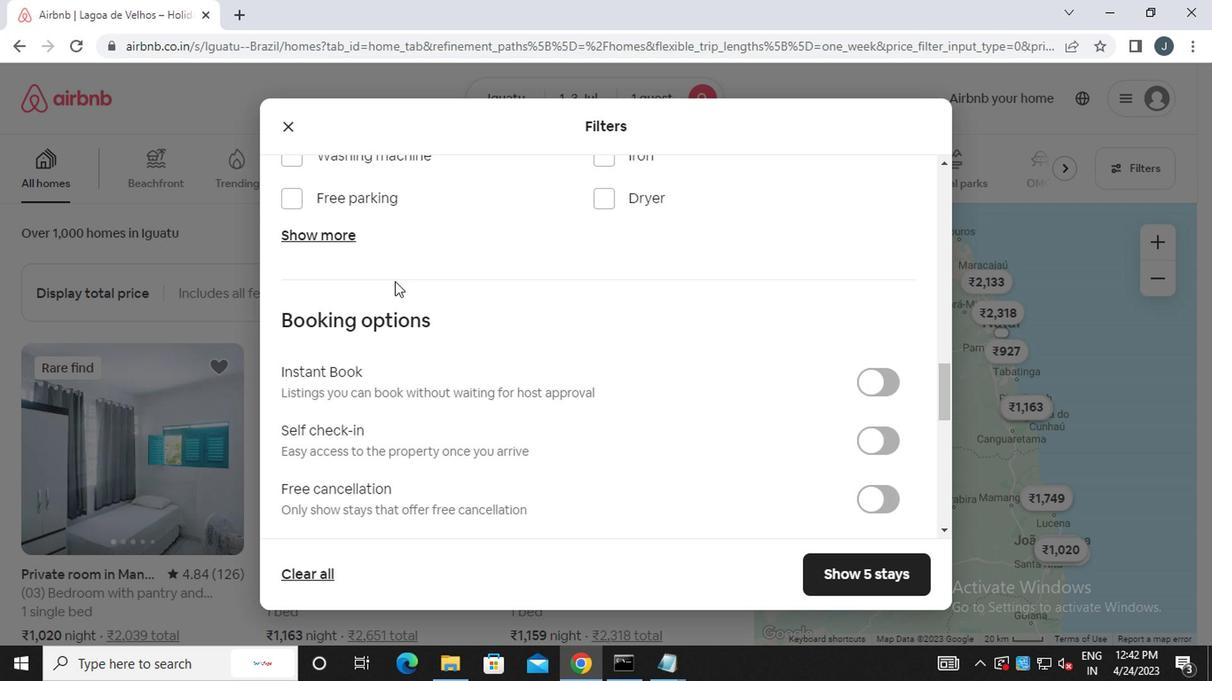 
Action: Mouse scrolled (390, 296) with delta (0, 0)
Screenshot: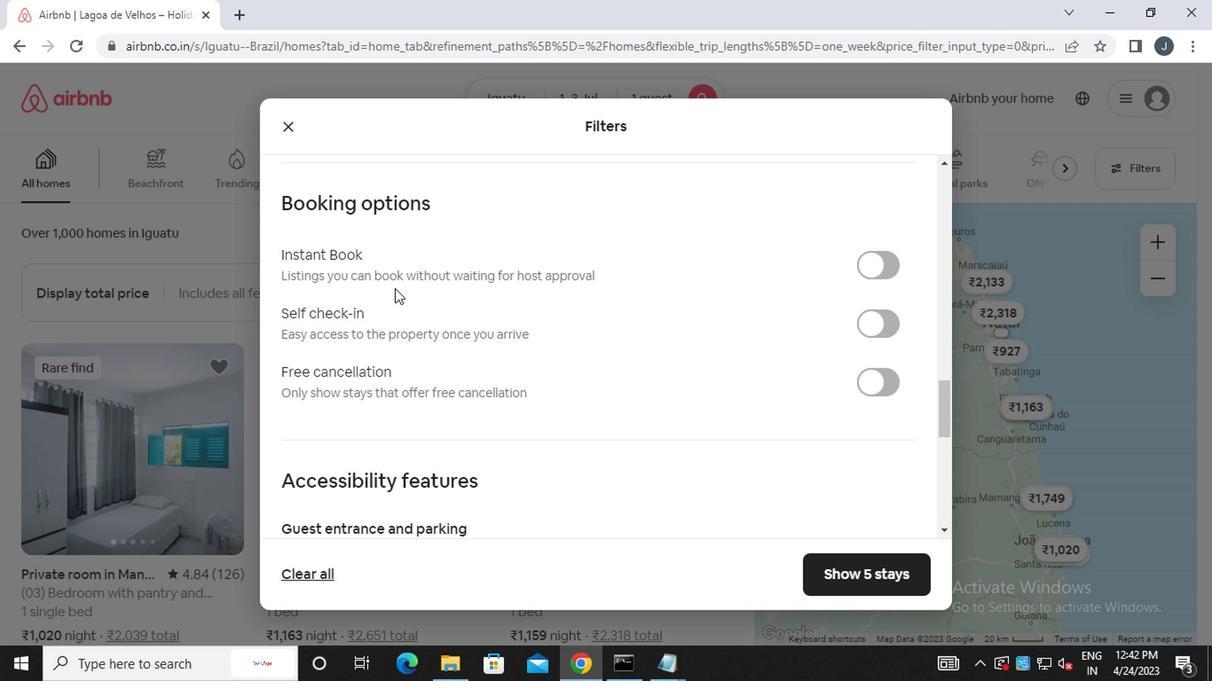 
Action: Mouse scrolled (390, 296) with delta (0, 0)
Screenshot: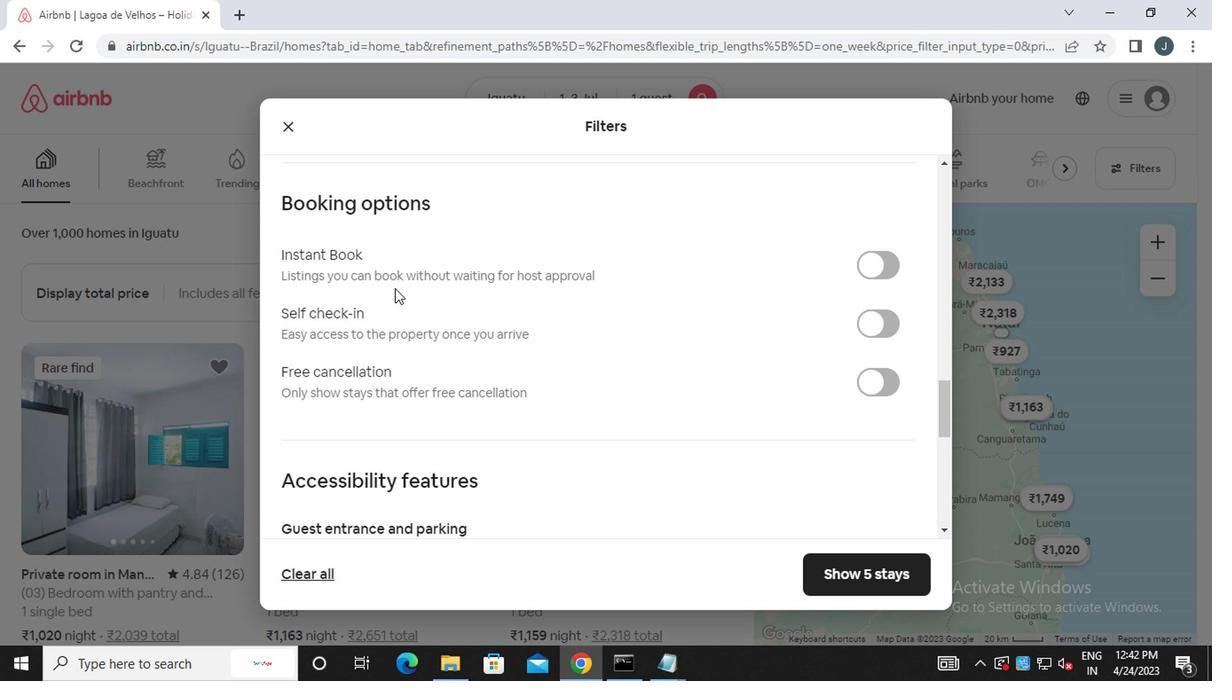 
Action: Mouse moved to (400, 304)
Screenshot: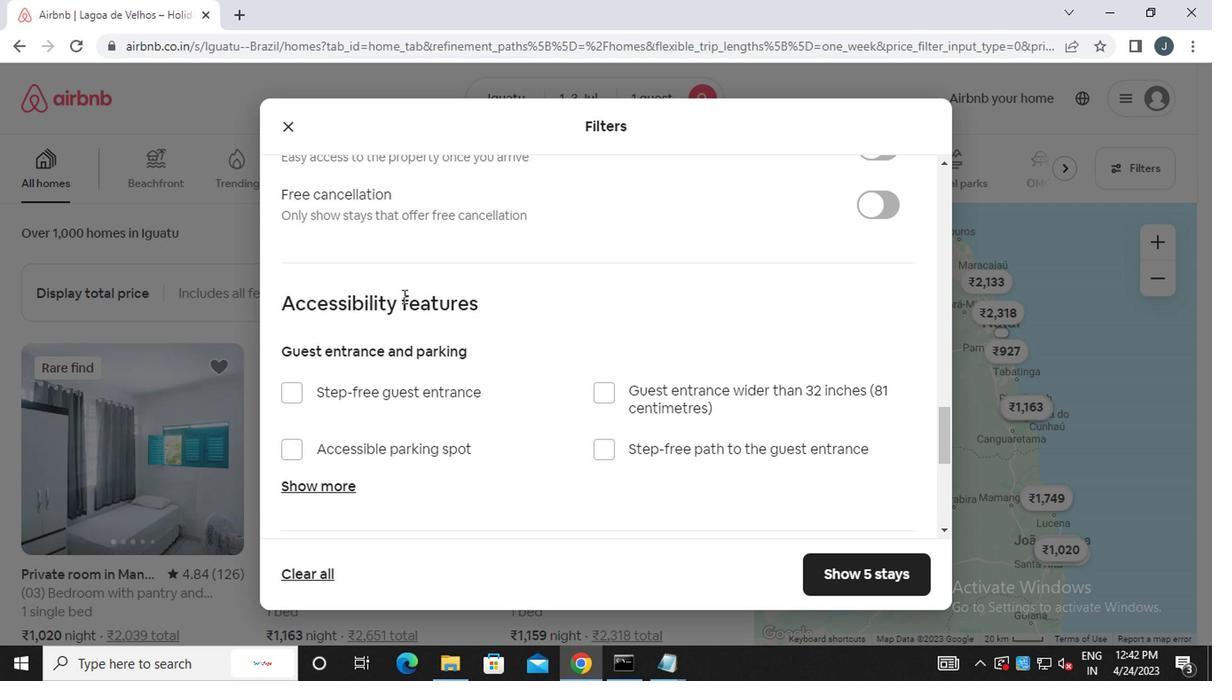 
Action: Mouse scrolled (400, 305) with delta (0, 0)
Screenshot: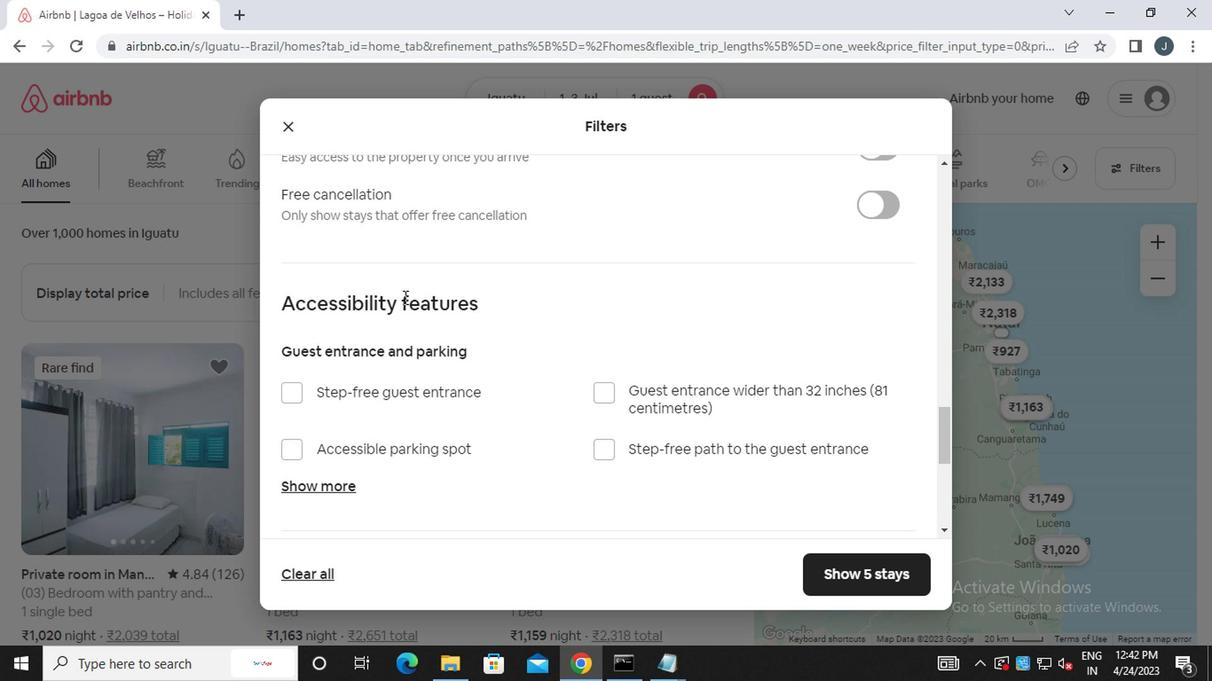 
Action: Mouse scrolled (400, 305) with delta (0, 0)
Screenshot: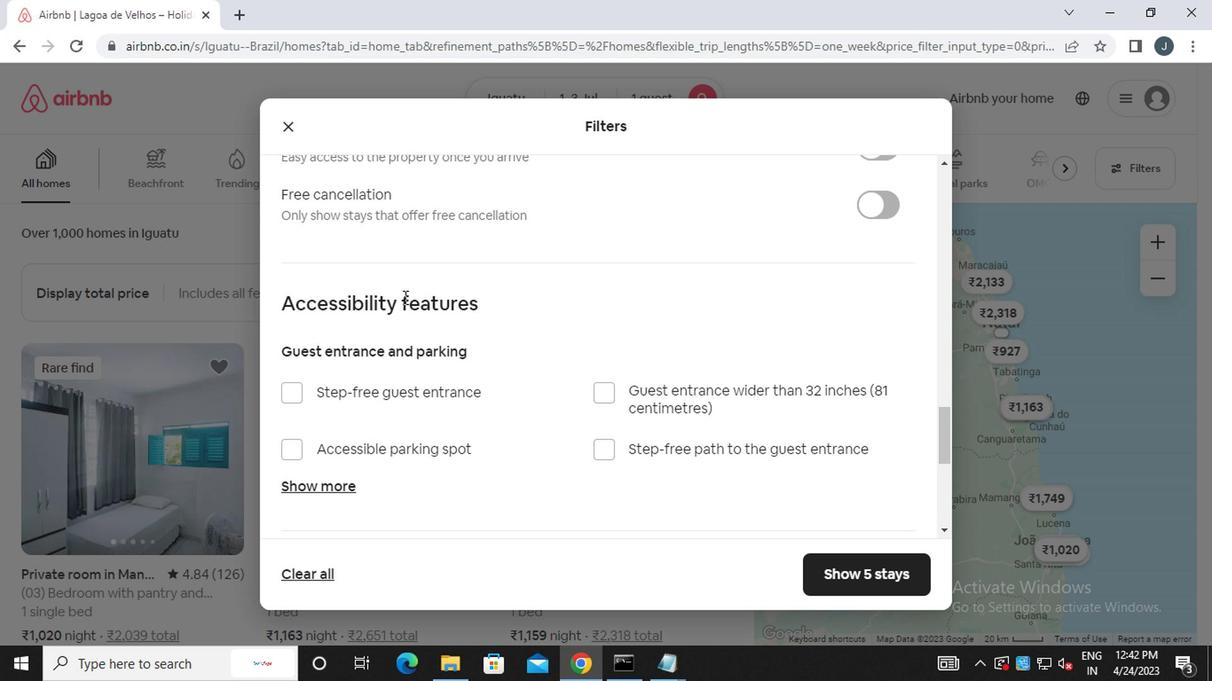 
Action: Mouse moved to (887, 332)
Screenshot: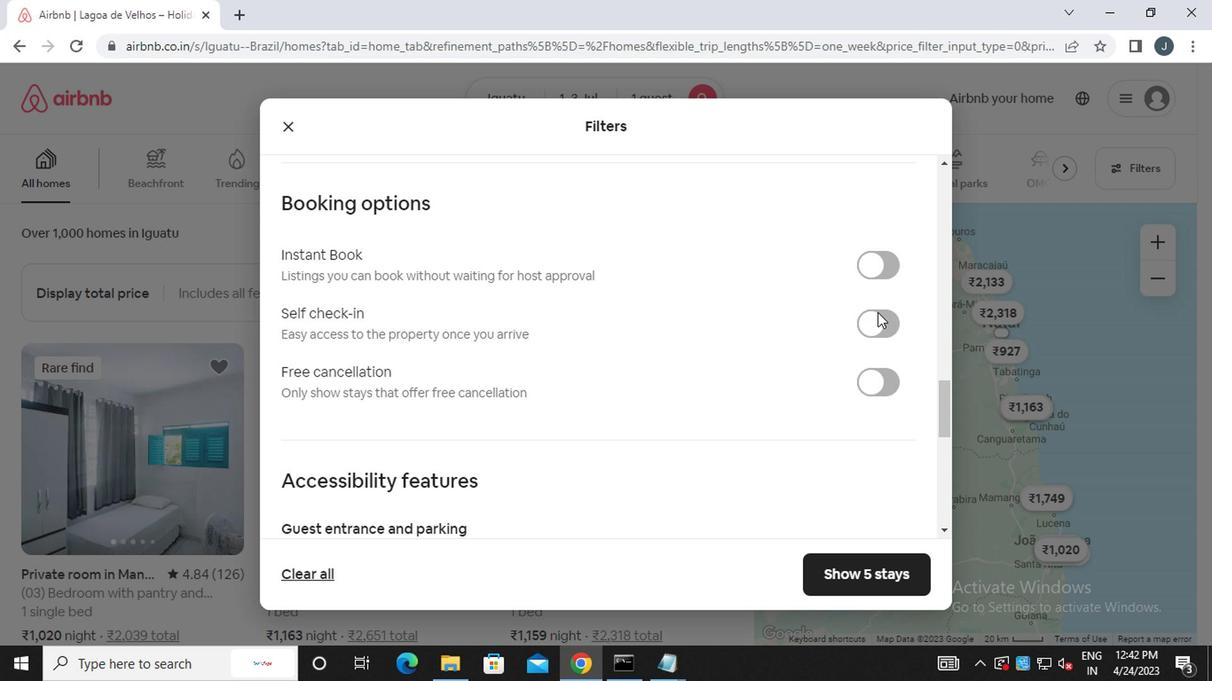 
Action: Mouse pressed left at (887, 332)
Screenshot: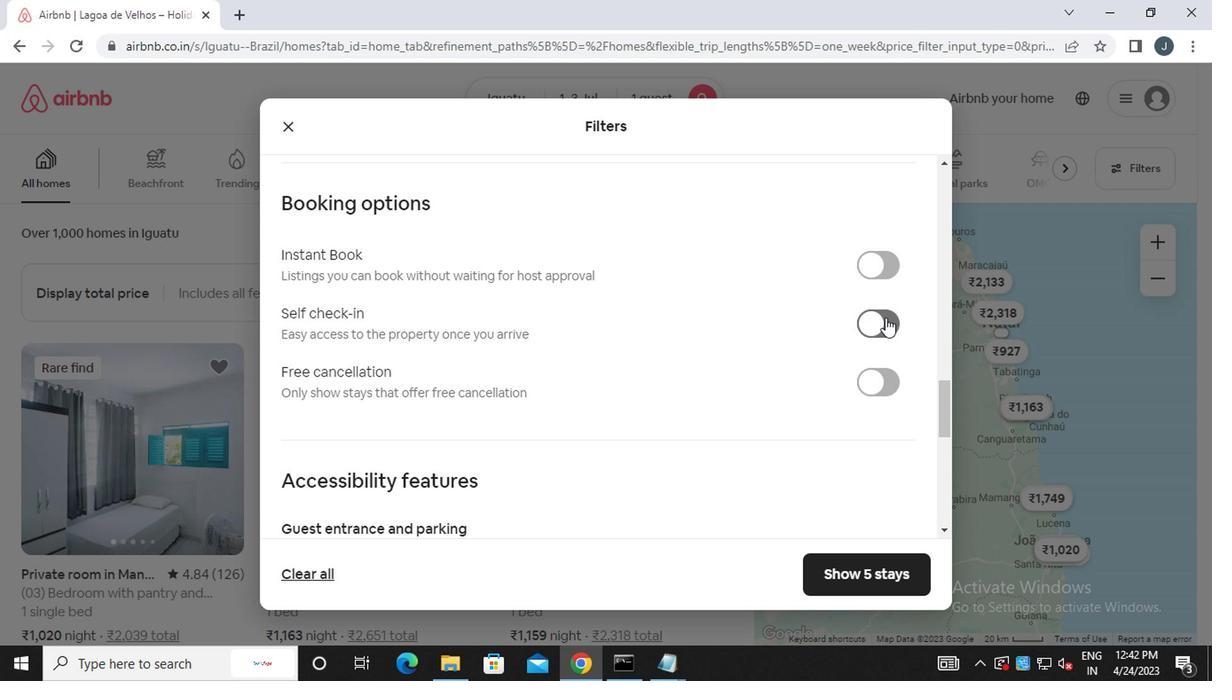 
Action: Mouse moved to (631, 372)
Screenshot: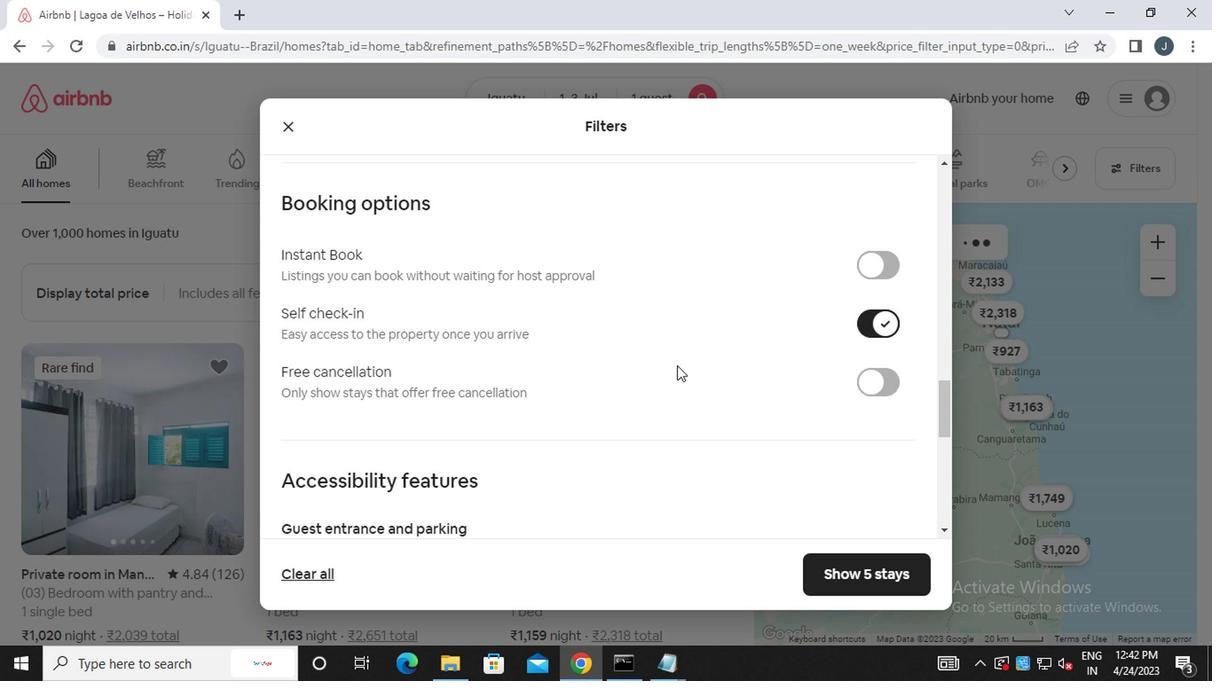 
Action: Mouse scrolled (631, 371) with delta (0, 0)
Screenshot: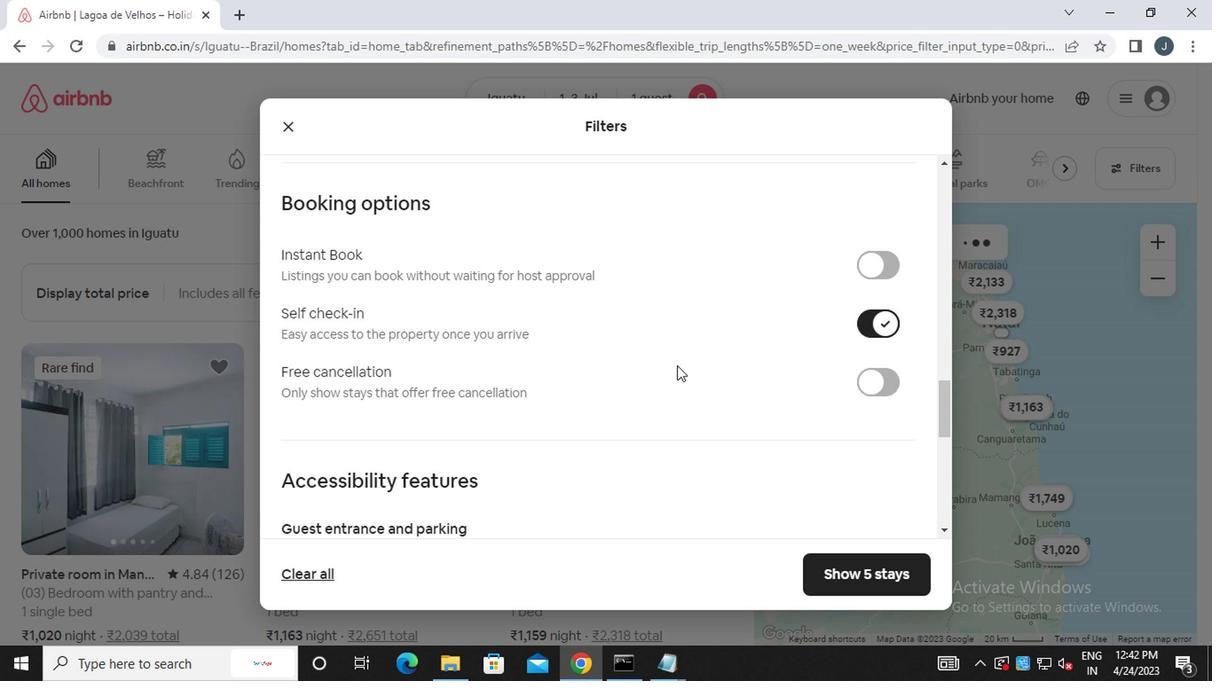
Action: Mouse moved to (630, 374)
Screenshot: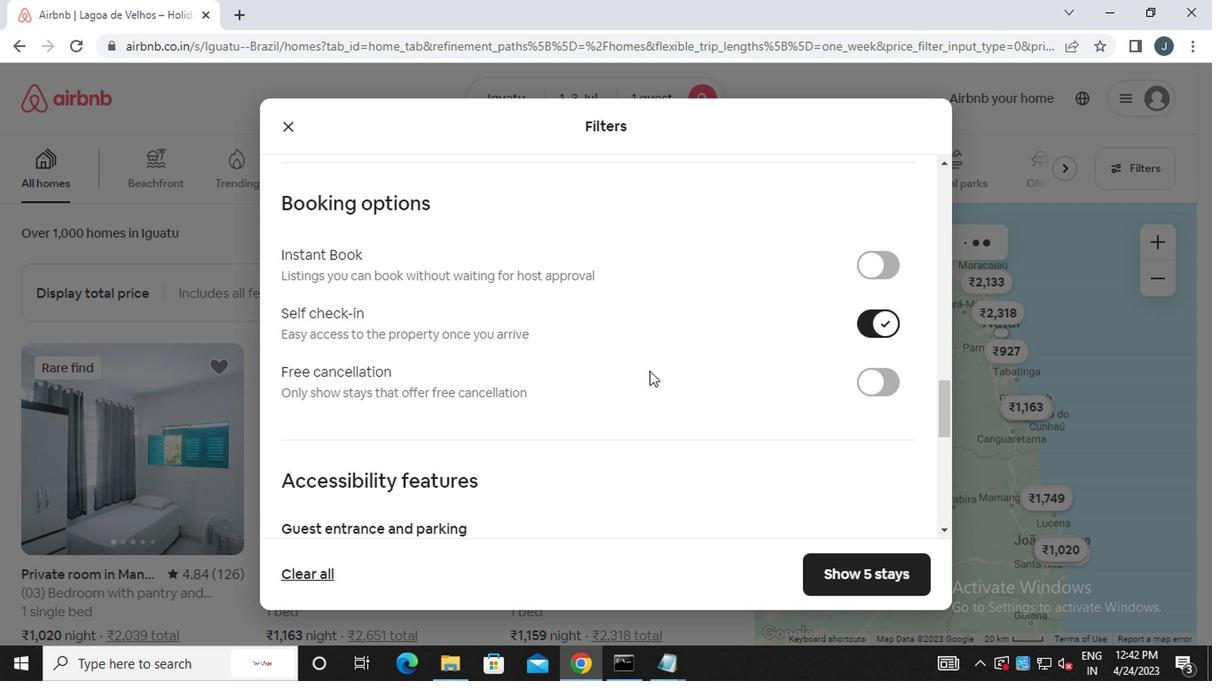 
Action: Mouse scrolled (630, 374) with delta (0, 0)
Screenshot: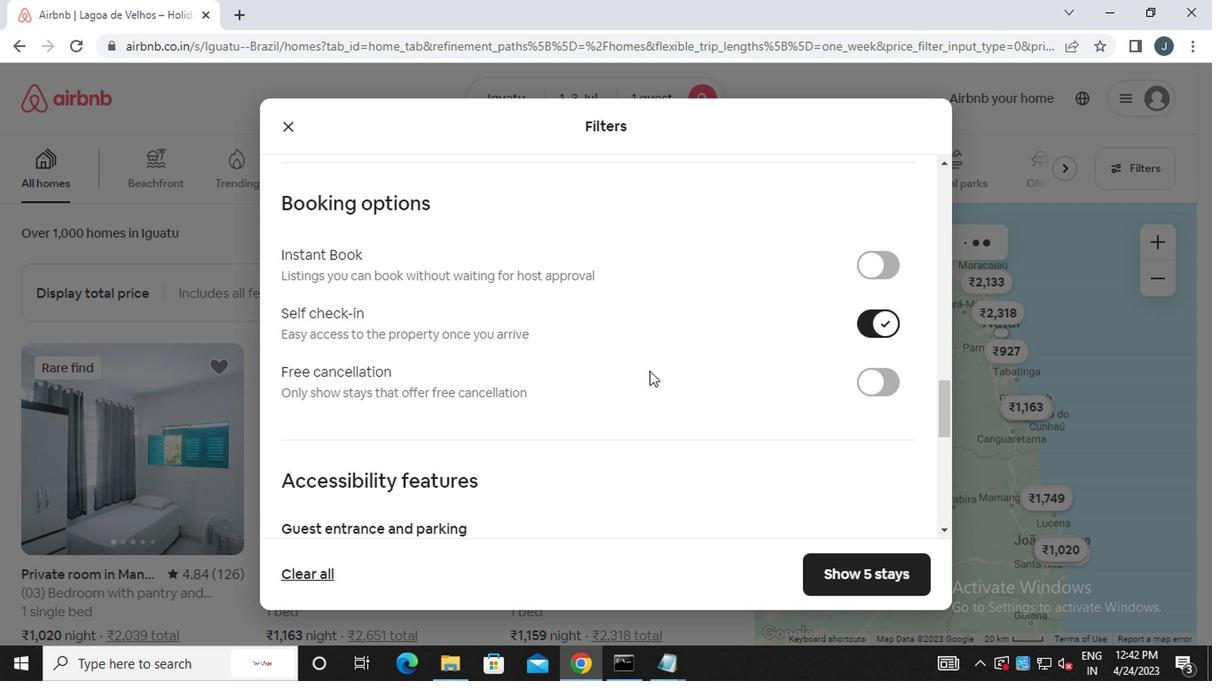 
Action: Mouse moved to (628, 376)
Screenshot: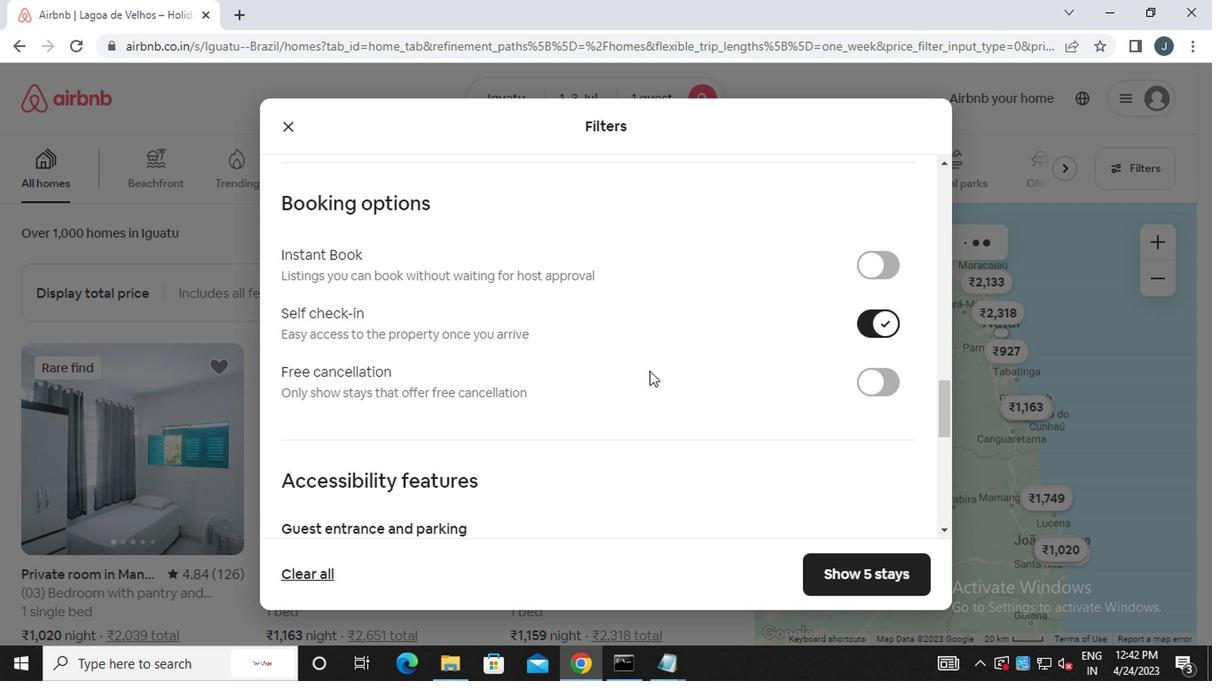 
Action: Mouse scrolled (628, 374) with delta (0, -1)
Screenshot: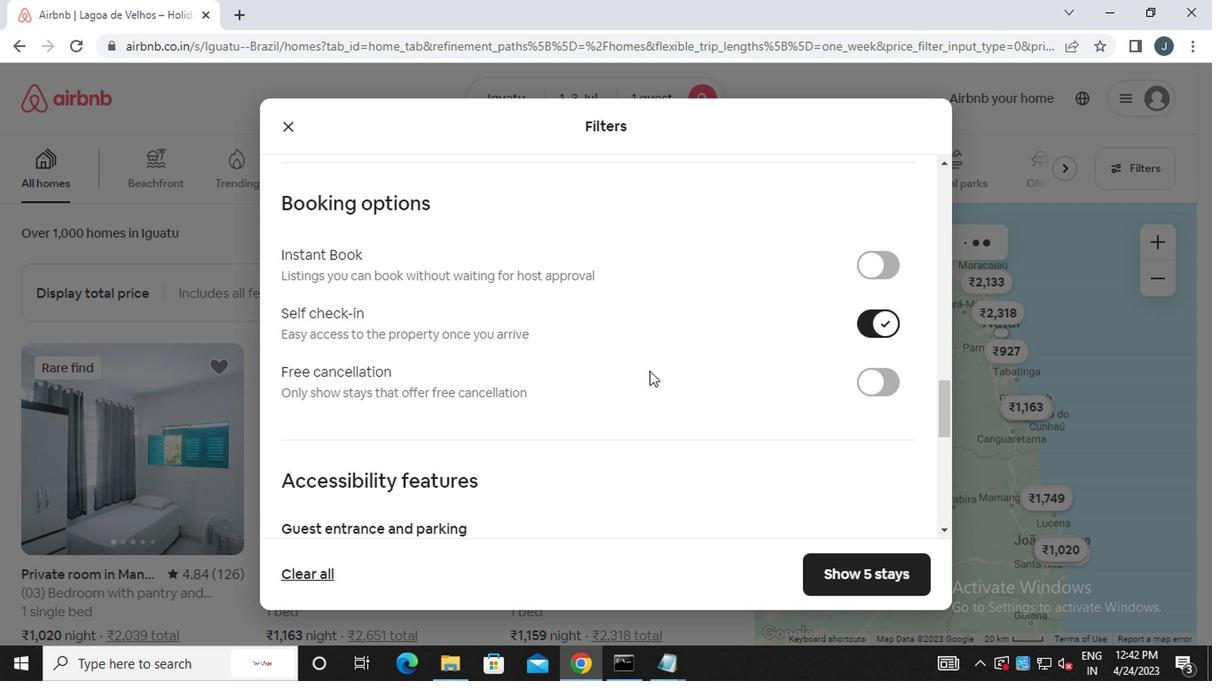 
Action: Mouse moved to (628, 376)
Screenshot: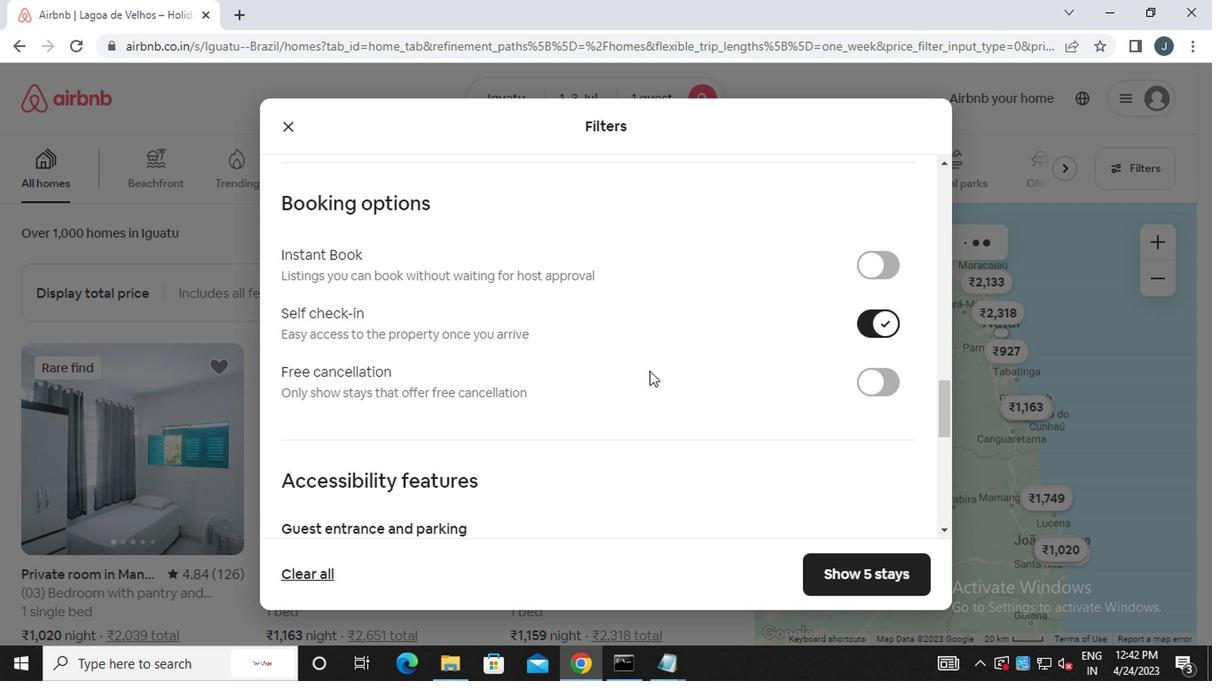 
Action: Mouse scrolled (628, 374) with delta (0, -1)
Screenshot: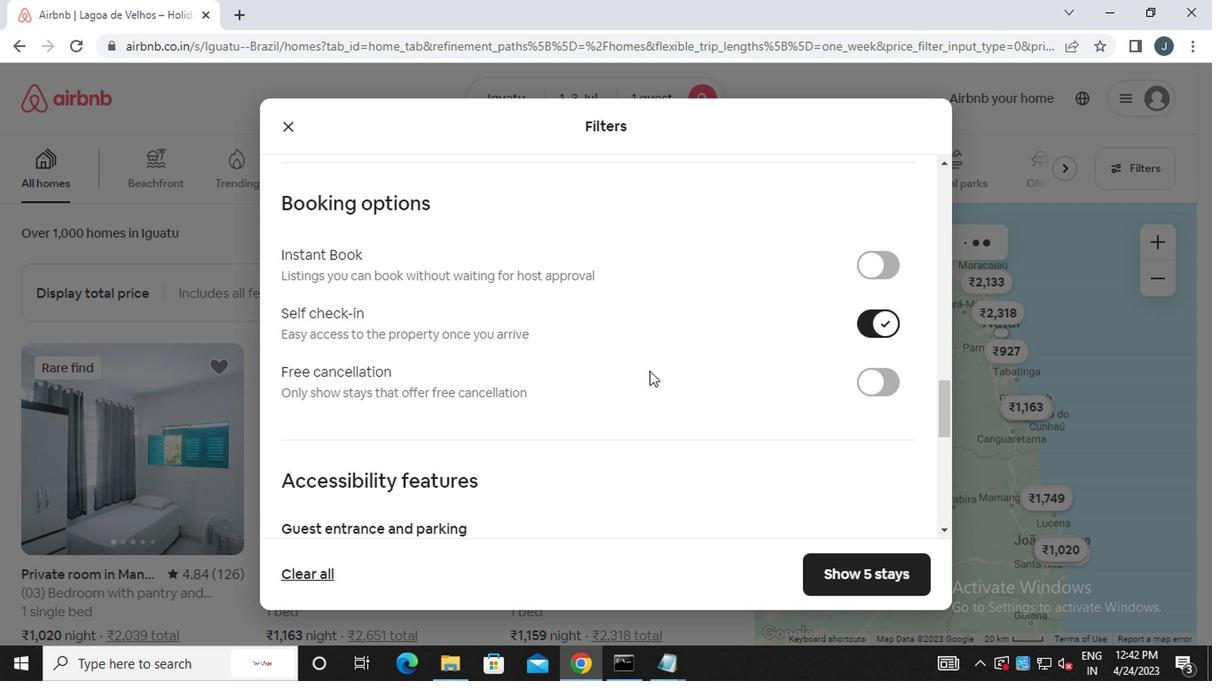 
Action: Mouse scrolled (628, 374) with delta (0, -1)
Screenshot: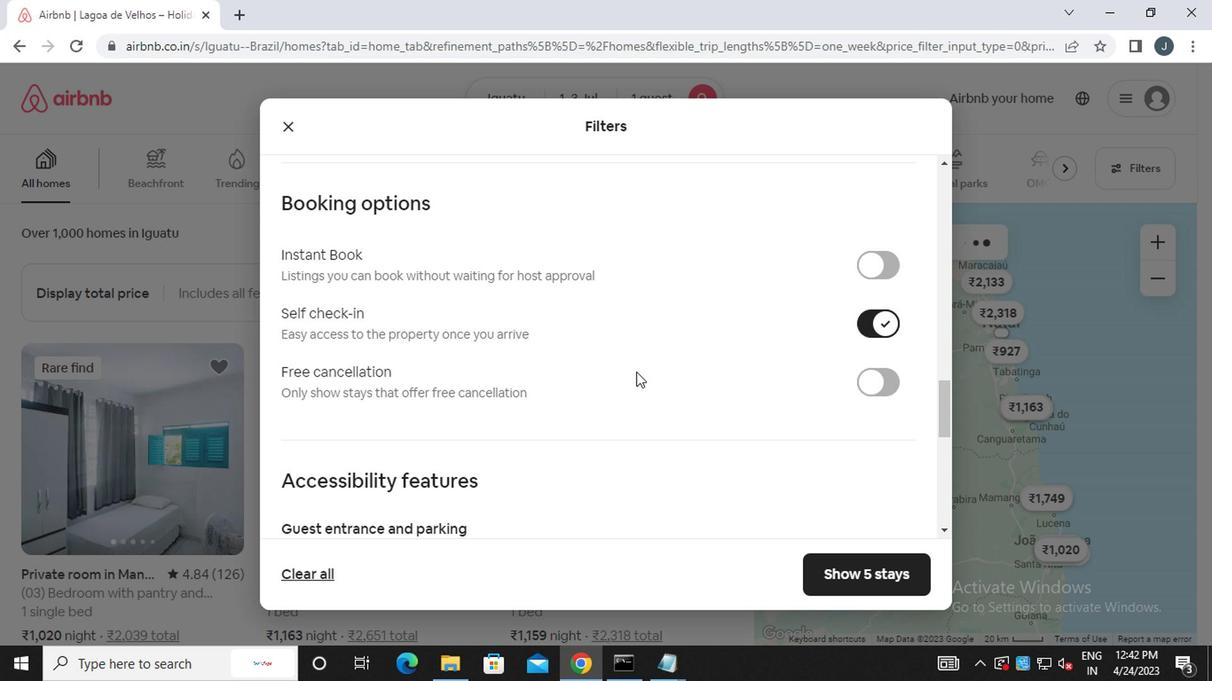 
Action: Mouse moved to (628, 376)
Screenshot: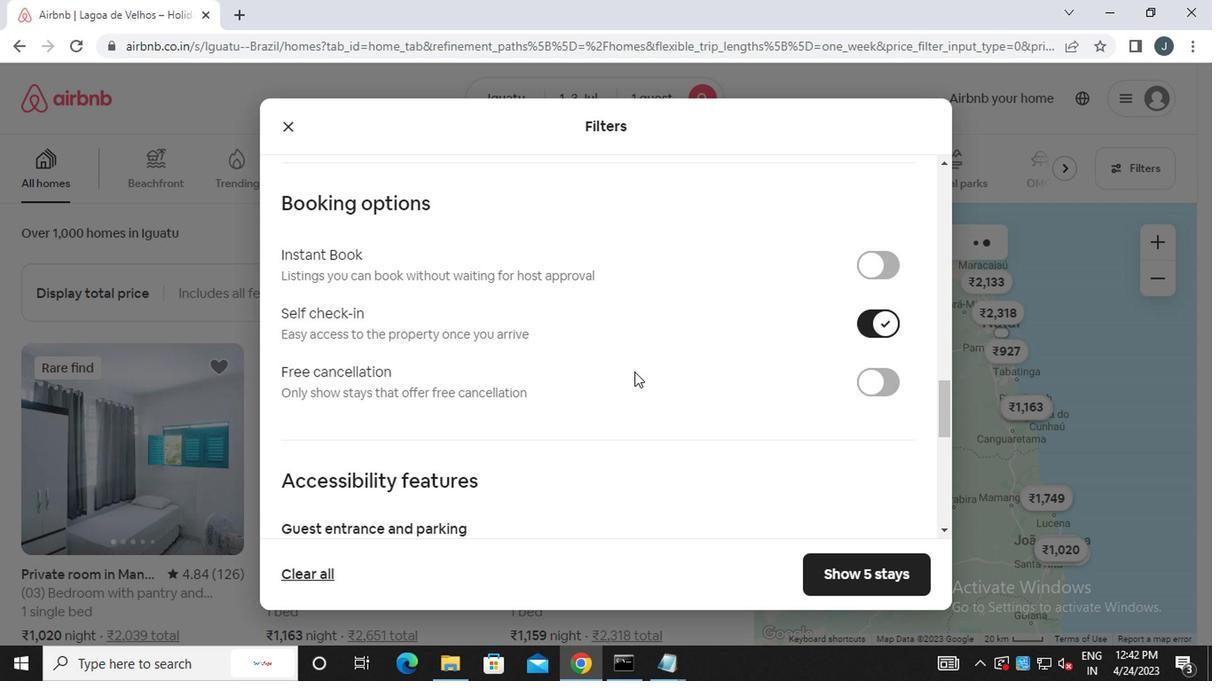 
Action: Mouse scrolled (628, 374) with delta (0, -1)
Screenshot: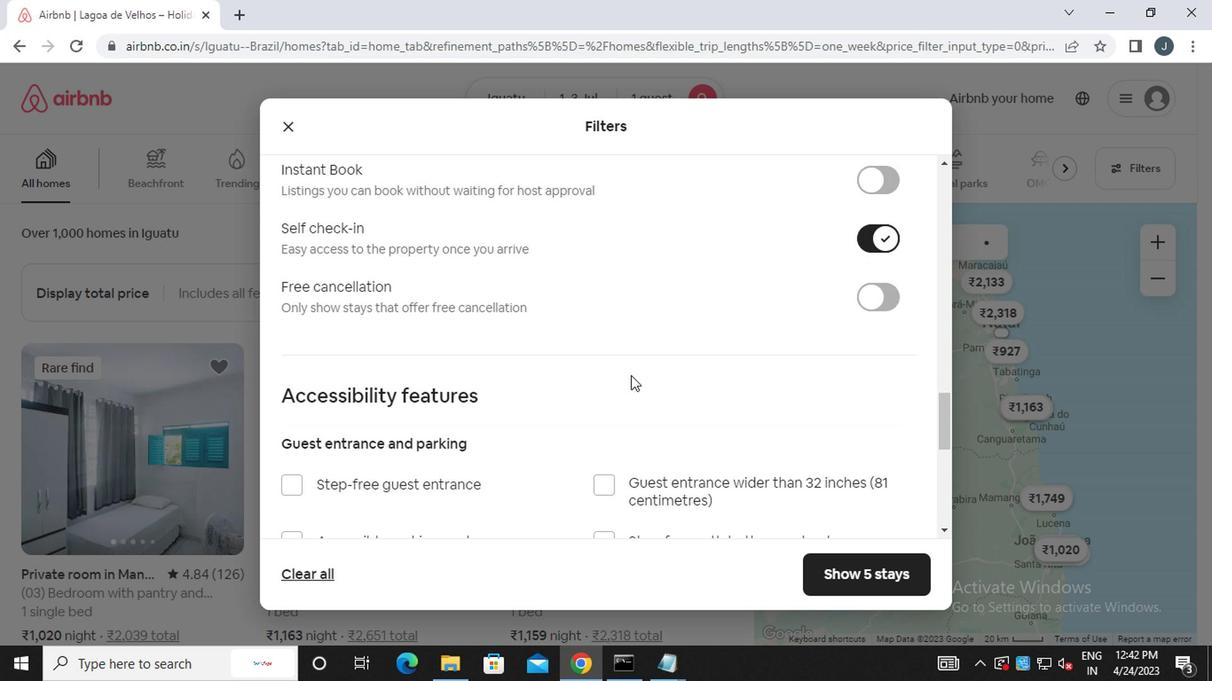 
Action: Mouse moved to (628, 376)
Screenshot: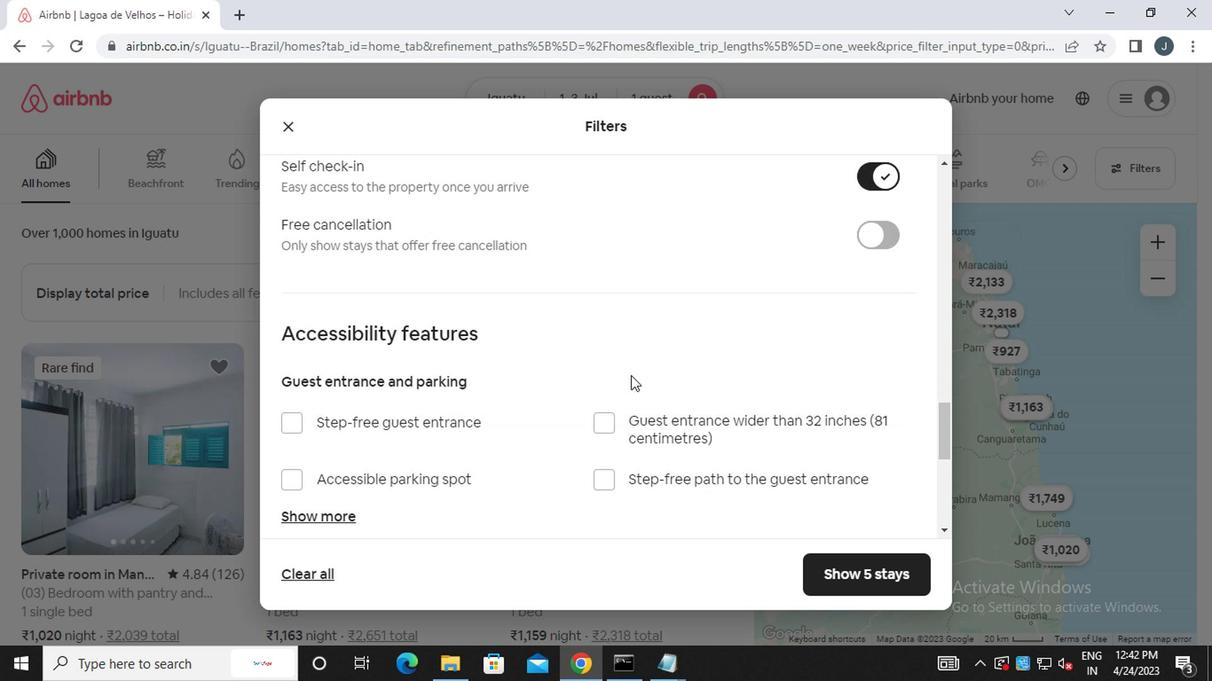 
Action: Mouse scrolled (628, 374) with delta (0, -1)
Screenshot: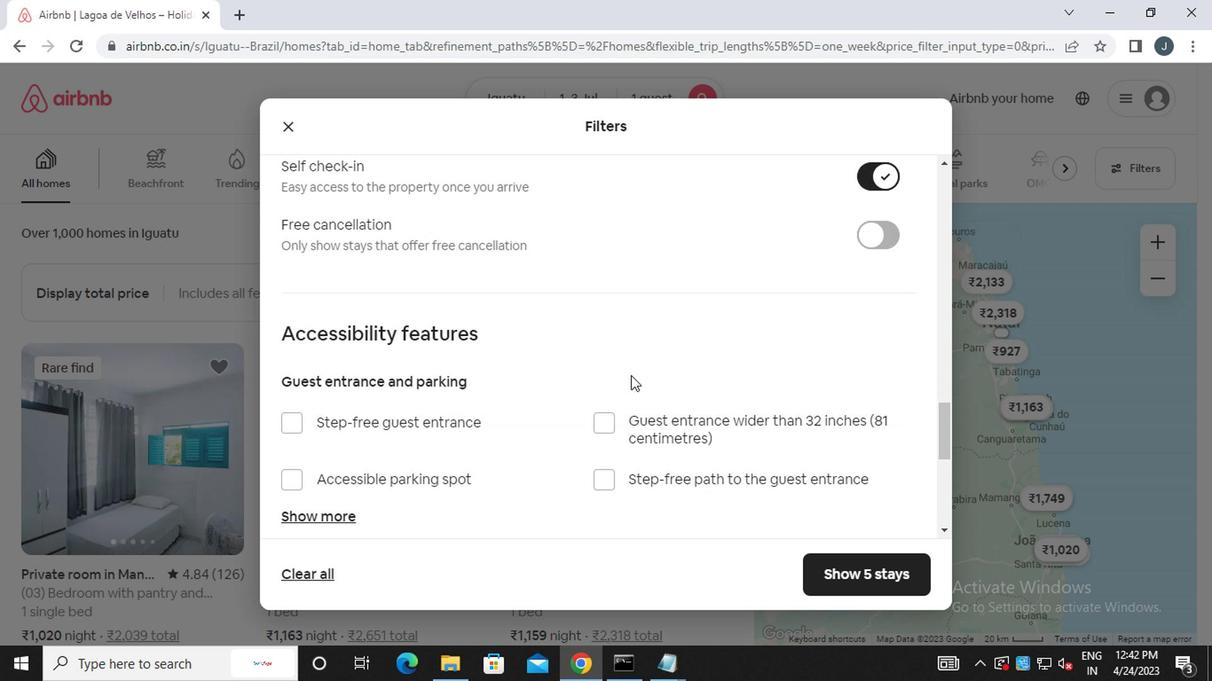 
Action: Mouse scrolled (628, 374) with delta (0, -1)
Screenshot: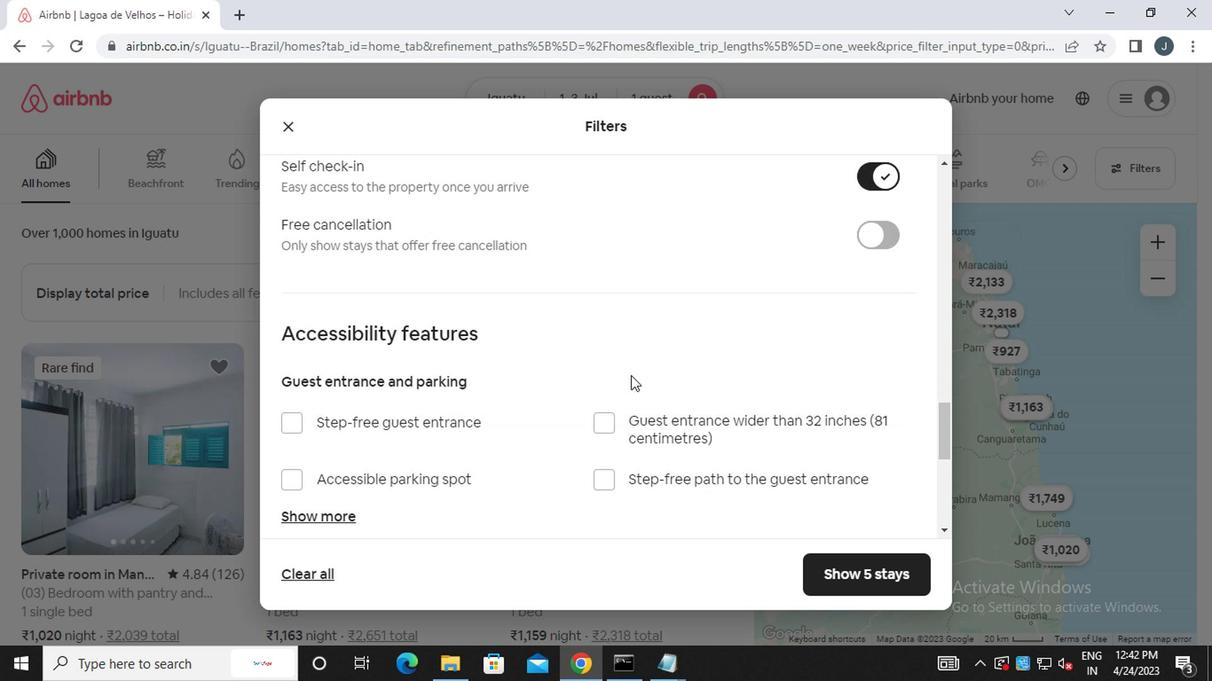 
Action: Mouse scrolled (628, 374) with delta (0, -1)
Screenshot: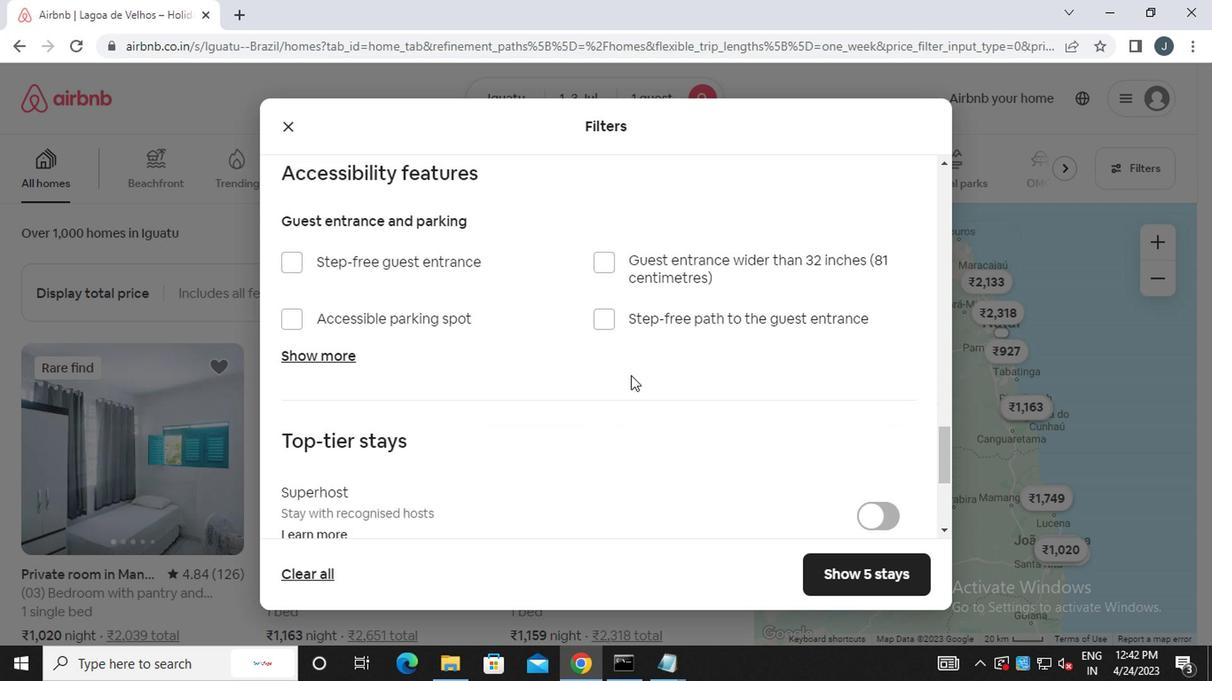 
Action: Mouse scrolled (628, 374) with delta (0, -1)
Screenshot: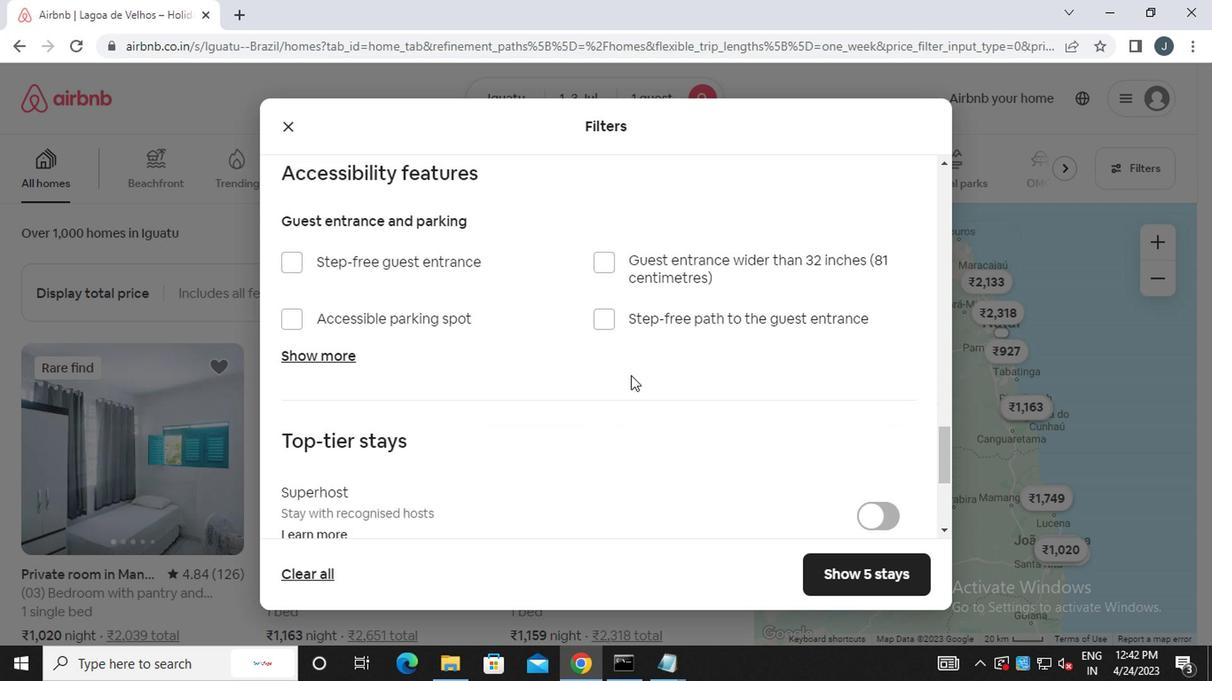 
Action: Mouse moved to (628, 376)
Screenshot: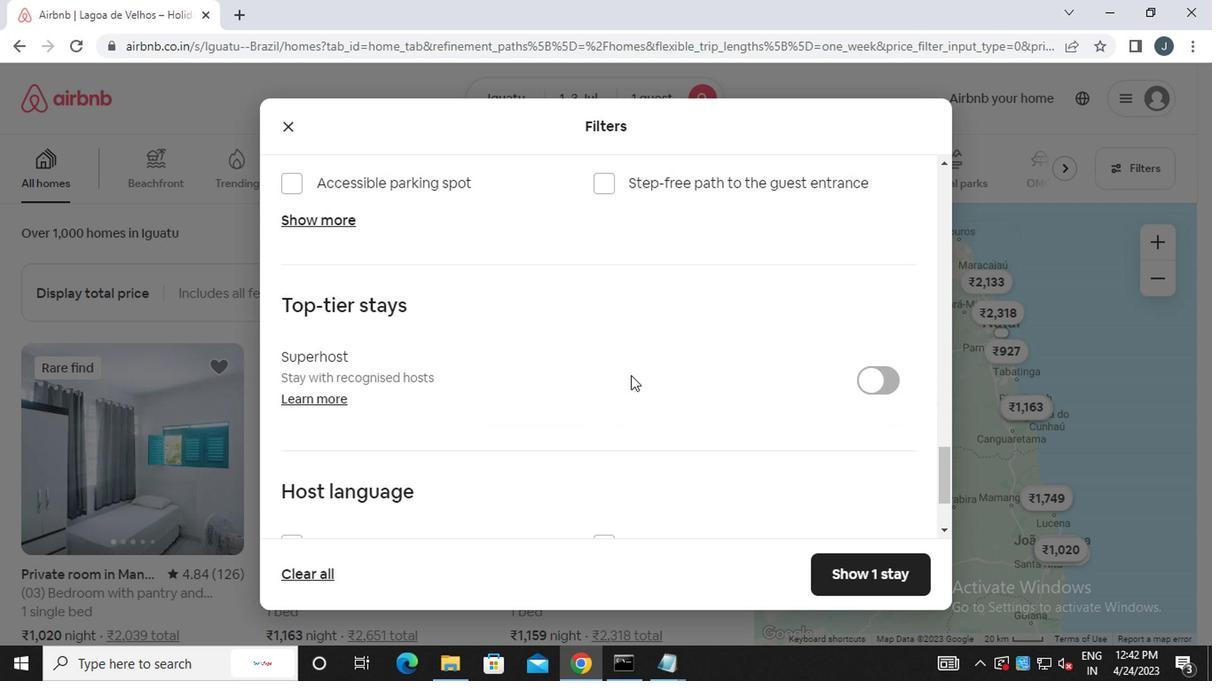 
Action: Mouse scrolled (628, 376) with delta (0, 0)
Screenshot: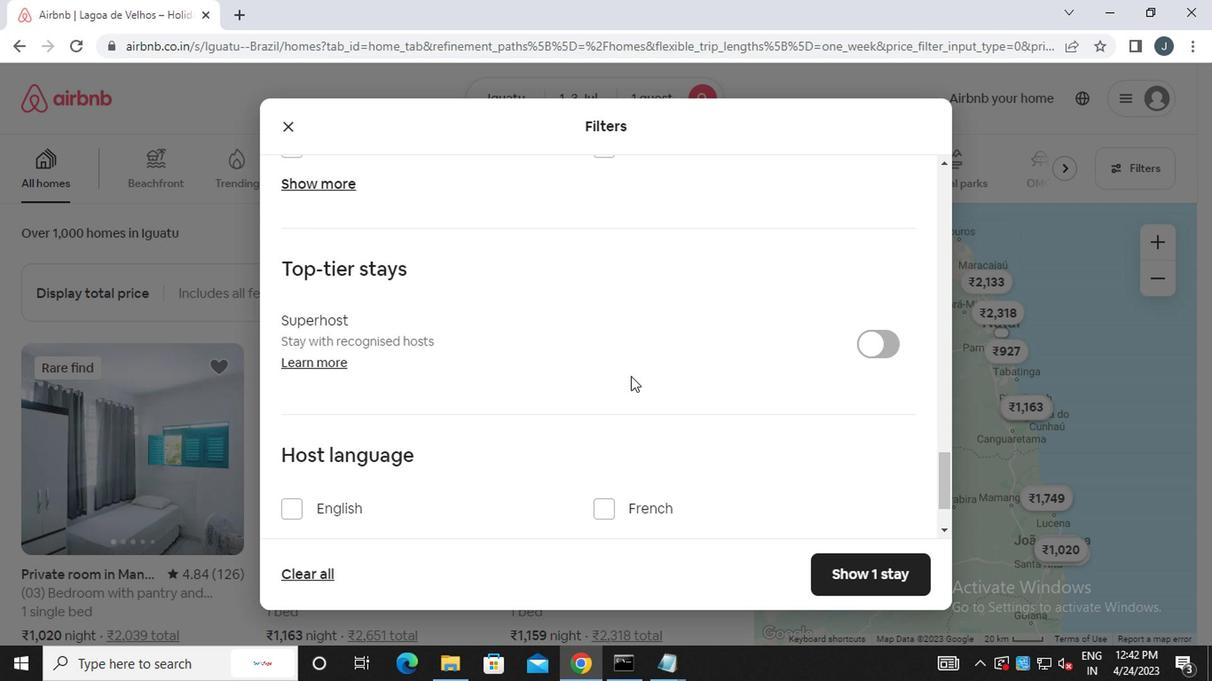 
Action: Mouse scrolled (628, 376) with delta (0, 0)
Screenshot: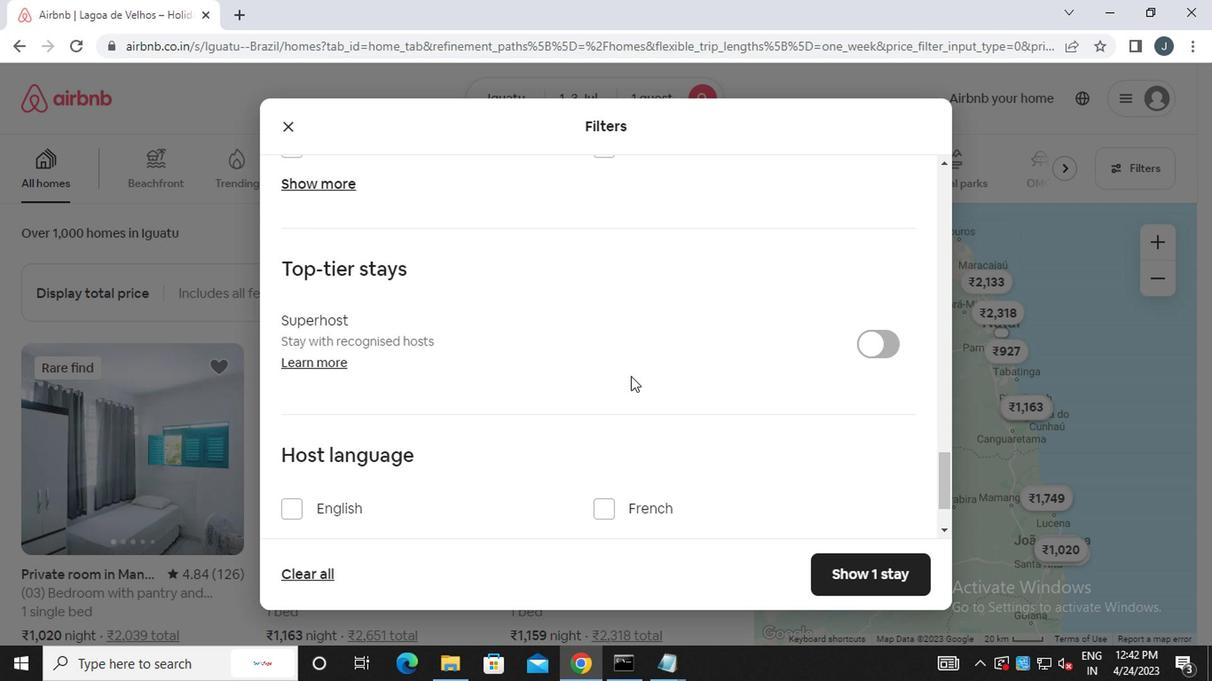 
Action: Mouse scrolled (628, 376) with delta (0, 0)
Screenshot: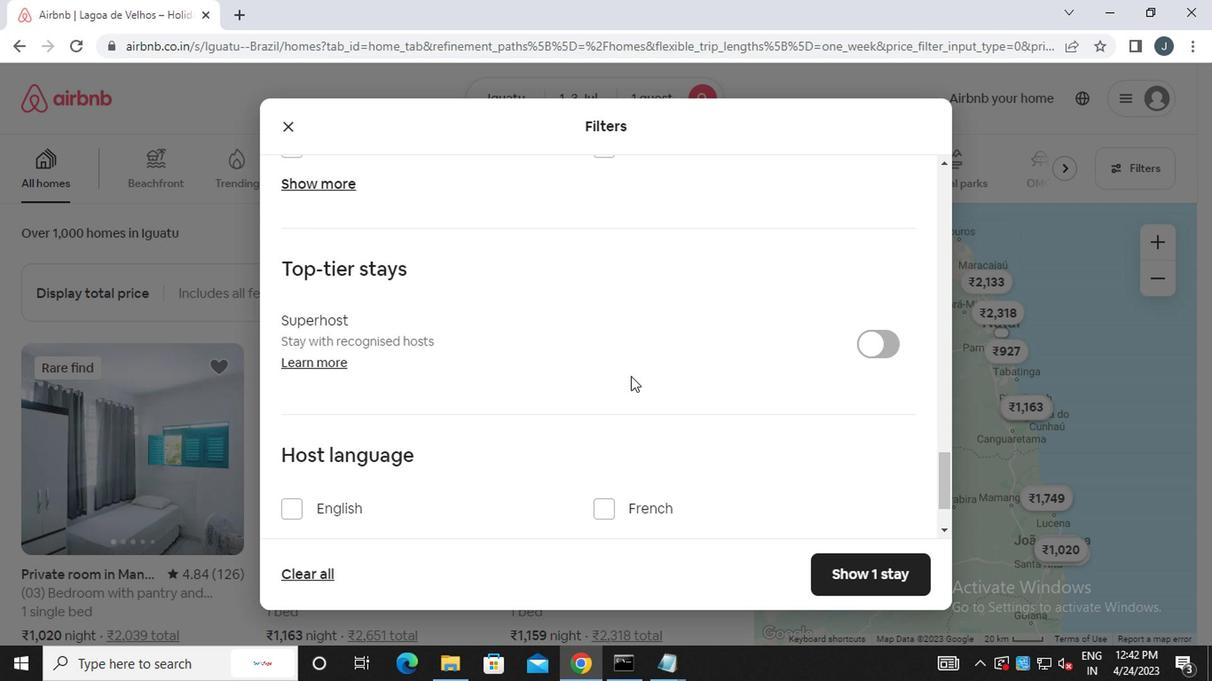 
Action: Mouse scrolled (628, 376) with delta (0, 0)
Screenshot: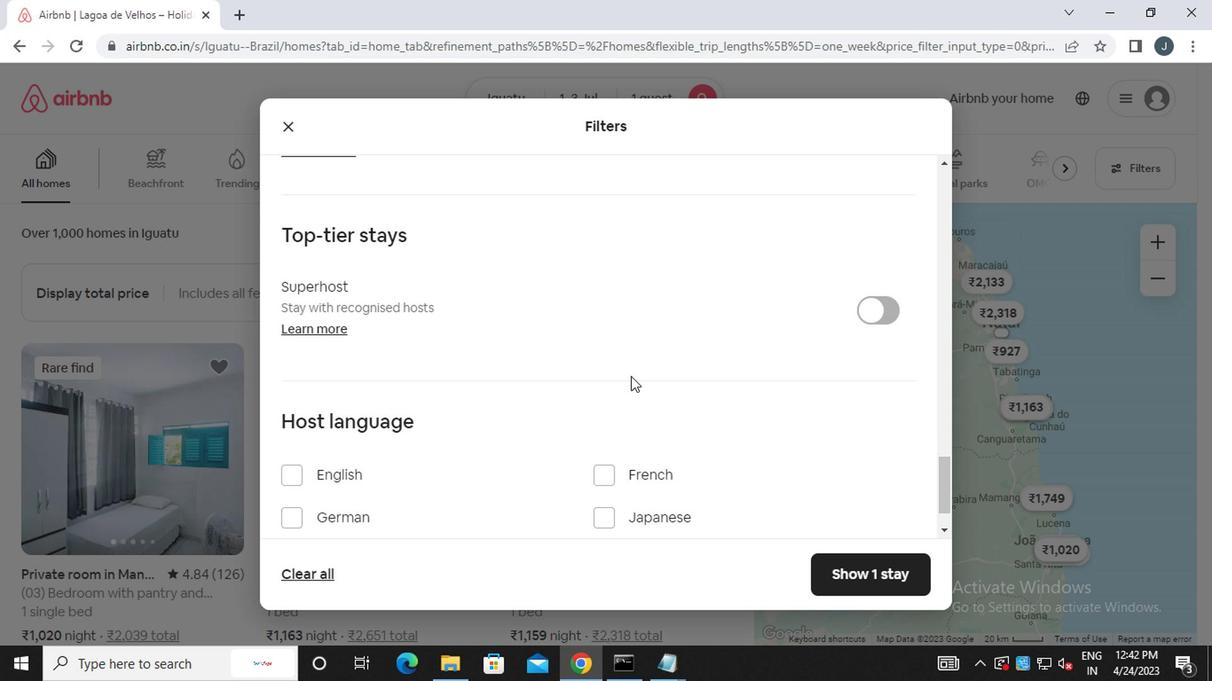 
Action: Mouse scrolled (628, 376) with delta (0, 0)
Screenshot: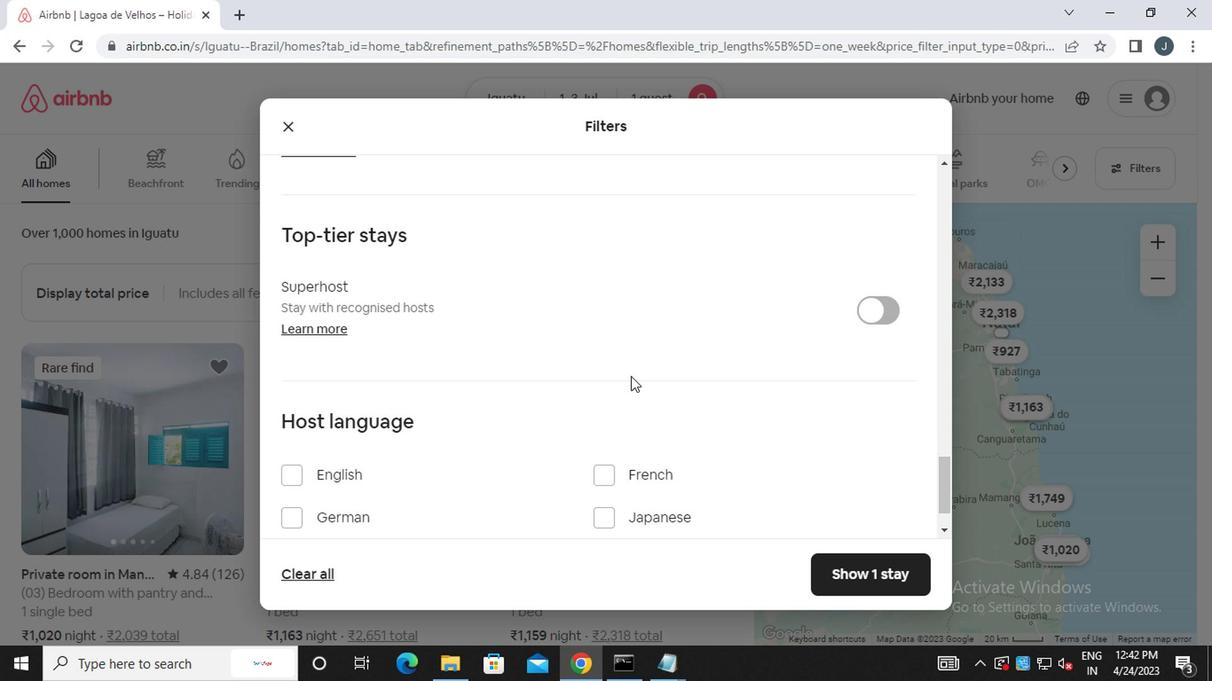 
Action: Mouse moved to (628, 376)
Screenshot: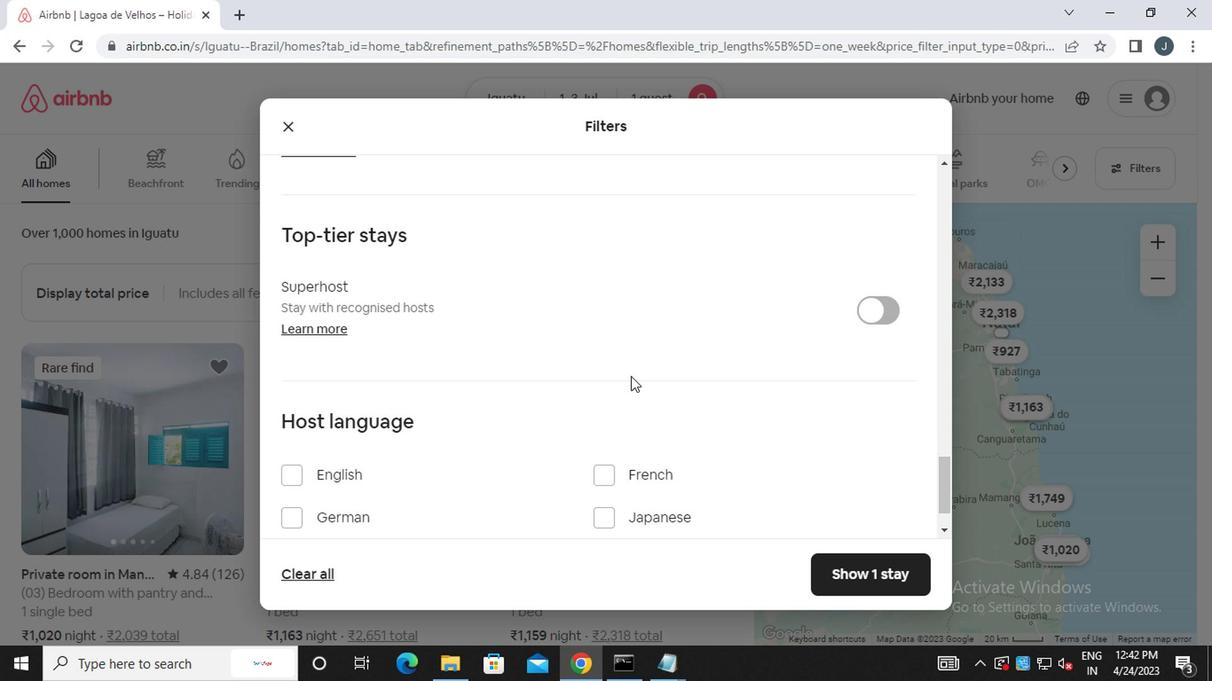 
Action: Mouse scrolled (628, 376) with delta (0, 0)
Screenshot: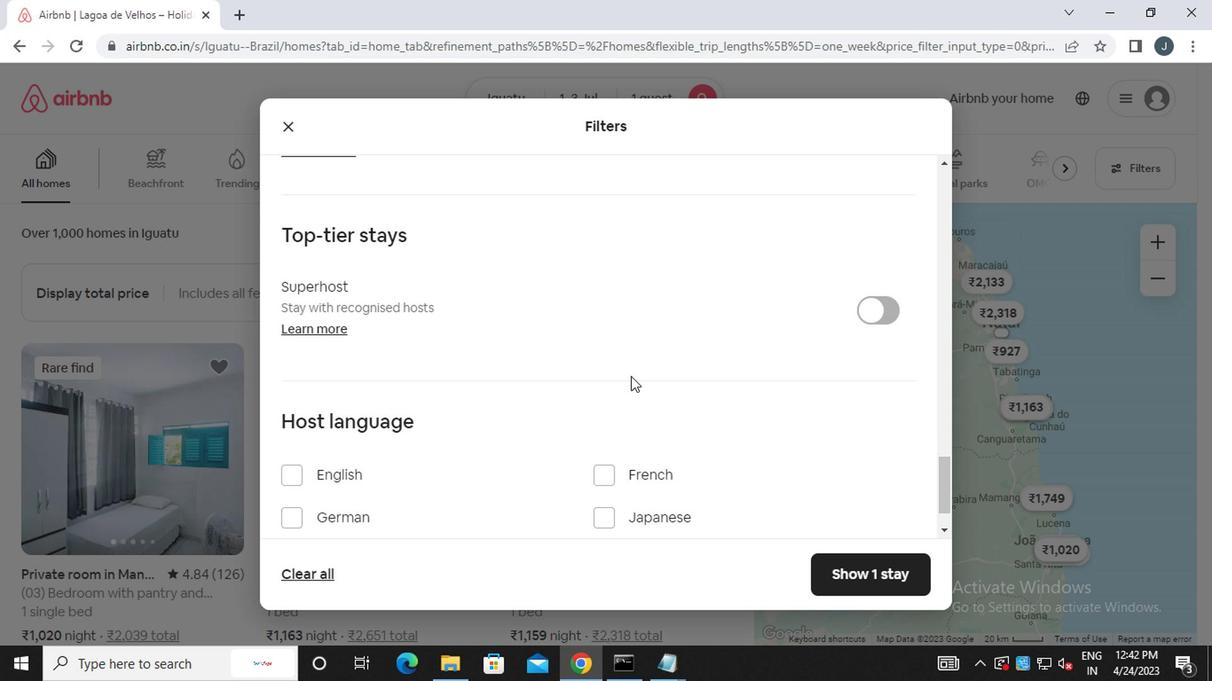 
Action: Mouse moved to (344, 480)
Screenshot: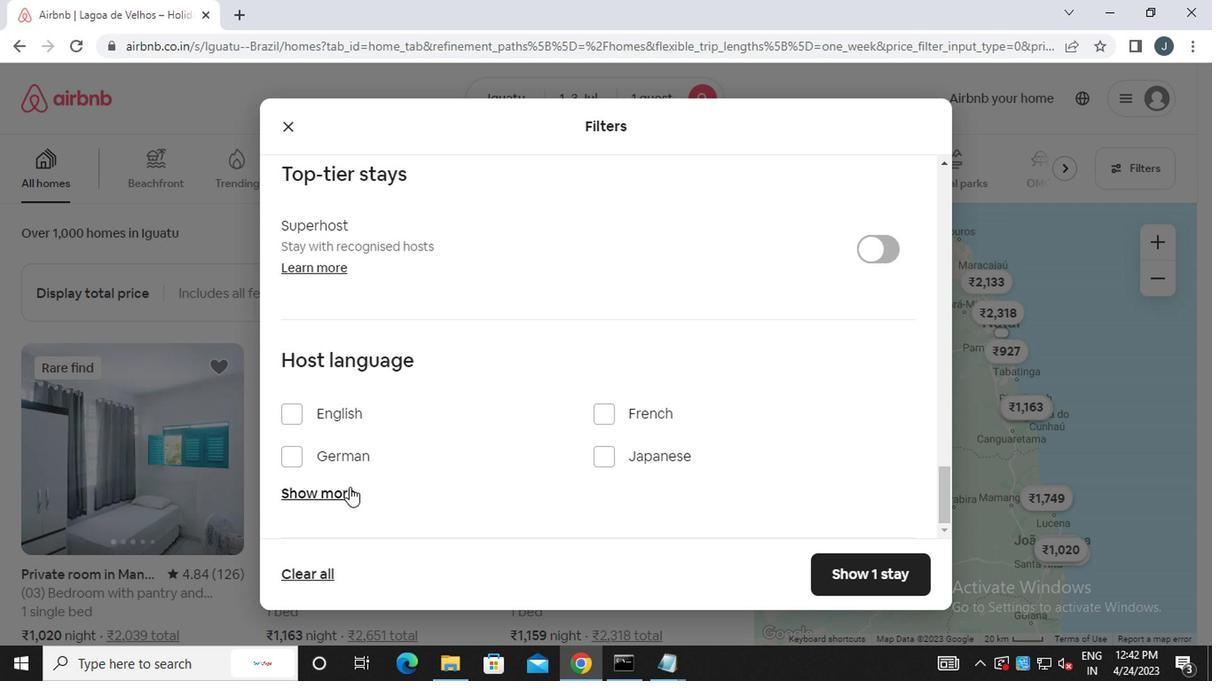 
Action: Mouse pressed left at (344, 480)
Screenshot: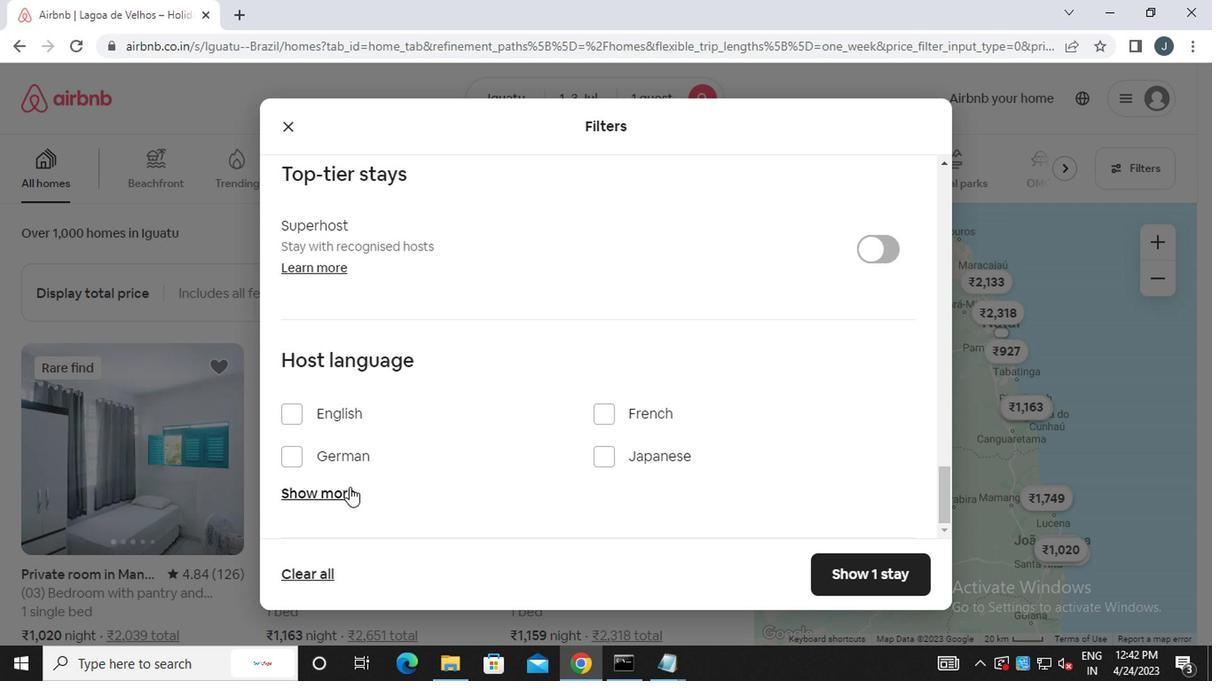 
Action: Mouse moved to (660, 494)
Screenshot: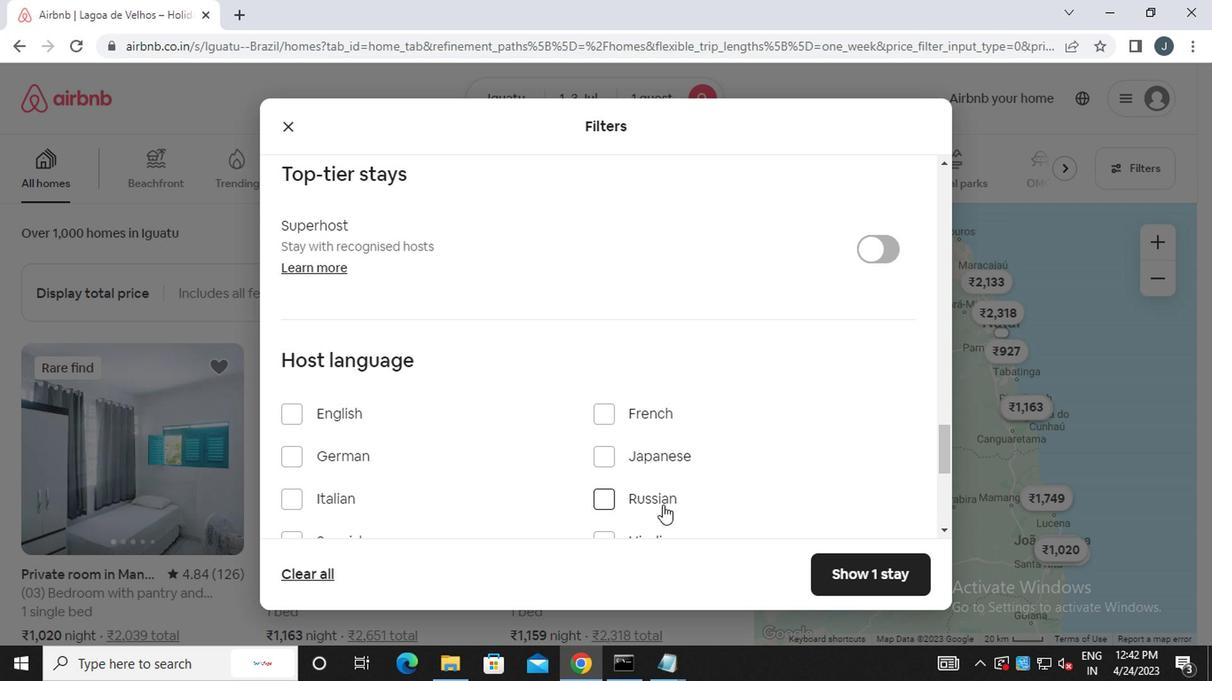 
Action: Mouse scrolled (660, 493) with delta (0, -1)
Screenshot: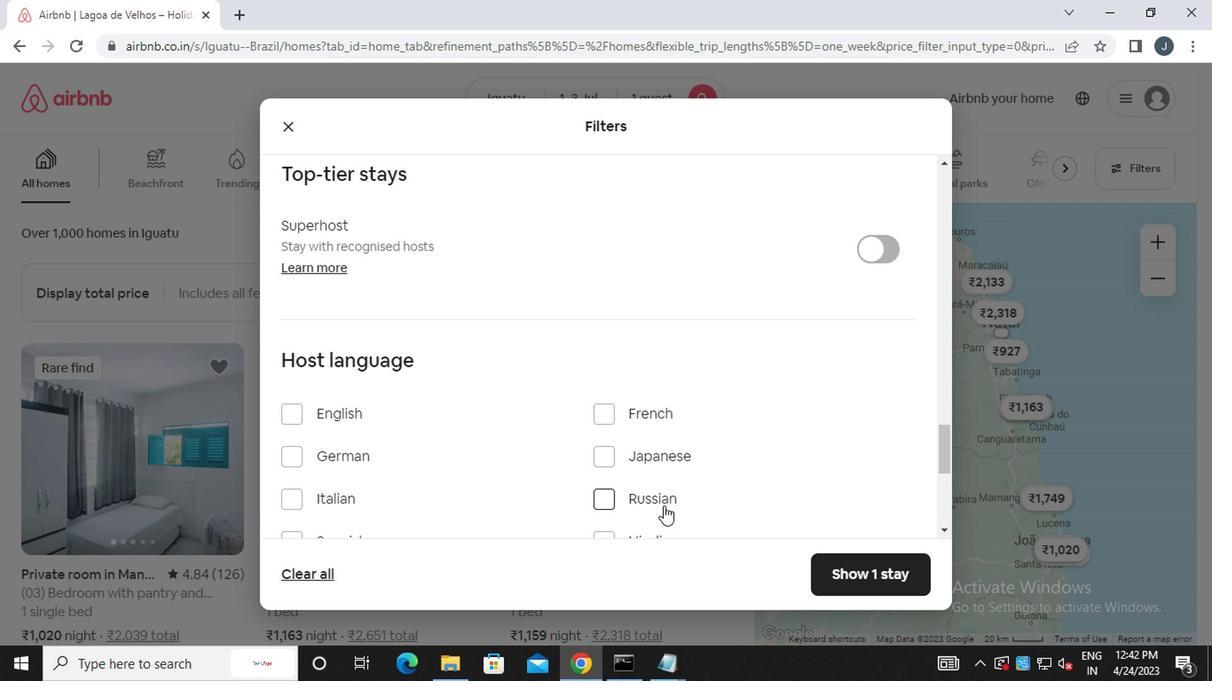
Action: Mouse moved to (660, 494)
Screenshot: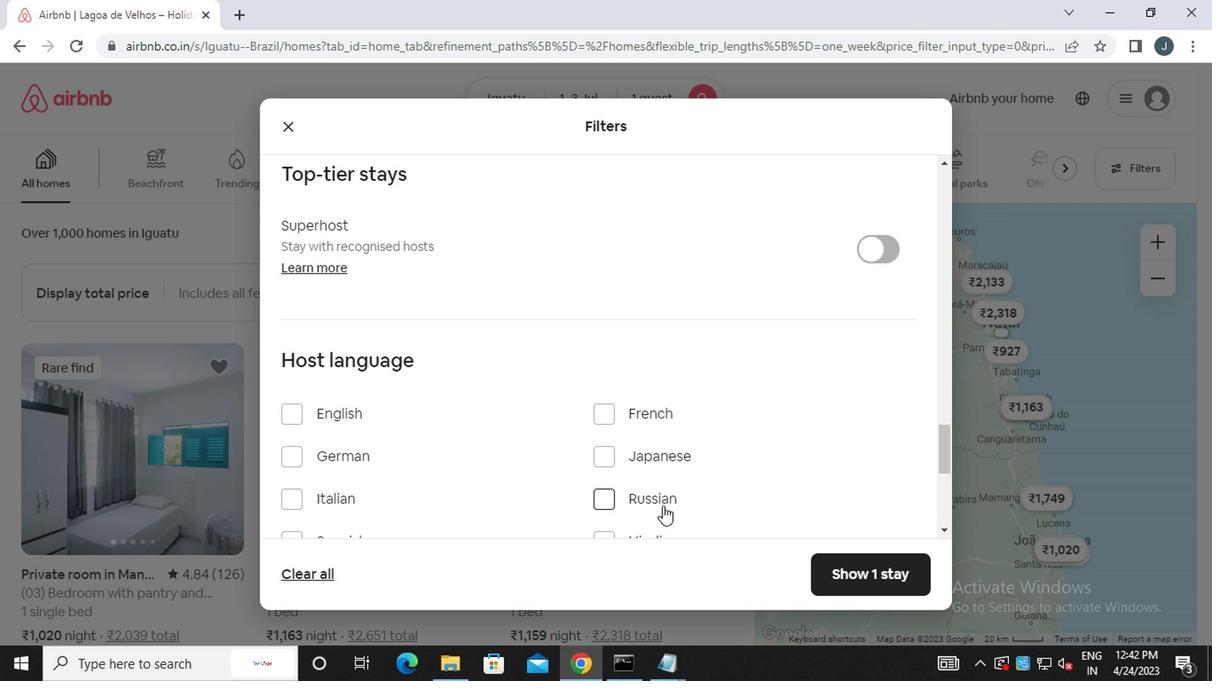
Action: Mouse scrolled (660, 493) with delta (0, -1)
Screenshot: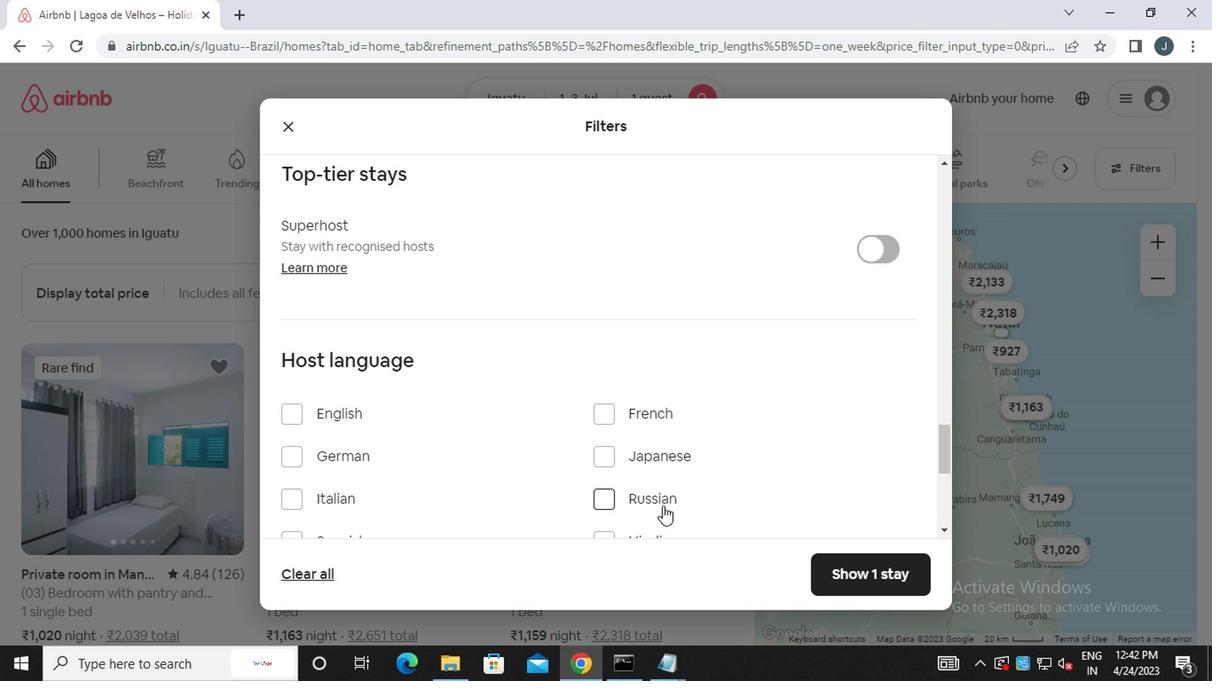 
Action: Mouse moved to (333, 366)
Screenshot: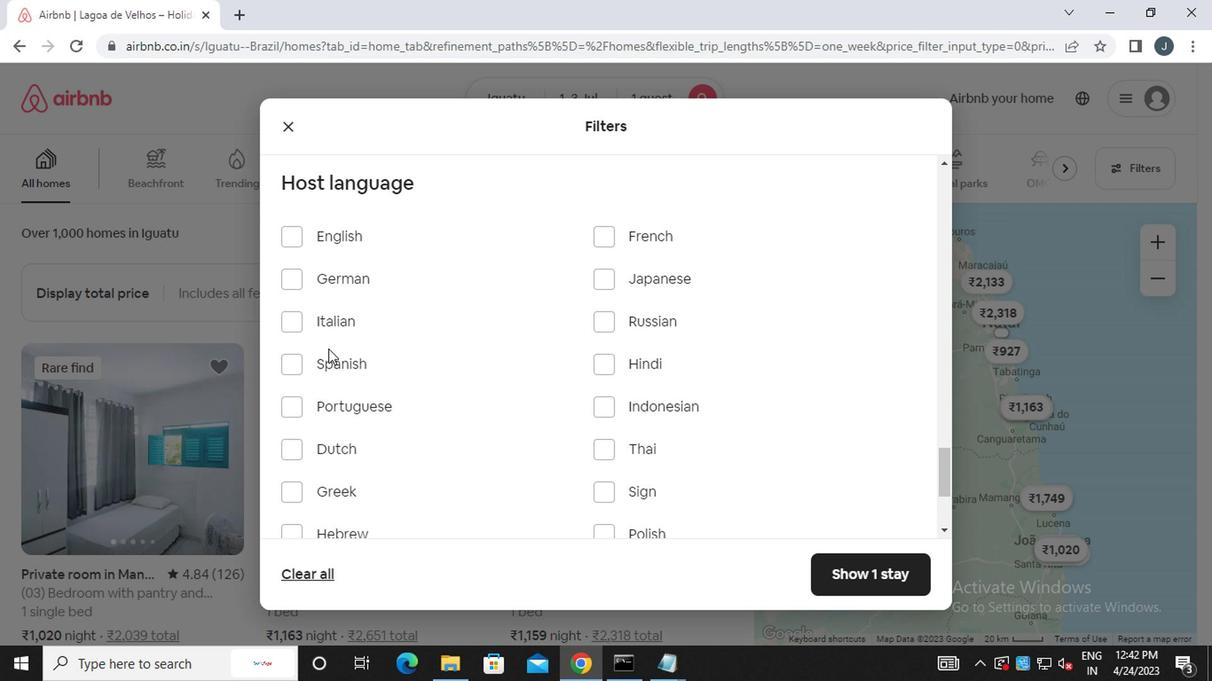 
Action: Mouse pressed left at (333, 366)
Screenshot: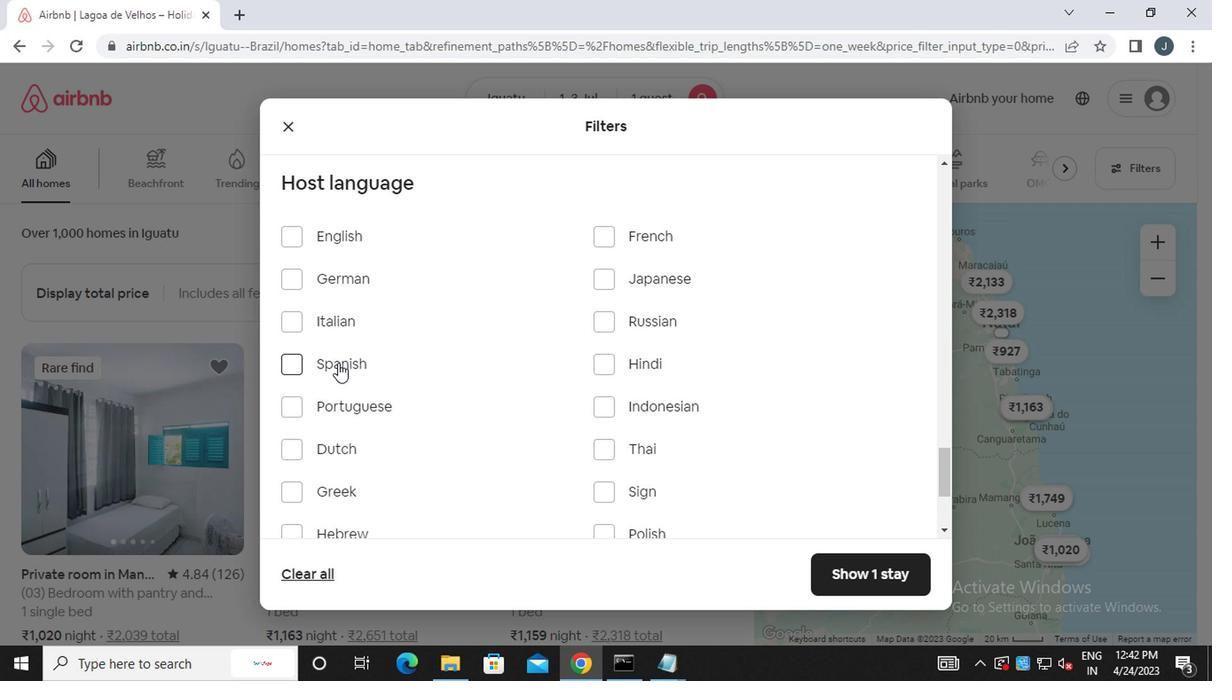 
Action: Mouse moved to (829, 562)
Screenshot: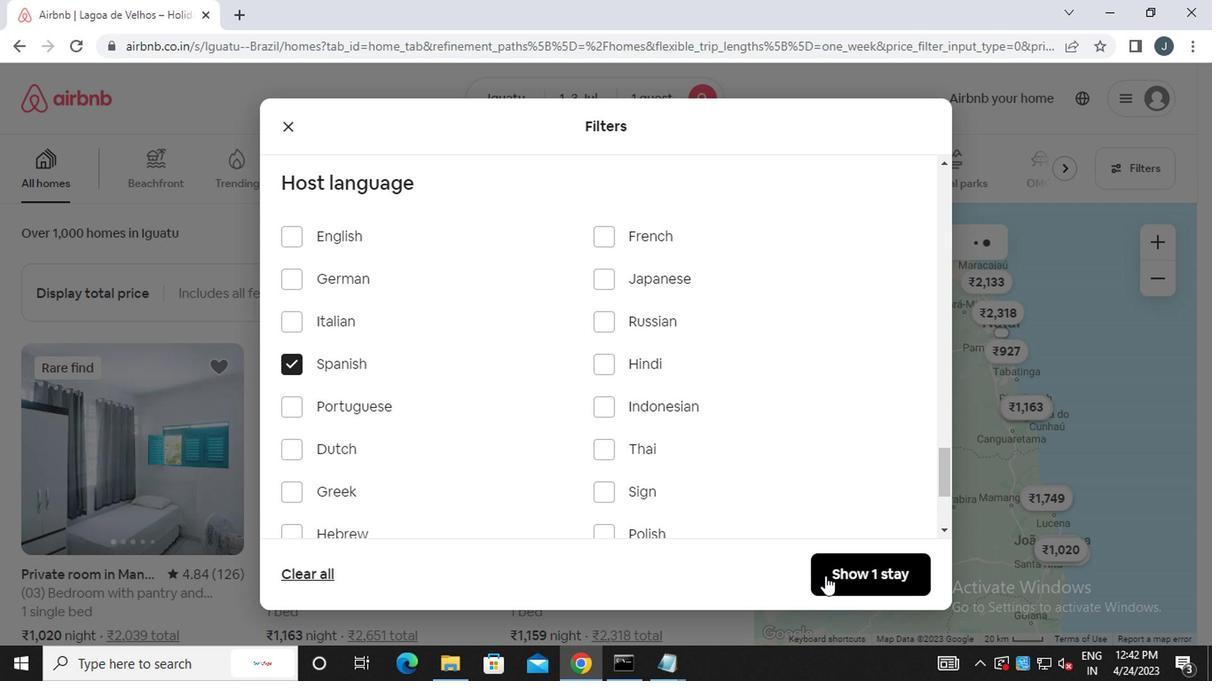 
Action: Mouse pressed left at (829, 562)
Screenshot: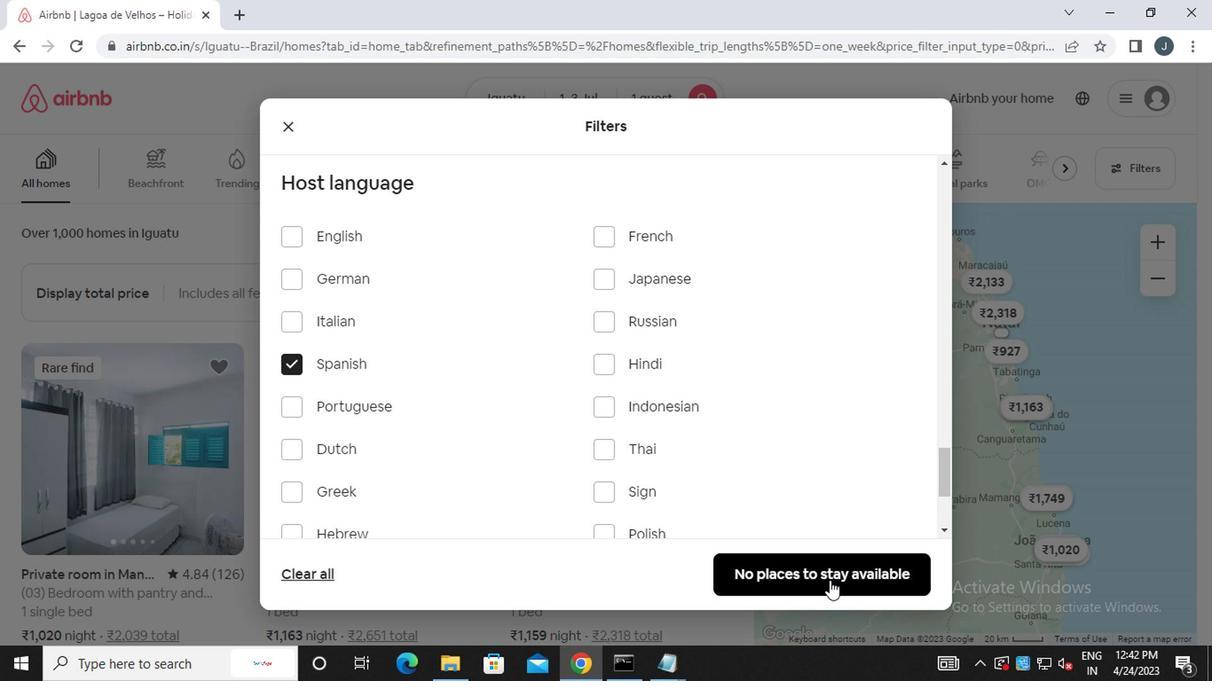 
Action: Mouse moved to (823, 555)
Screenshot: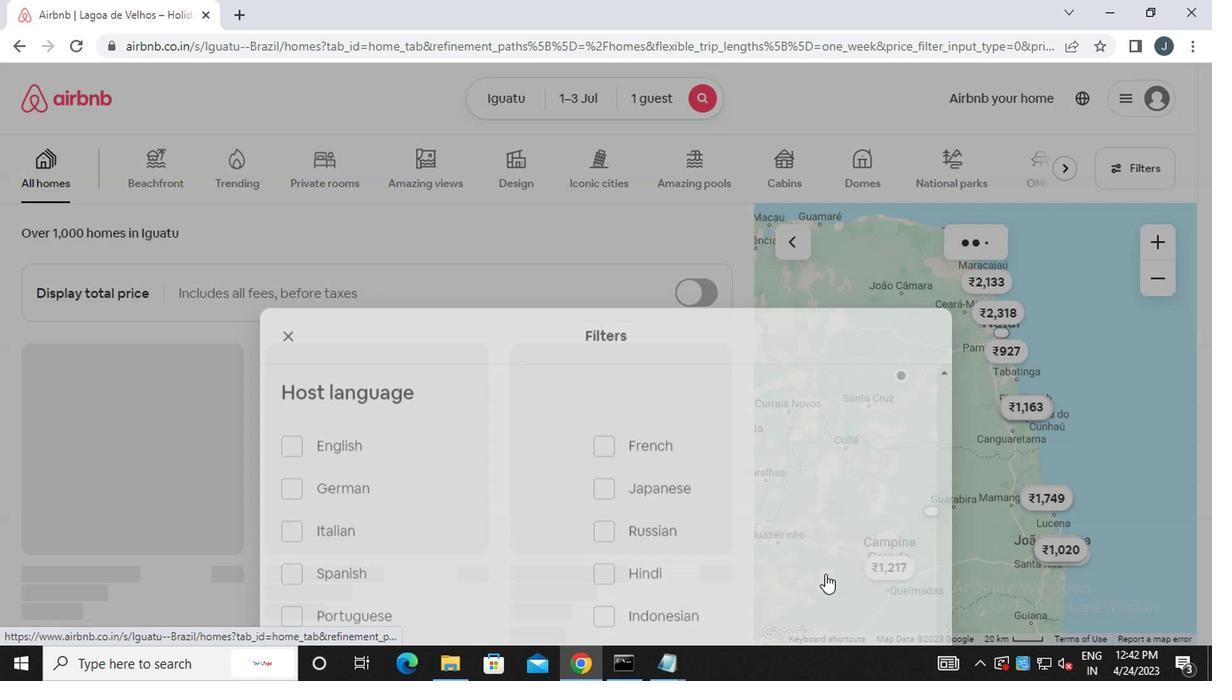 
